 Task: Create a Traditional Japanese Arts and Crafts: Resources for traditional Japanese arts, such as tea ceremonies and ikebana.
Action: Mouse moved to (808, 137)
Screenshot: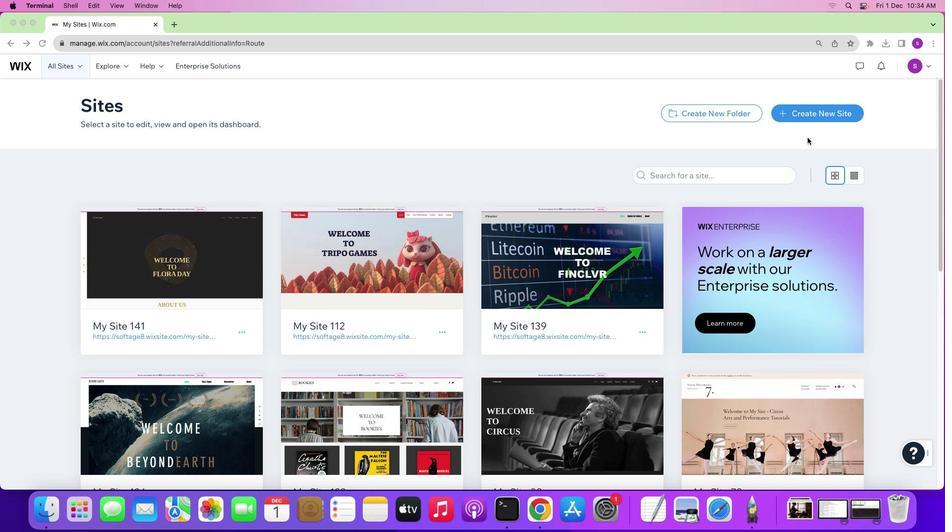 
Action: Mouse pressed left at (808, 137)
Screenshot: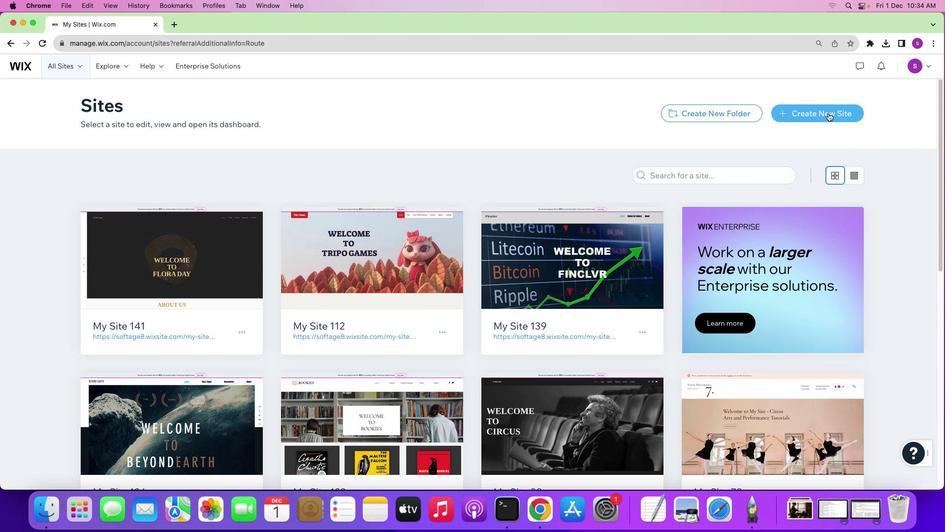 
Action: Mouse moved to (829, 112)
Screenshot: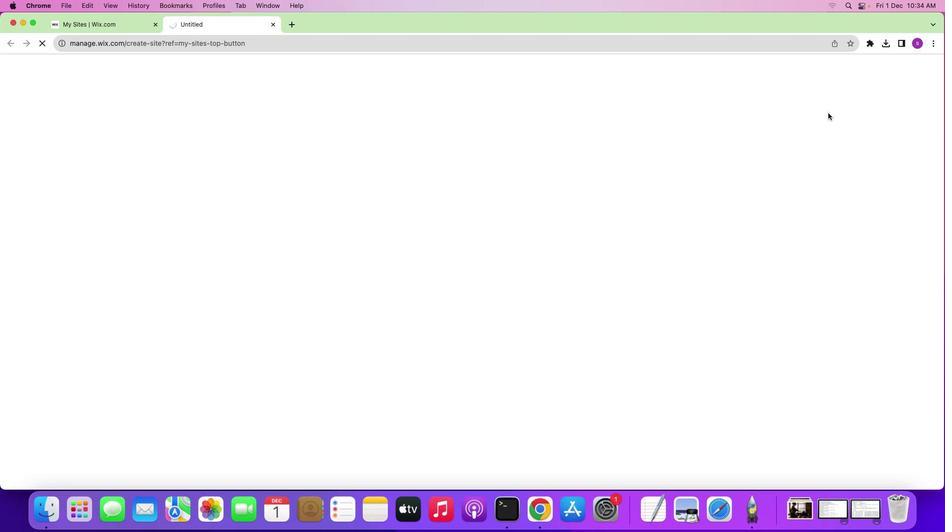 
Action: Mouse pressed left at (829, 112)
Screenshot: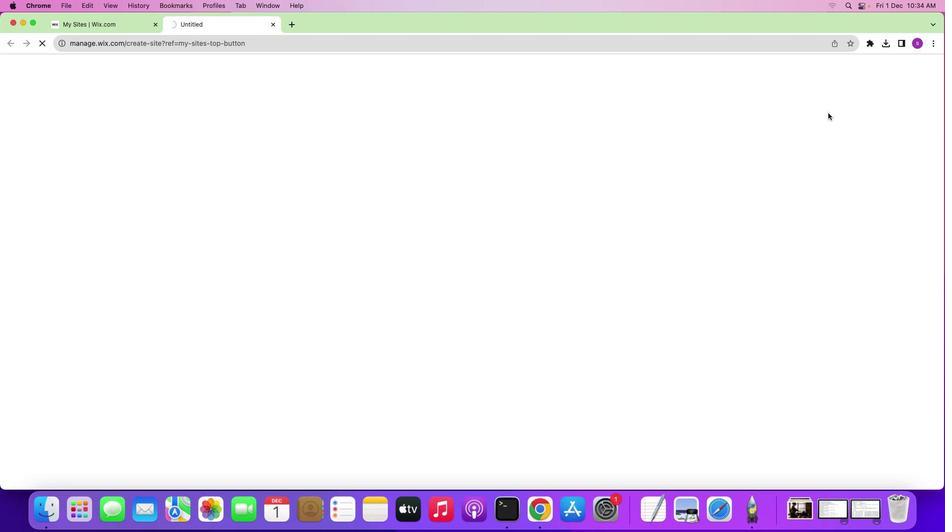 
Action: Mouse moved to (450, 163)
Screenshot: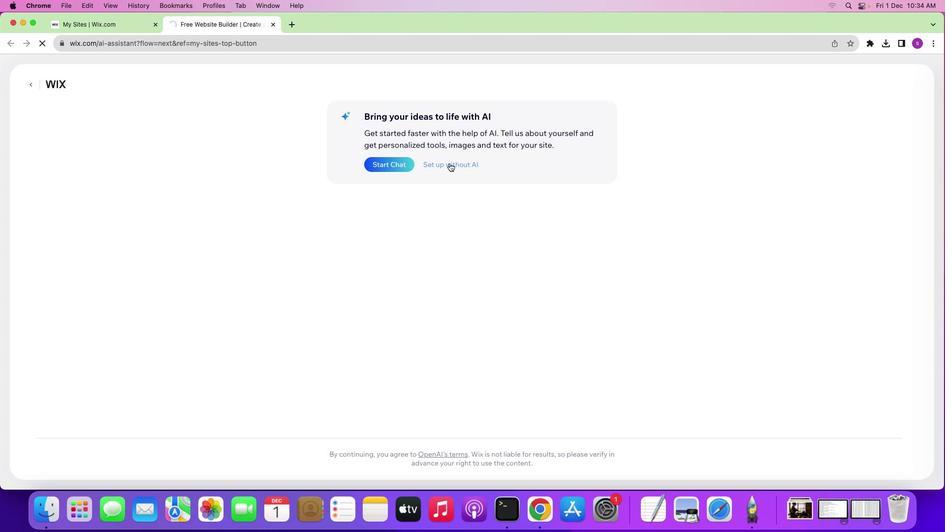 
Action: Mouse pressed left at (450, 163)
Screenshot: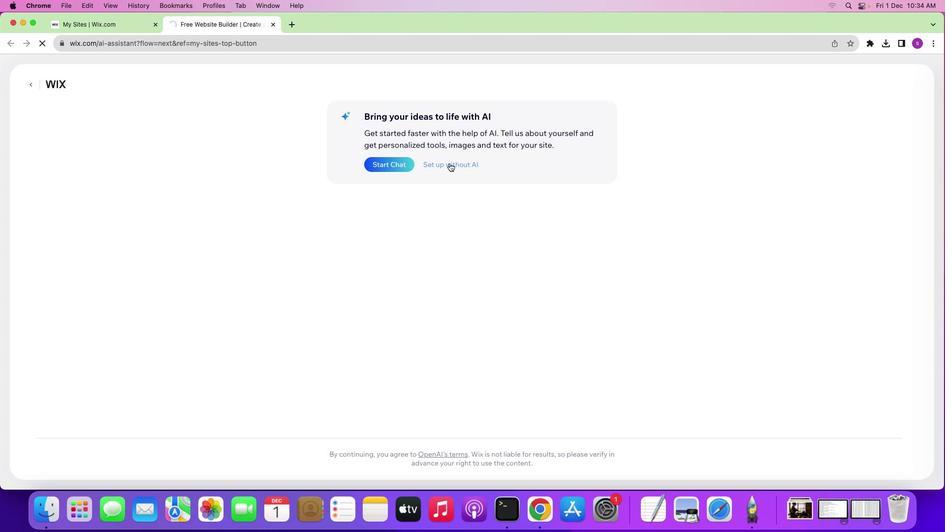
Action: Mouse moved to (906, 459)
Screenshot: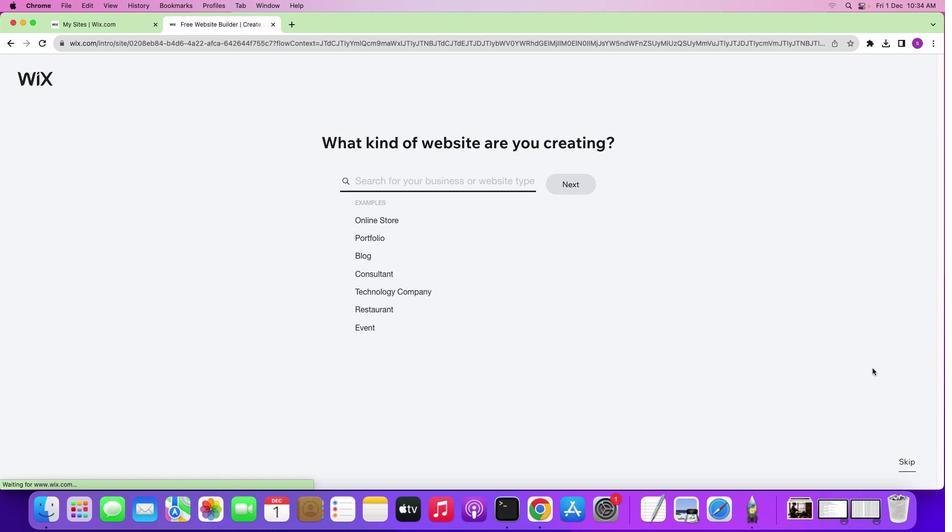 
Action: Mouse pressed left at (906, 459)
Screenshot: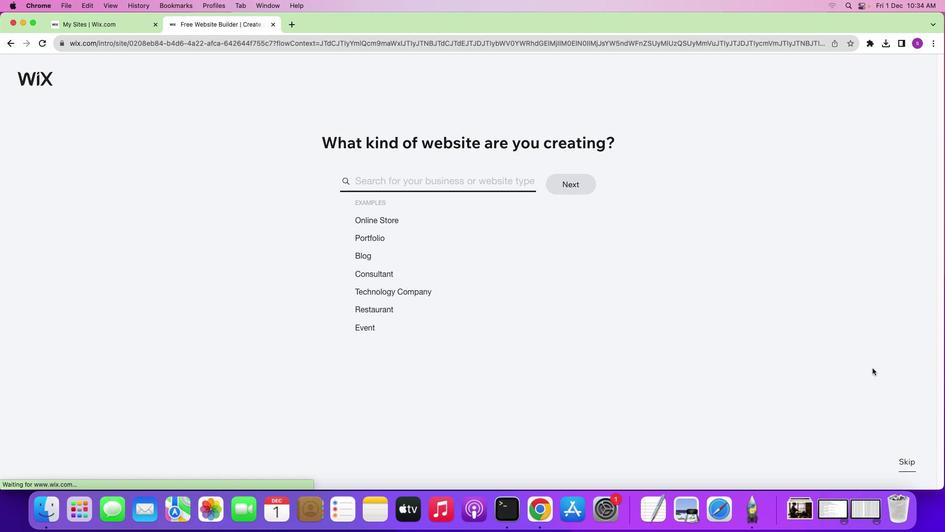 
Action: Mouse moved to (905, 461)
Screenshot: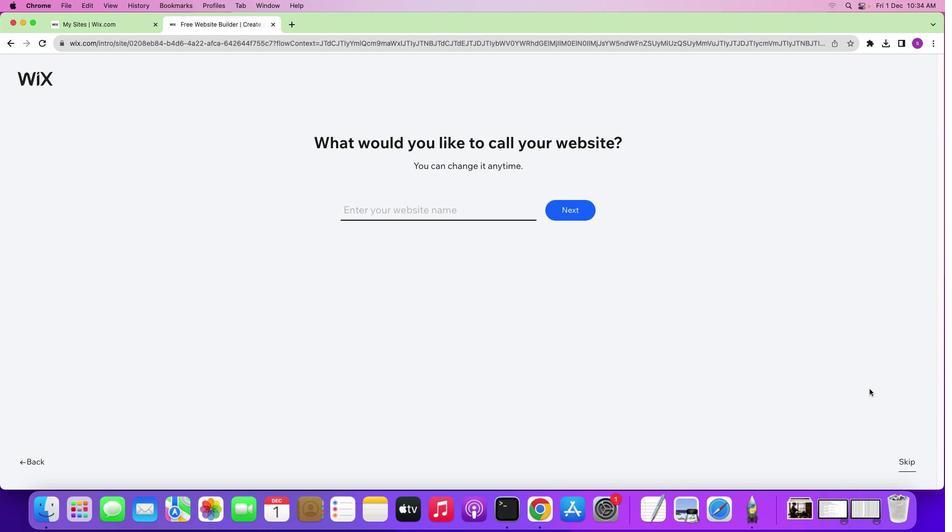 
Action: Mouse pressed left at (905, 461)
Screenshot: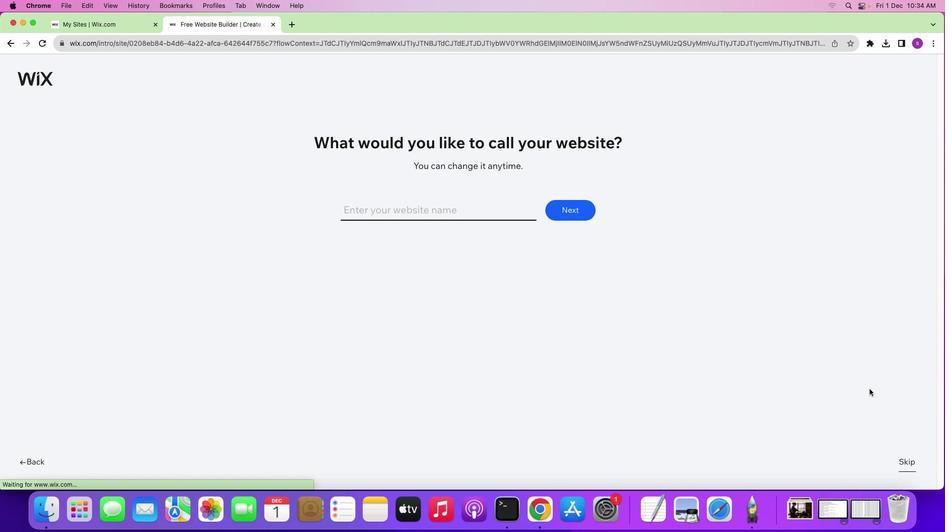
Action: Mouse moved to (907, 460)
Screenshot: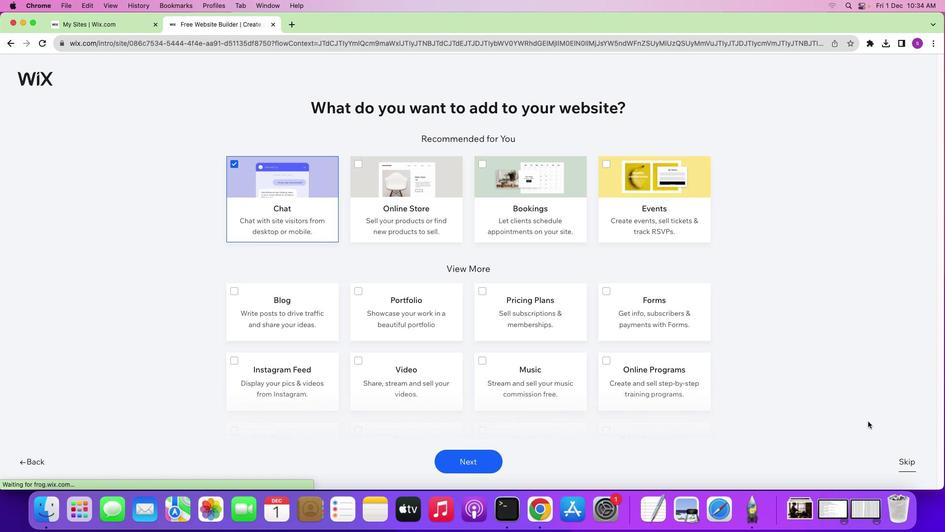 
Action: Mouse pressed left at (907, 460)
Screenshot: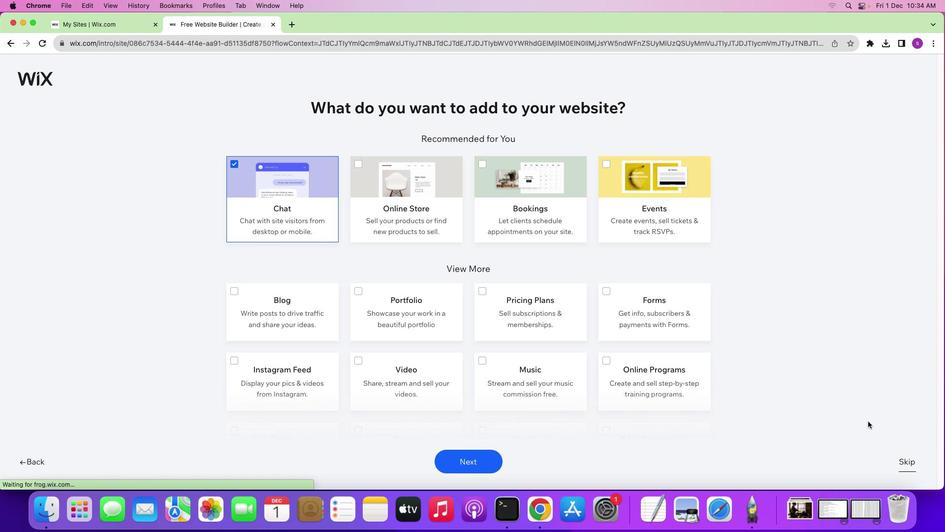 
Action: Mouse moved to (365, 277)
Screenshot: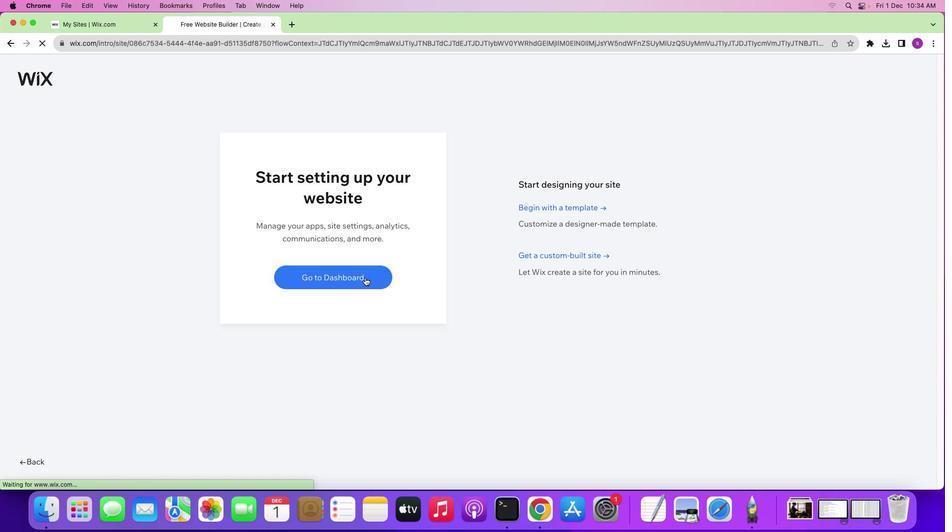 
Action: Mouse pressed left at (365, 277)
Screenshot: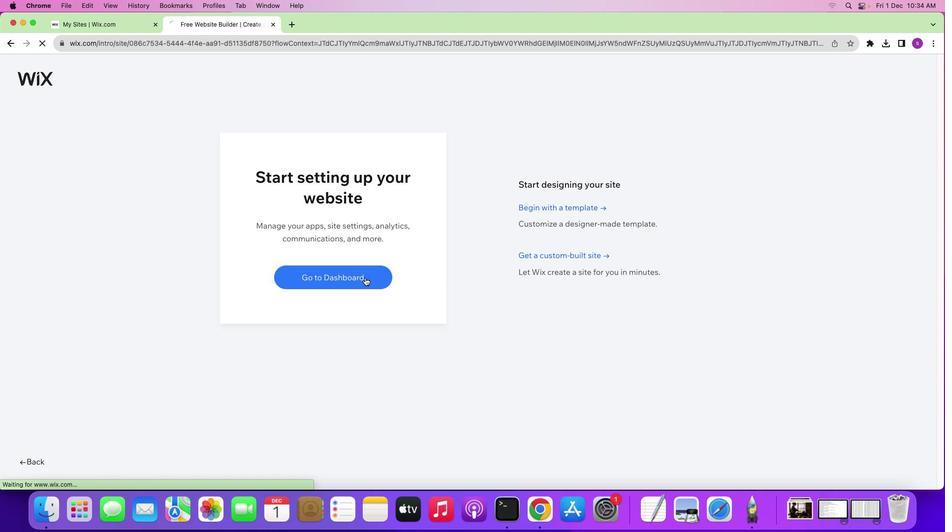 
Action: Mouse moved to (557, 276)
Screenshot: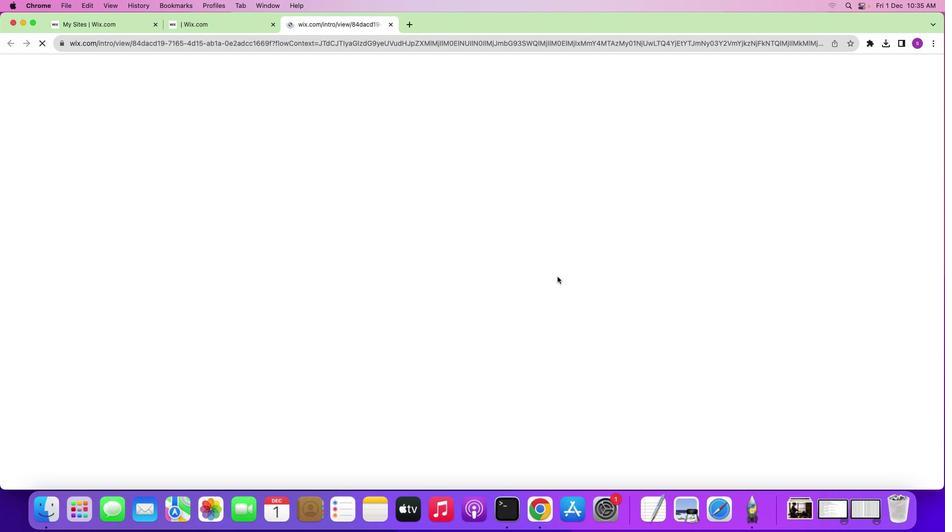 
Action: Mouse pressed left at (557, 276)
Screenshot: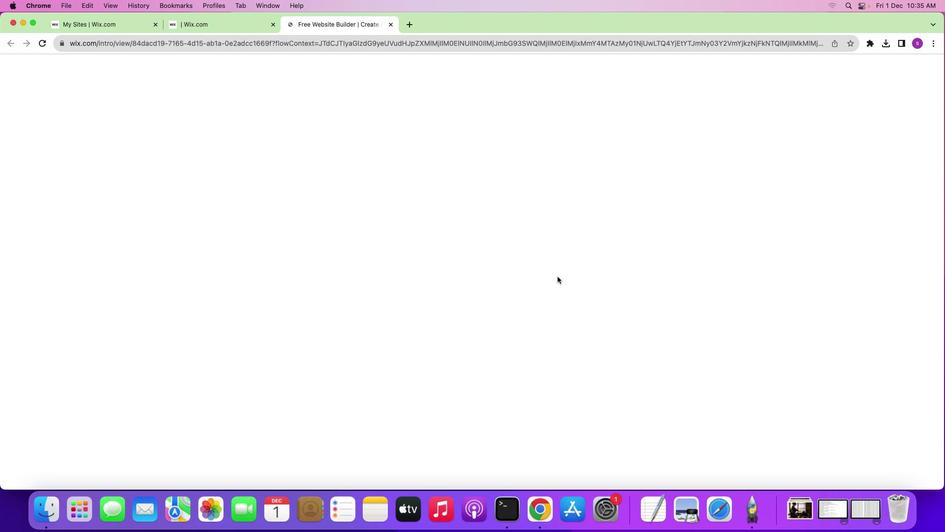 
Action: Mouse moved to (566, 335)
Screenshot: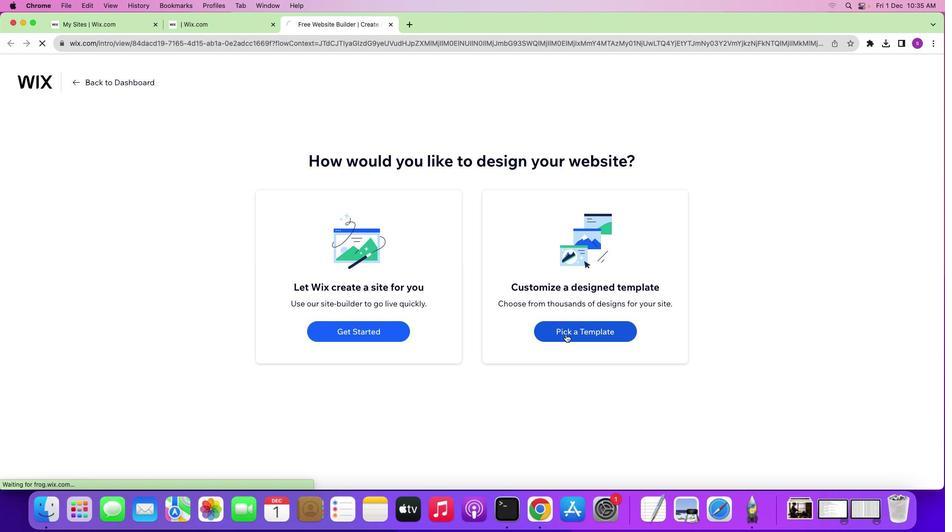 
Action: Mouse pressed left at (566, 335)
Screenshot: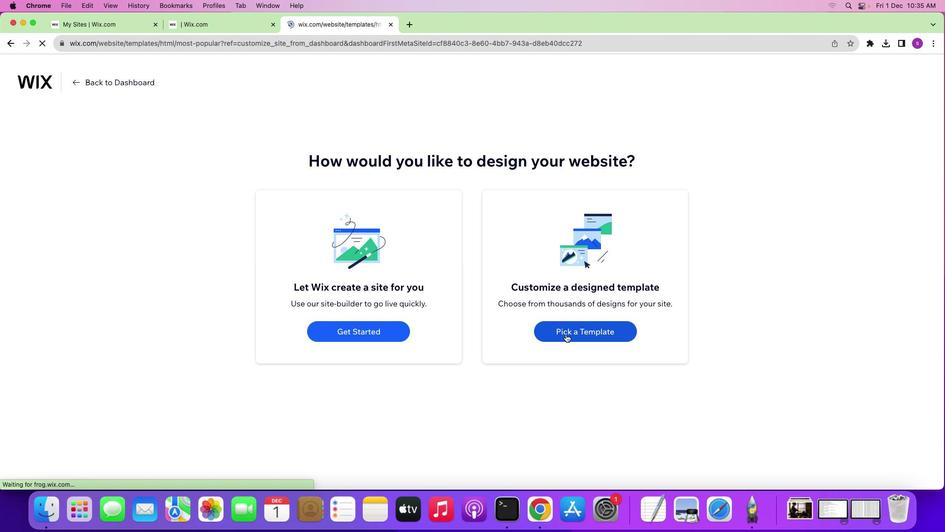 
Action: Mouse moved to (788, 123)
Screenshot: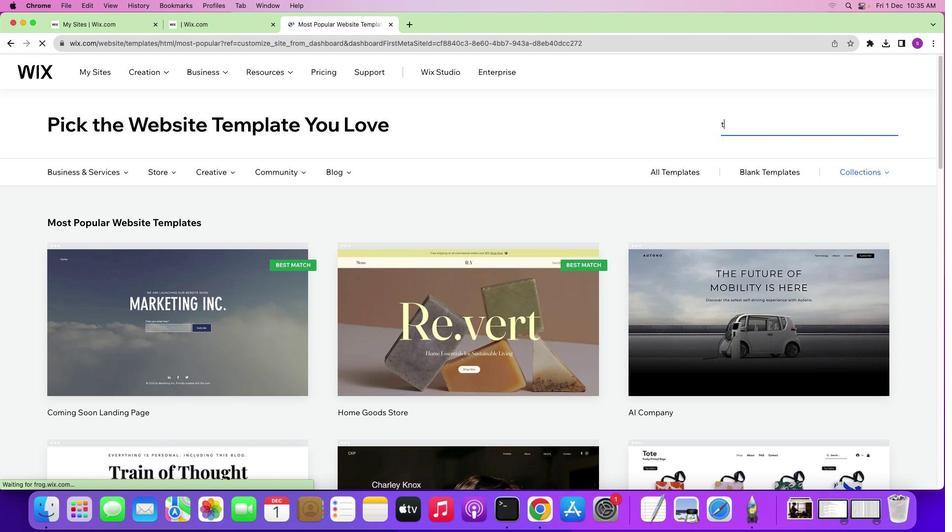 
Action: Mouse pressed left at (788, 123)
Screenshot: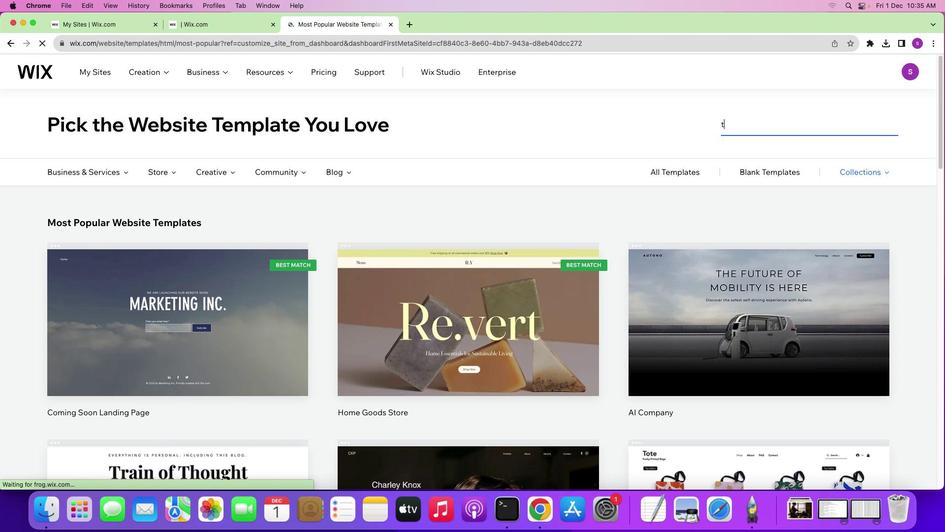 
Action: Mouse moved to (788, 123)
Screenshot: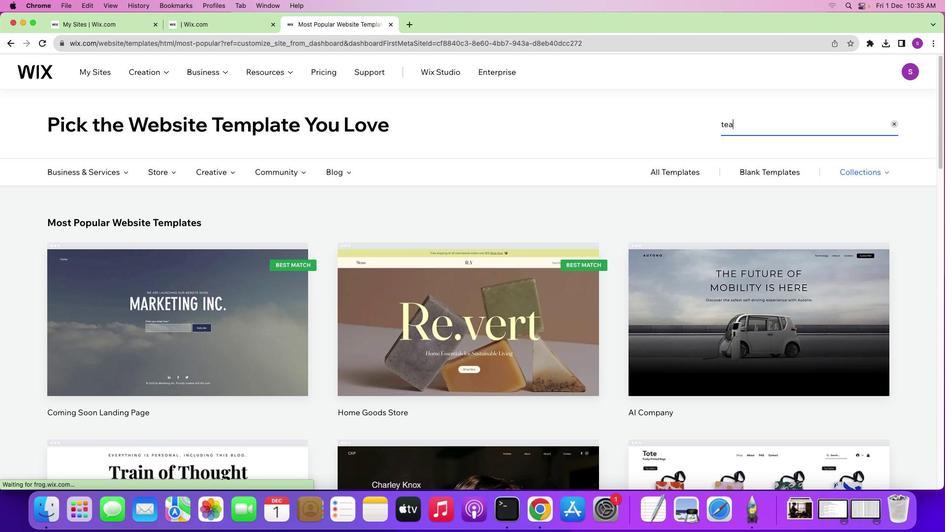 
Action: Key pressed 't''e''a'
Screenshot: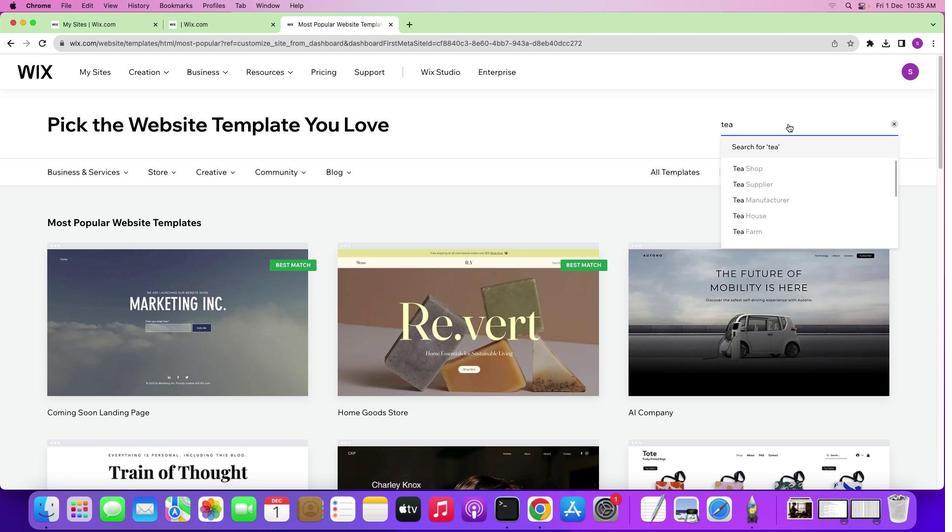 
Action: Mouse moved to (788, 124)
Screenshot: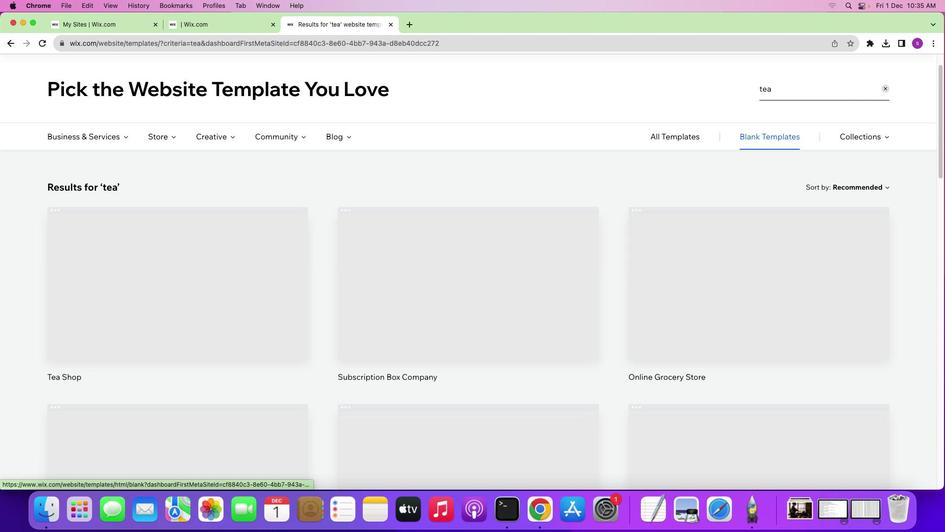 
Action: Key pressed Key.enter
Screenshot: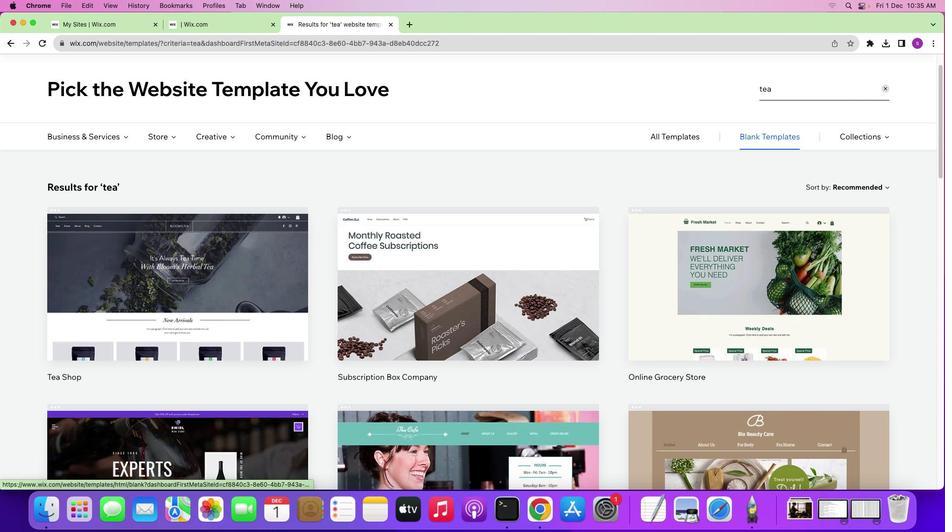 
Action: Mouse moved to (607, 353)
Screenshot: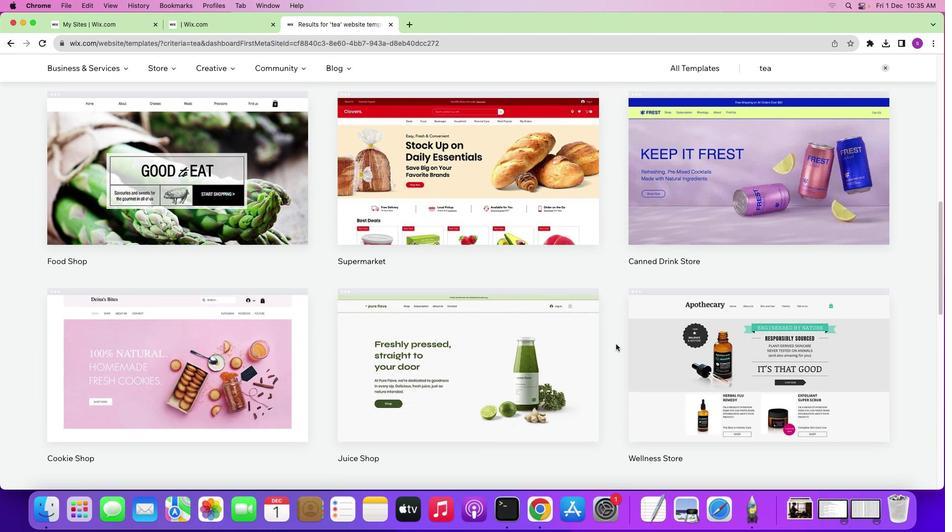 
Action: Mouse scrolled (607, 353) with delta (0, 0)
Screenshot: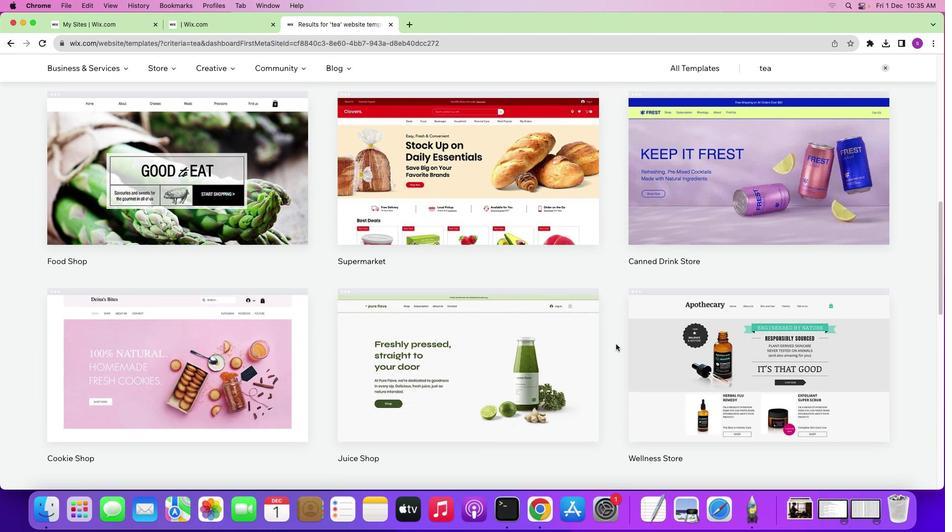 
Action: Mouse moved to (607, 353)
Screenshot: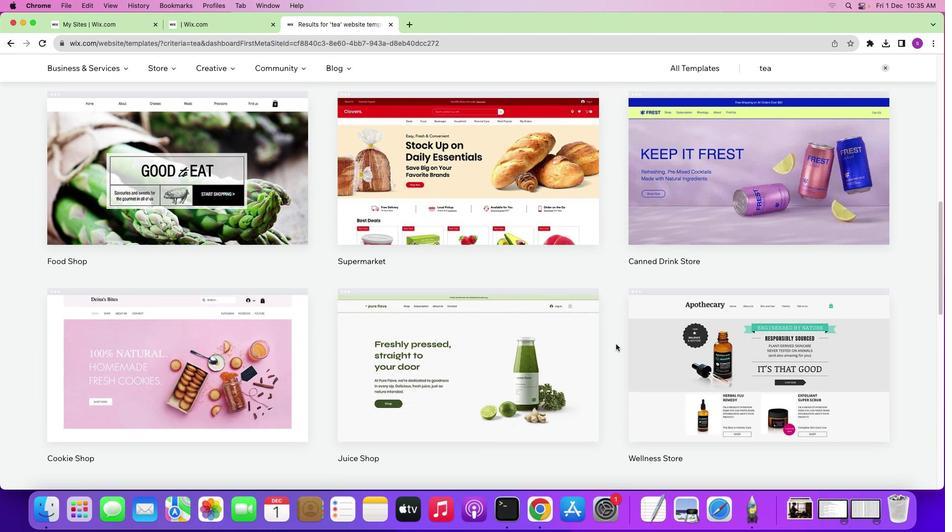 
Action: Mouse scrolled (607, 353) with delta (0, 0)
Screenshot: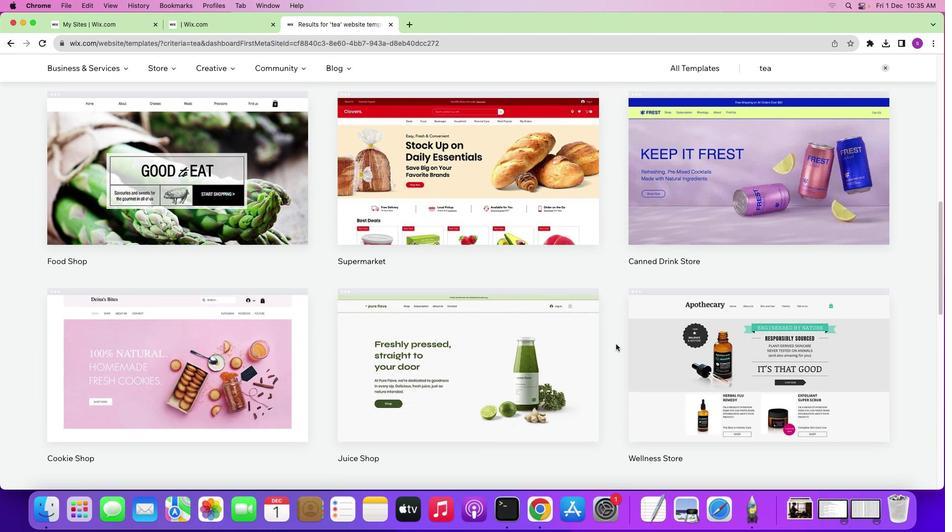 
Action: Mouse moved to (607, 352)
Screenshot: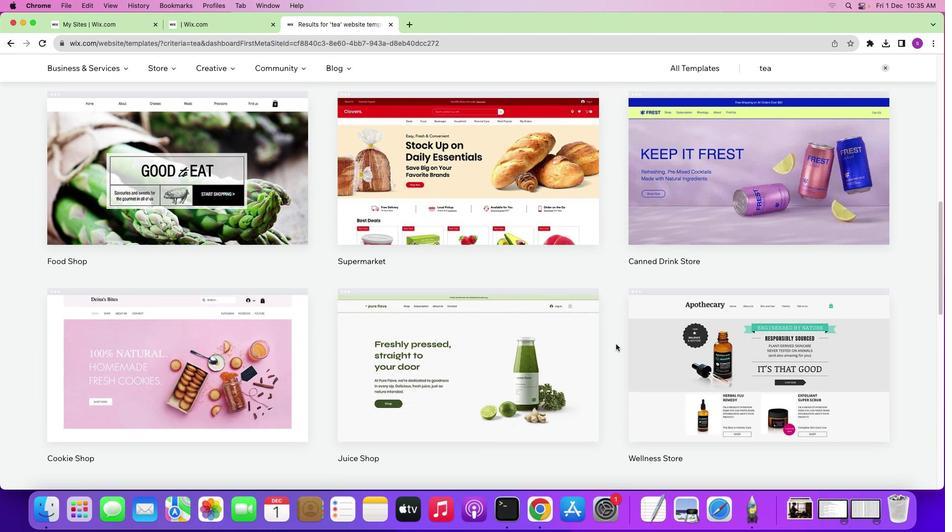 
Action: Mouse scrolled (607, 352) with delta (0, 0)
Screenshot: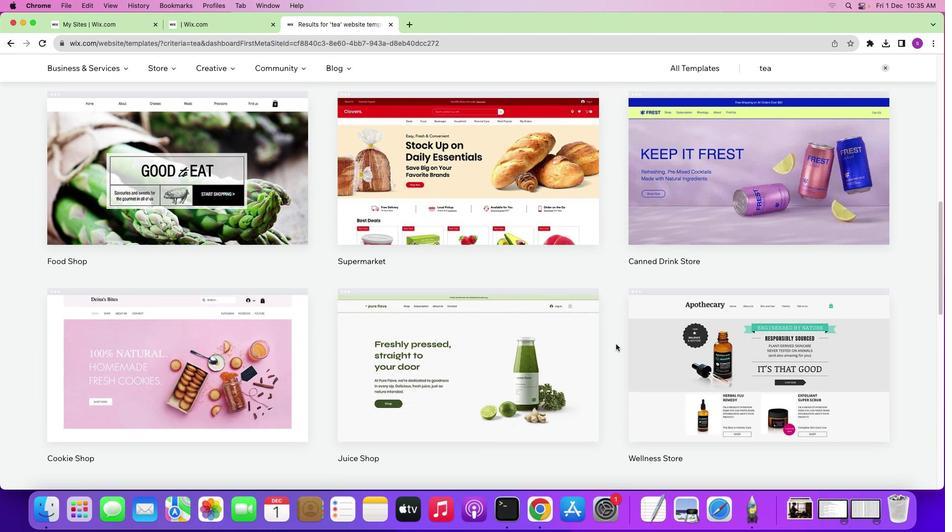 
Action: Mouse moved to (608, 351)
Screenshot: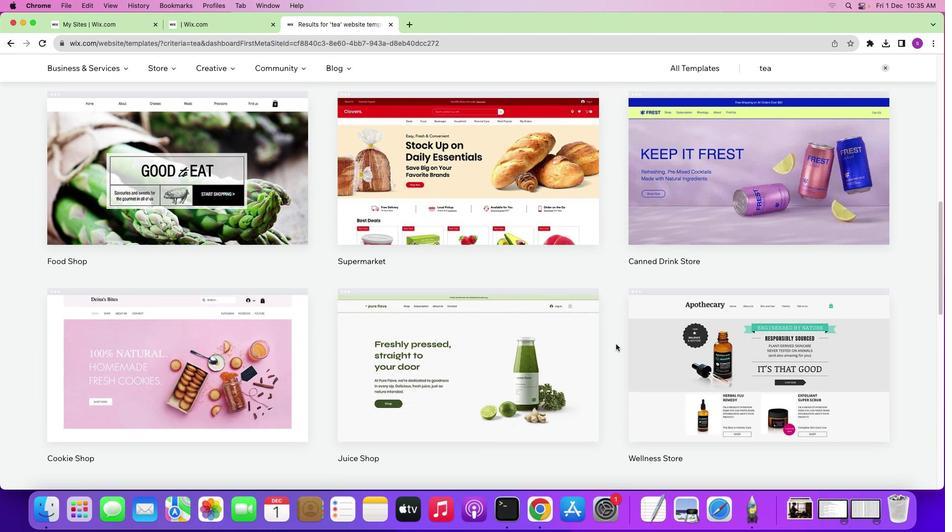 
Action: Mouse scrolled (608, 351) with delta (0, -1)
Screenshot: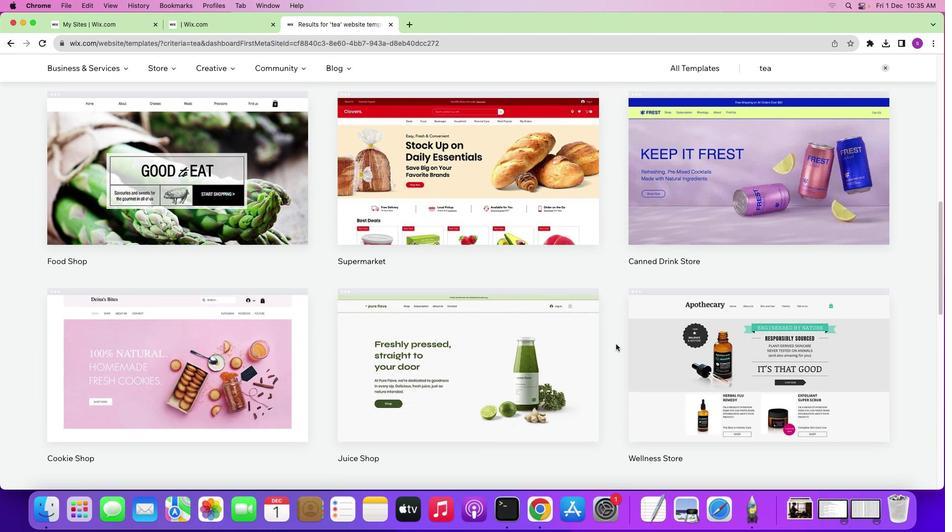 
Action: Mouse moved to (610, 349)
Screenshot: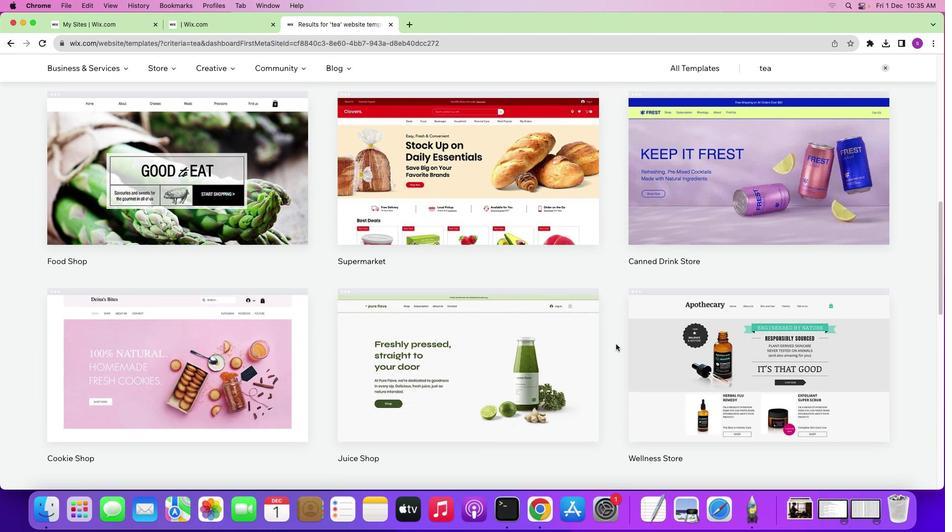 
Action: Mouse scrolled (610, 349) with delta (0, -2)
Screenshot: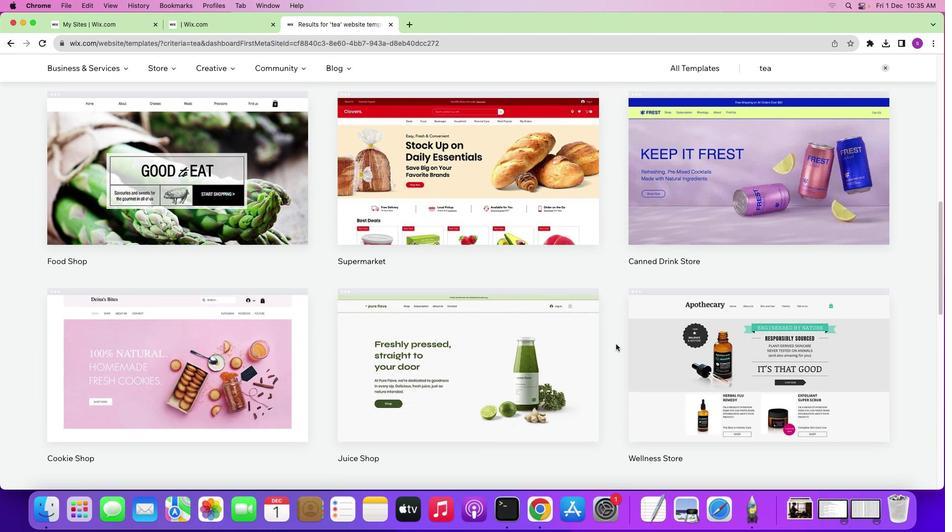 
Action: Mouse moved to (616, 343)
Screenshot: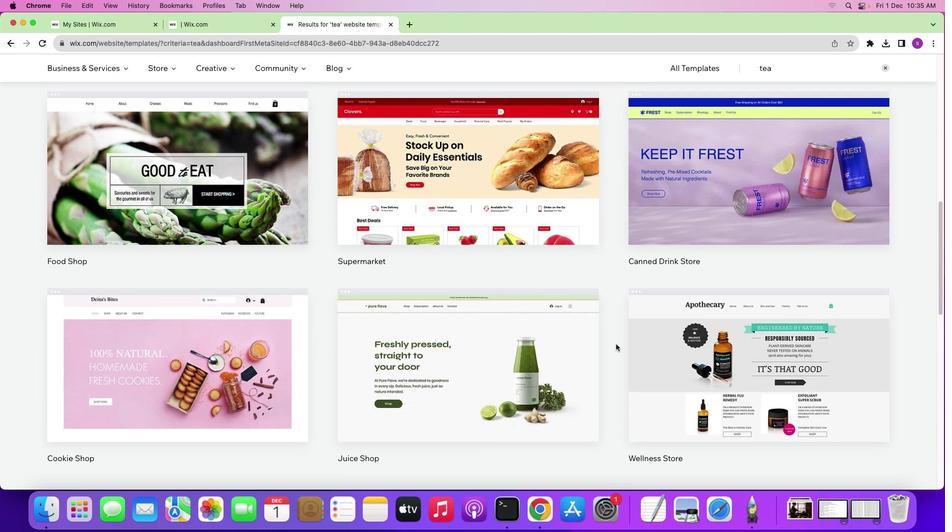 
Action: Mouse scrolled (616, 343) with delta (0, 0)
Screenshot: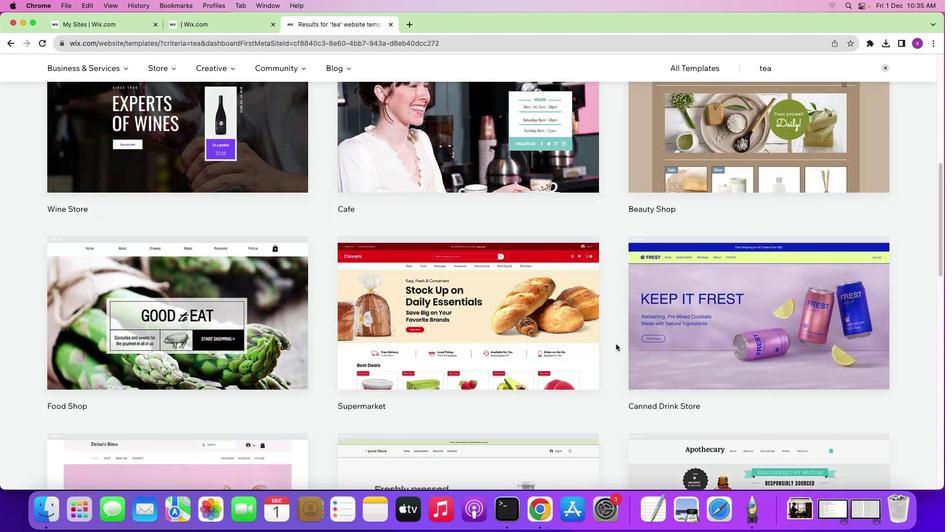 
Action: Mouse scrolled (616, 343) with delta (0, 0)
Screenshot: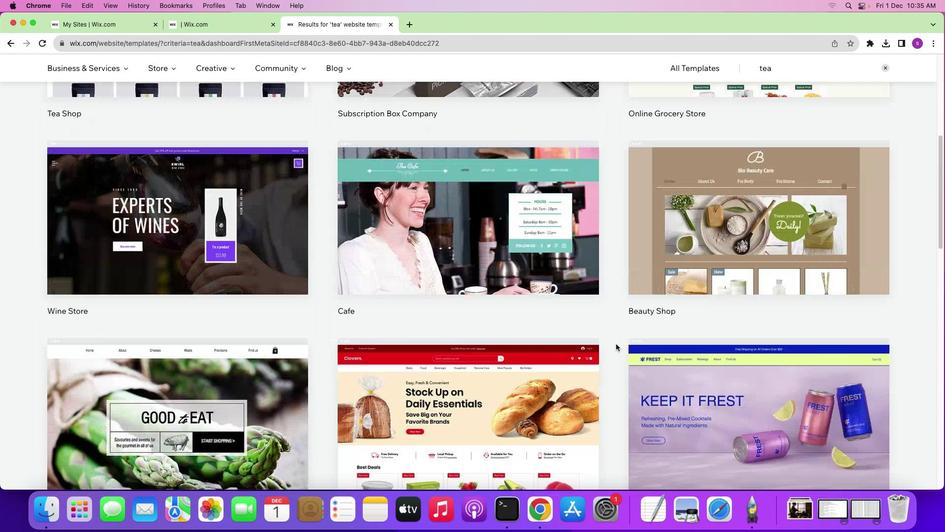 
Action: Mouse scrolled (616, 343) with delta (0, 0)
Screenshot: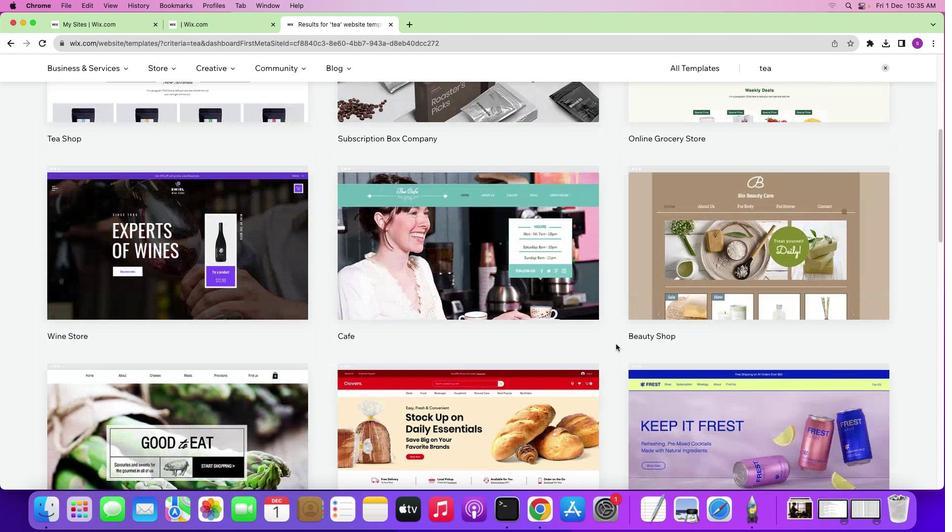 
Action: Mouse scrolled (616, 343) with delta (0, -1)
Screenshot: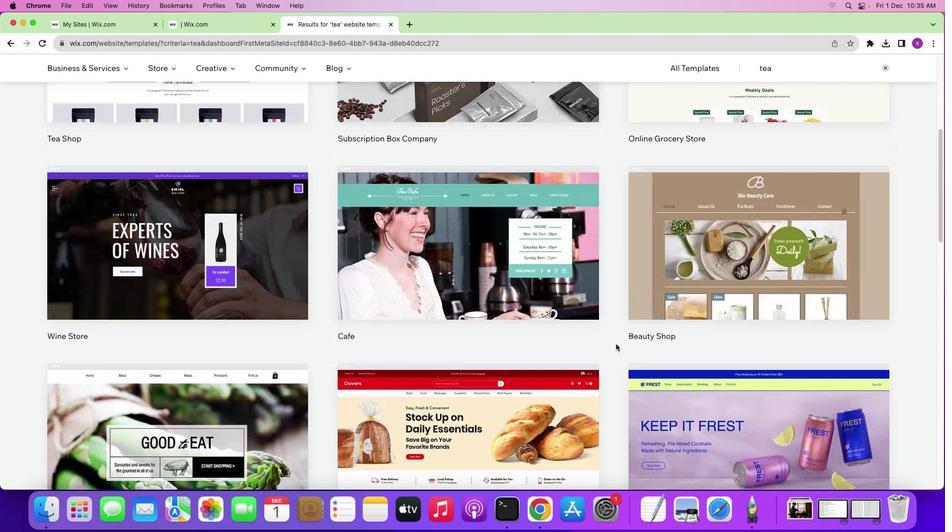 
Action: Mouse scrolled (616, 343) with delta (0, -2)
Screenshot: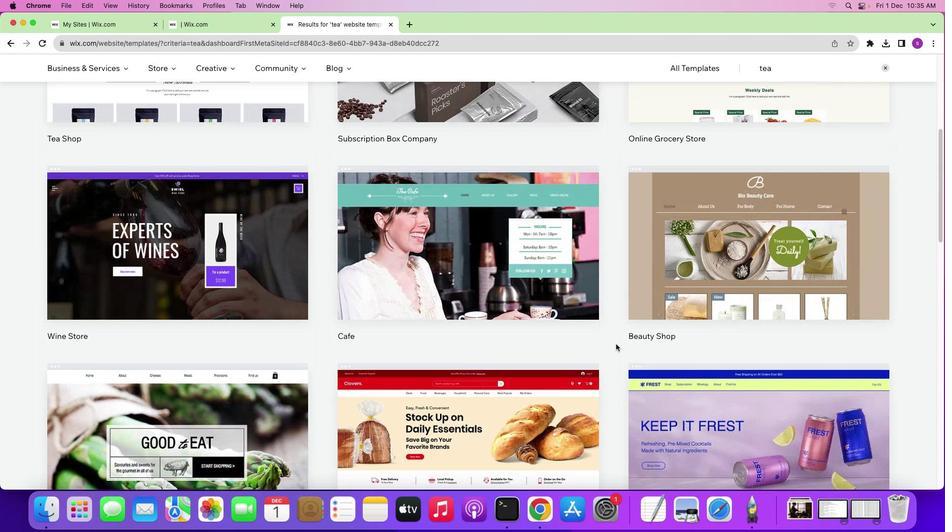 
Action: Mouse scrolled (616, 343) with delta (0, 0)
Screenshot: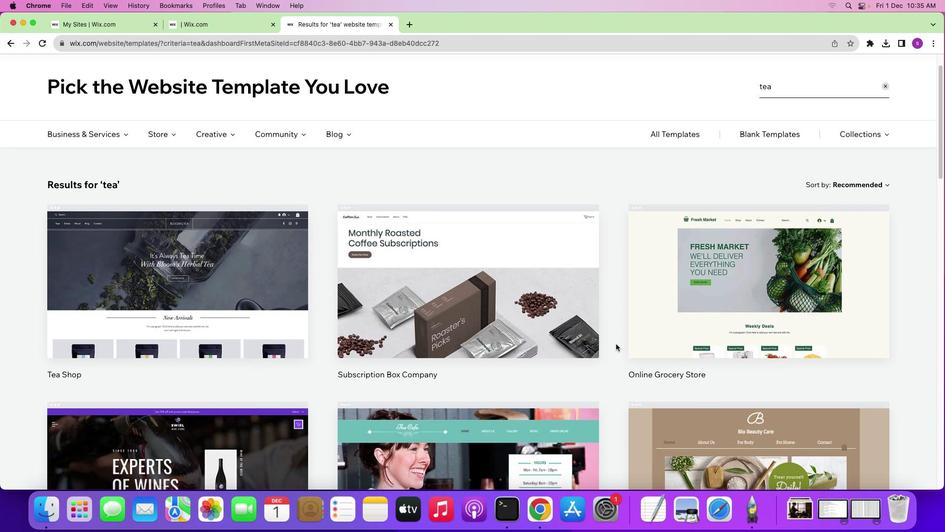 
Action: Mouse scrolled (616, 343) with delta (0, 0)
Screenshot: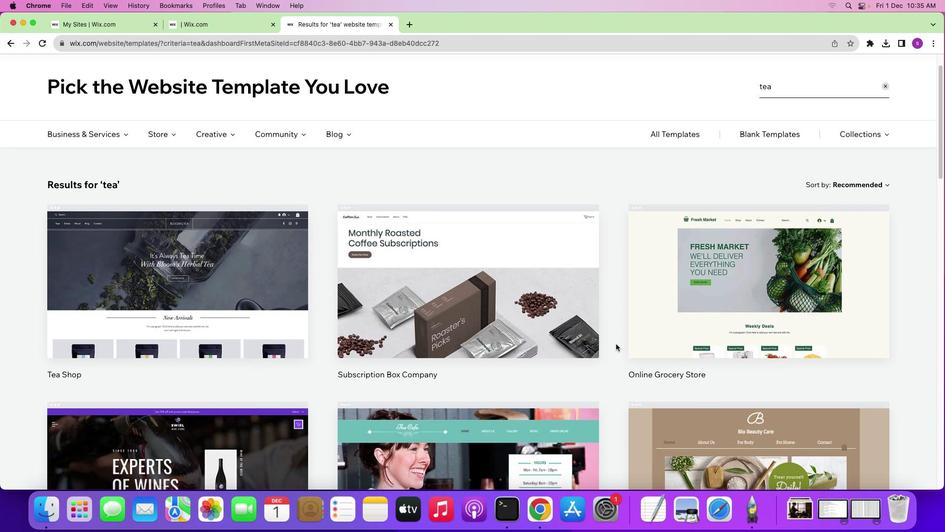 
Action: Mouse scrolled (616, 343) with delta (0, 0)
Screenshot: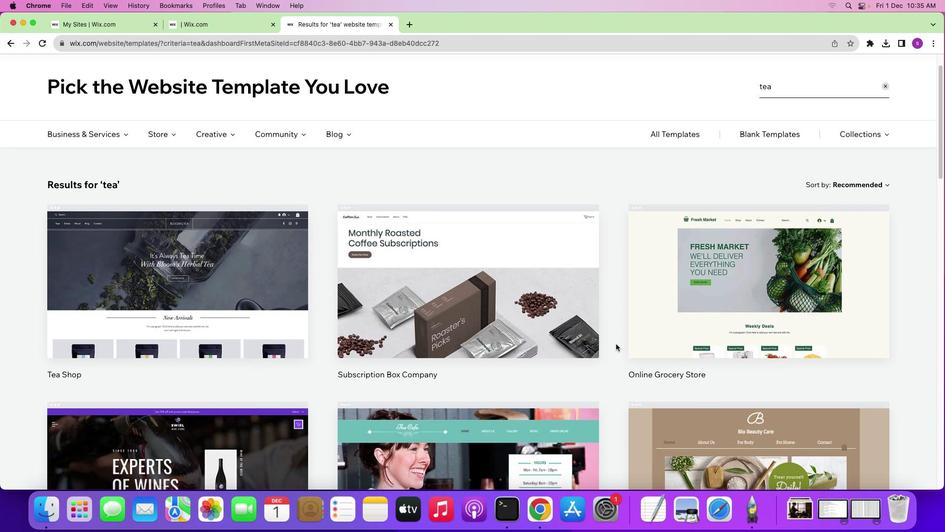 
Action: Mouse scrolled (616, 343) with delta (0, 1)
Screenshot: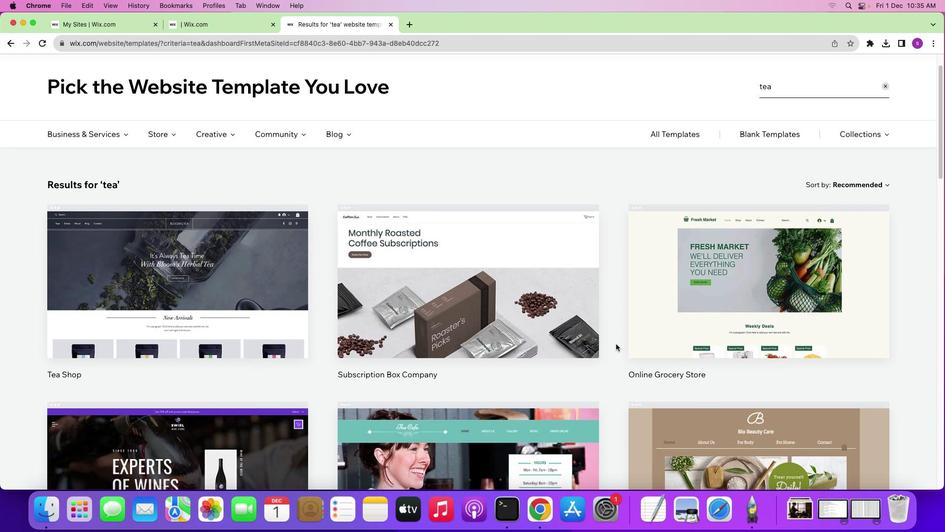 
Action: Mouse scrolled (616, 343) with delta (0, 2)
Screenshot: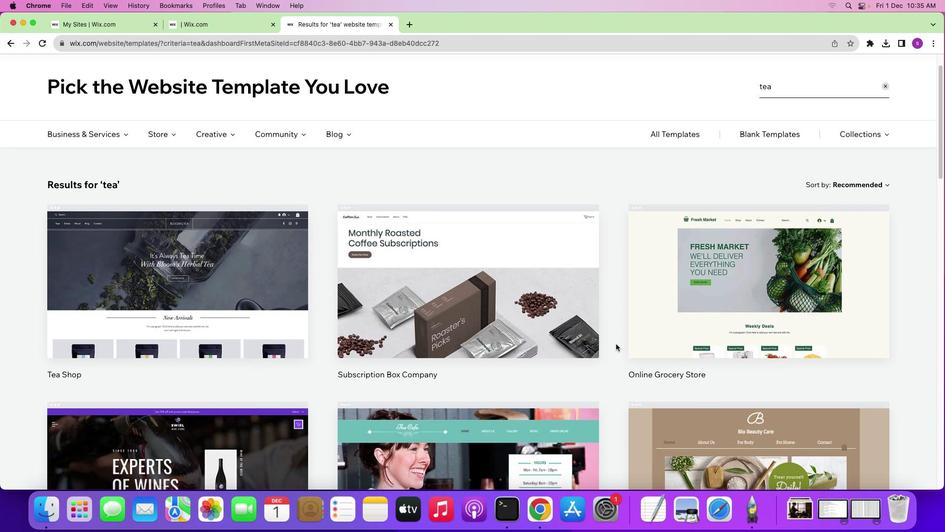 
Action: Mouse scrolled (616, 343) with delta (0, 0)
Screenshot: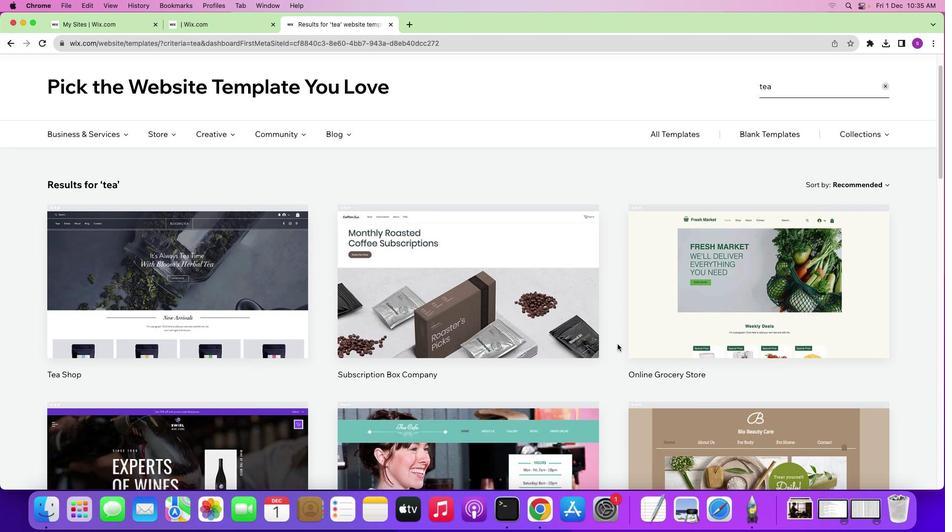 
Action: Mouse scrolled (616, 343) with delta (0, 0)
Screenshot: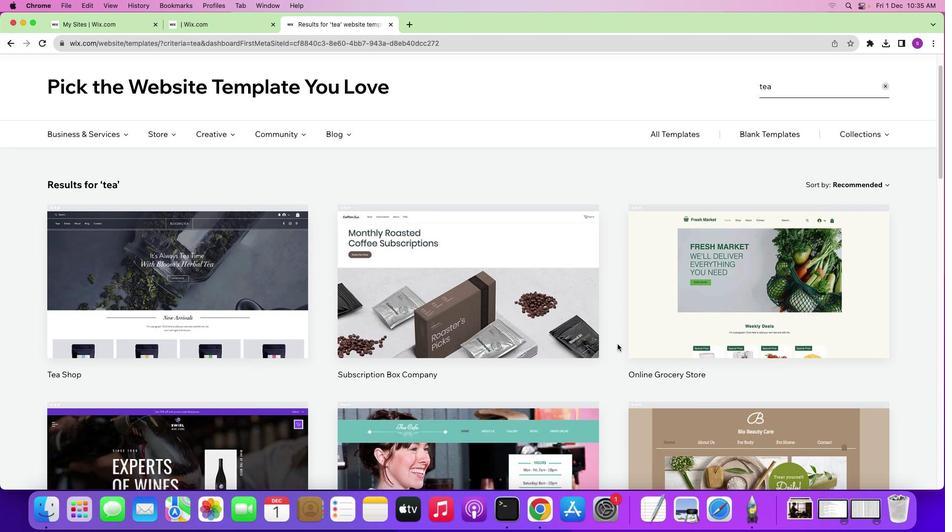 
Action: Mouse scrolled (616, 343) with delta (0, 1)
Screenshot: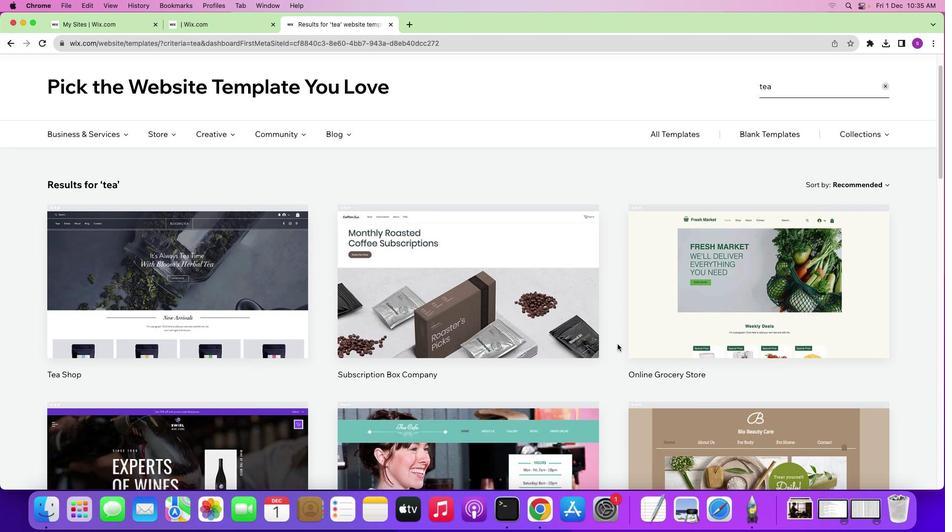 
Action: Mouse scrolled (616, 343) with delta (0, 0)
Screenshot: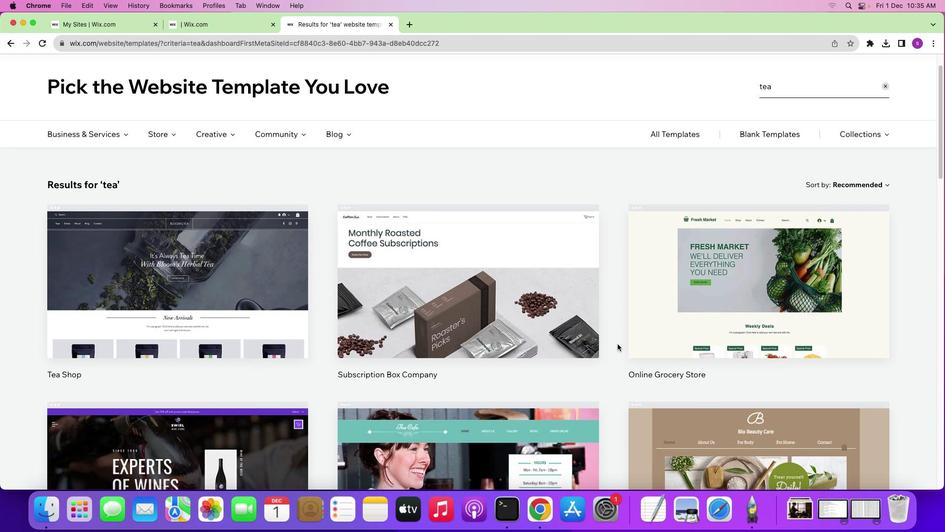 
Action: Mouse scrolled (616, 343) with delta (0, 0)
Screenshot: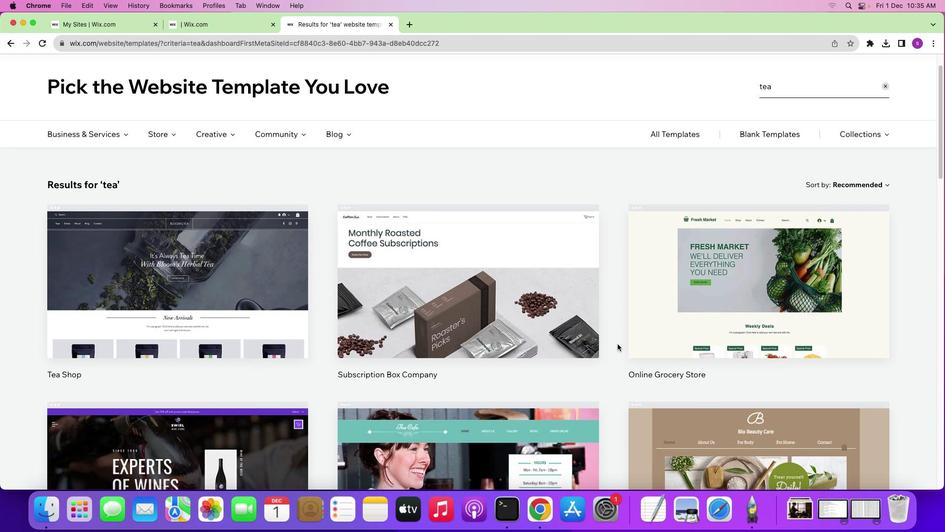 
Action: Mouse scrolled (616, 343) with delta (0, 0)
Screenshot: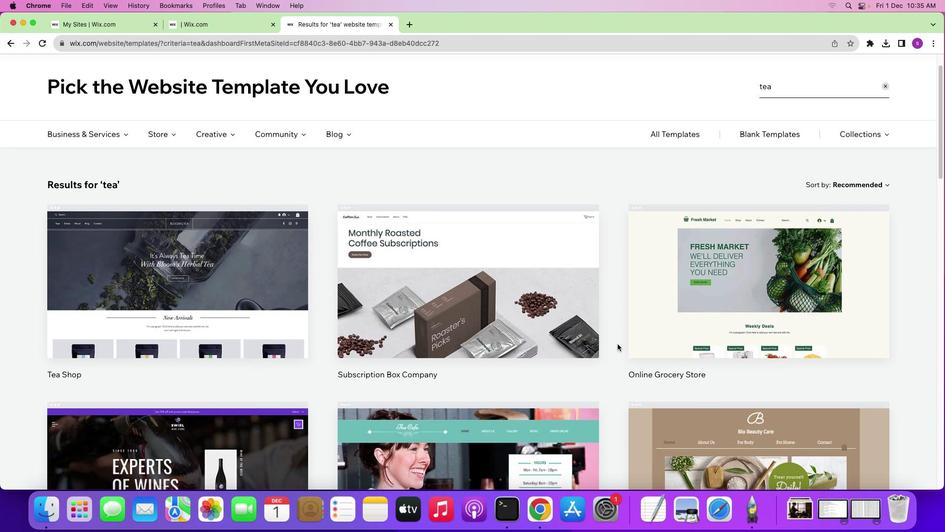 
Action: Mouse scrolled (616, 343) with delta (0, 1)
Screenshot: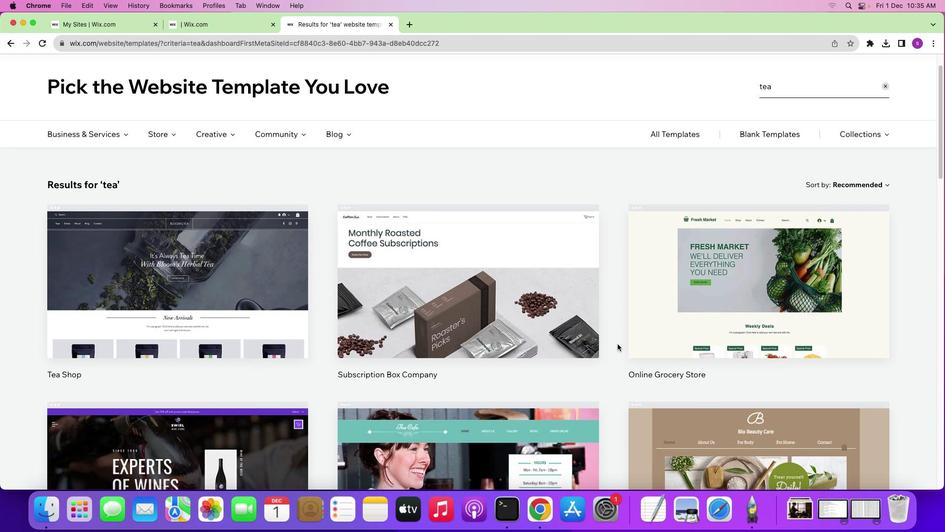 
Action: Mouse moved to (181, 270)
Screenshot: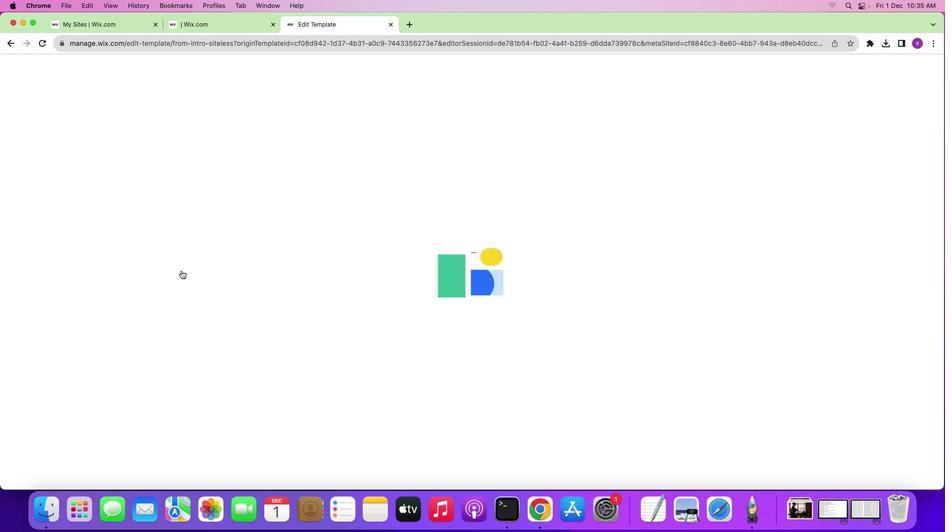 
Action: Mouse pressed left at (181, 270)
Screenshot: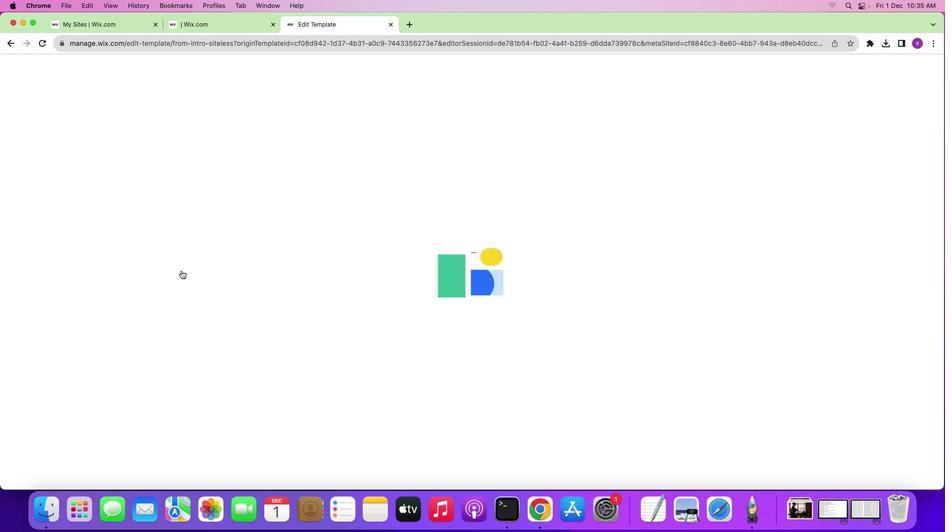 
Action: Mouse moved to (625, 105)
Screenshot: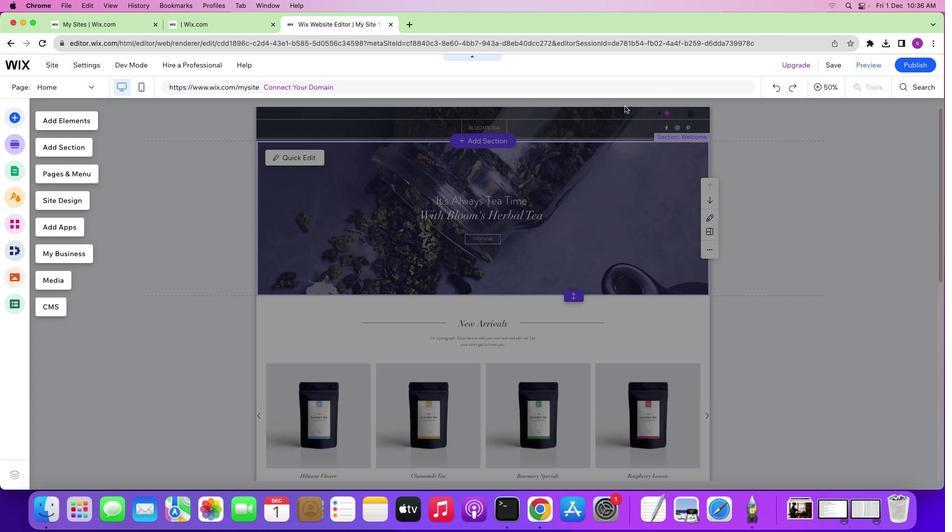 
Action: Mouse pressed left at (625, 105)
Screenshot: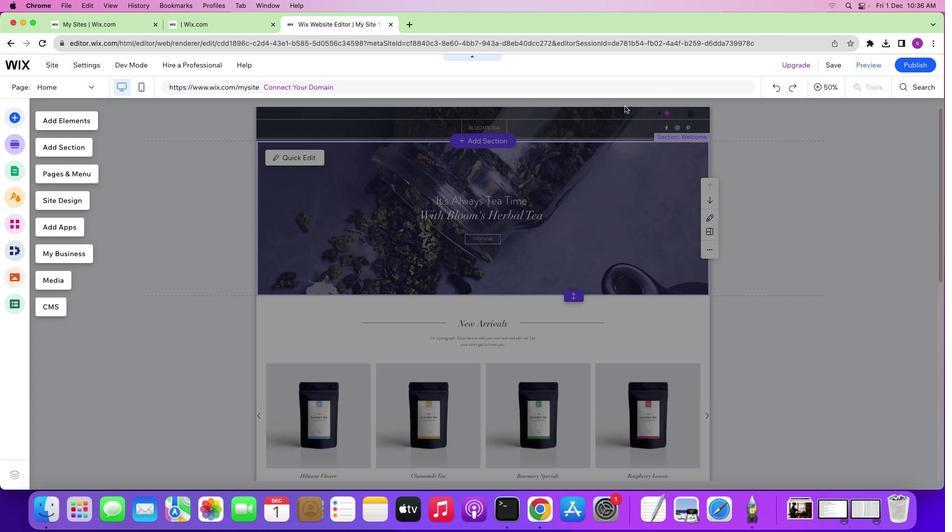 
Action: Mouse moved to (473, 179)
Screenshot: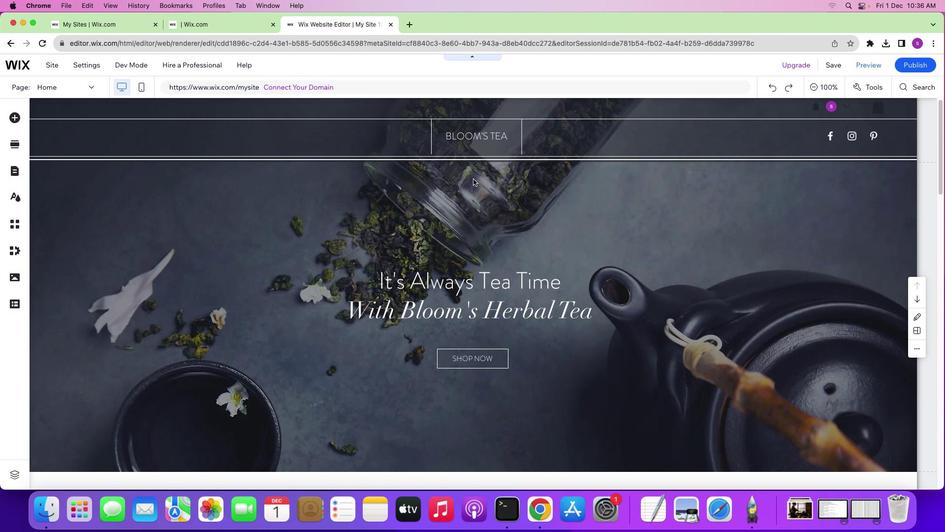 
Action: Mouse pressed left at (473, 179)
Screenshot: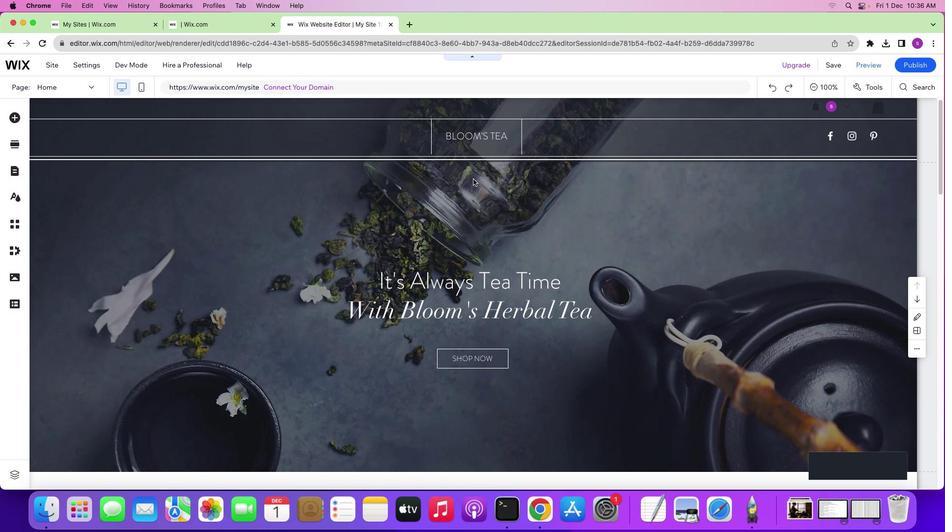 
Action: Mouse pressed left at (473, 179)
Screenshot: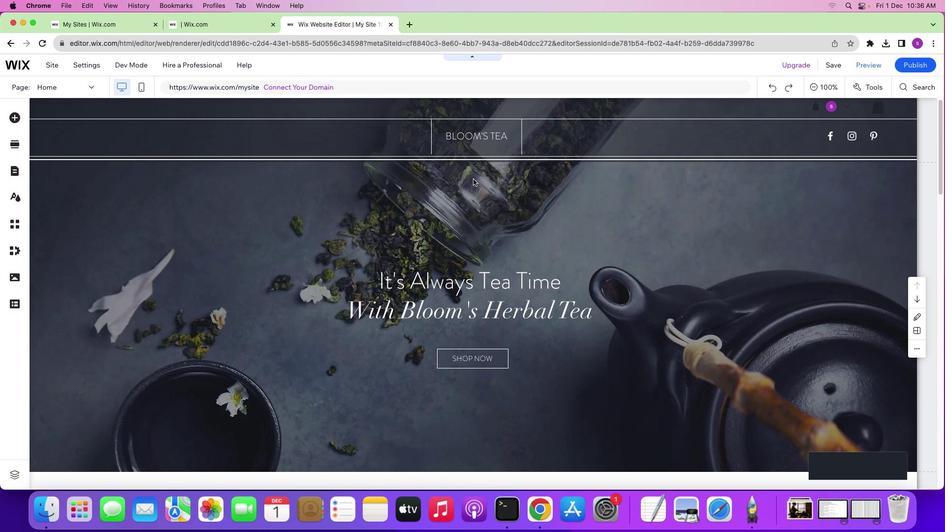 
Action: Mouse moved to (498, 216)
Screenshot: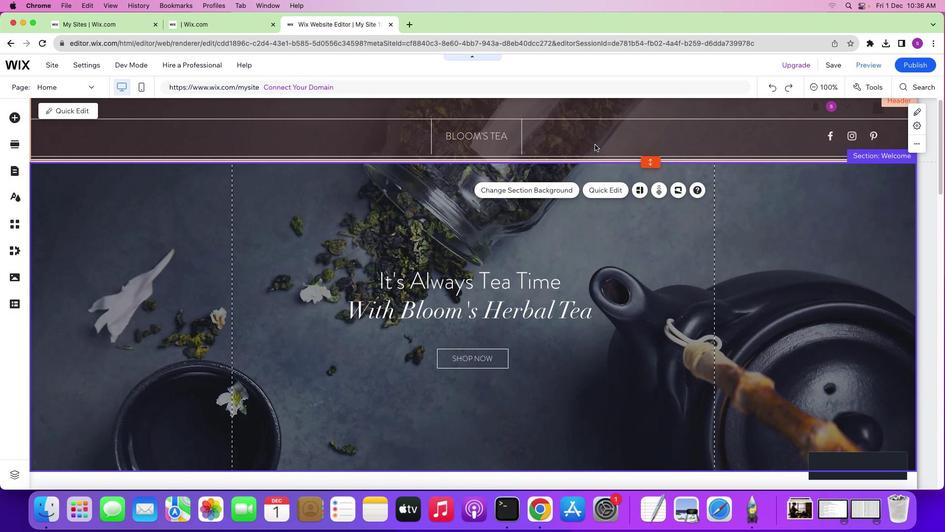 
Action: Mouse pressed left at (498, 216)
Screenshot: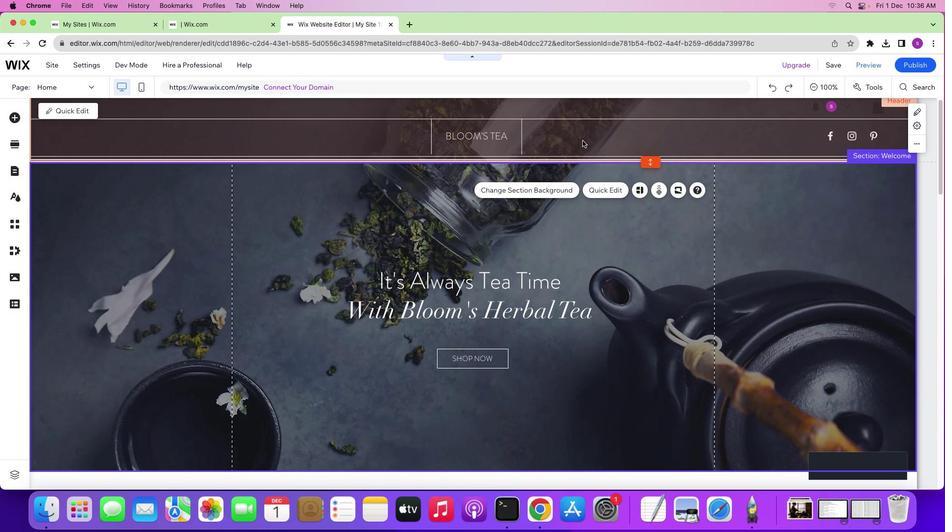 
Action: Mouse moved to (321, 137)
Screenshot: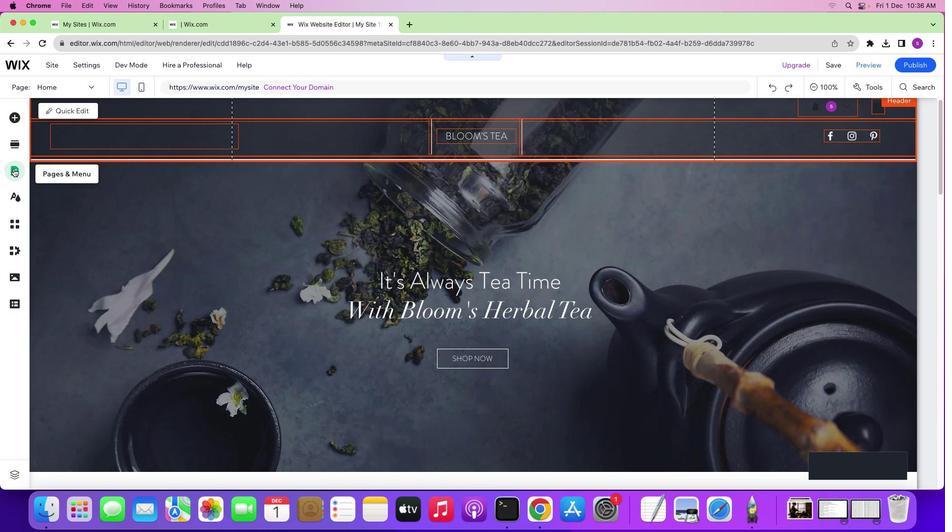 
Action: Mouse pressed left at (321, 137)
Screenshot: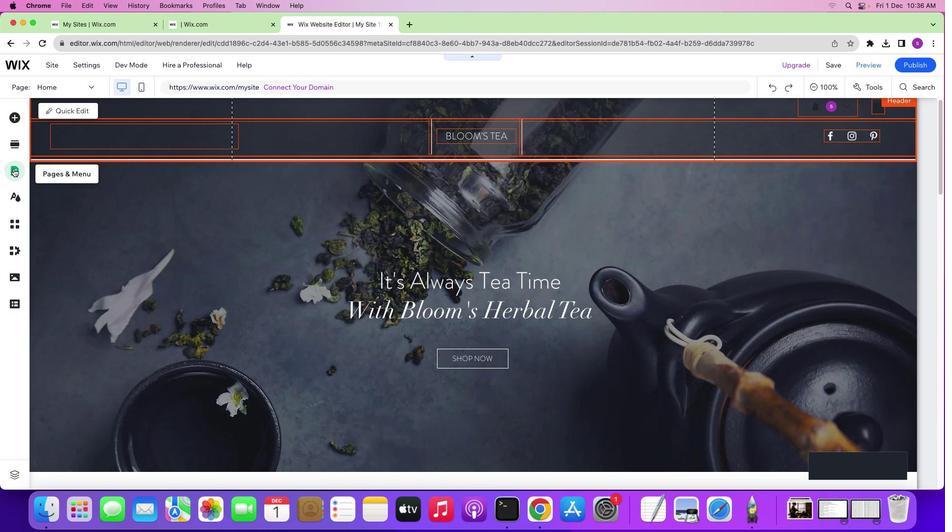 
Action: Mouse moved to (13, 168)
Screenshot: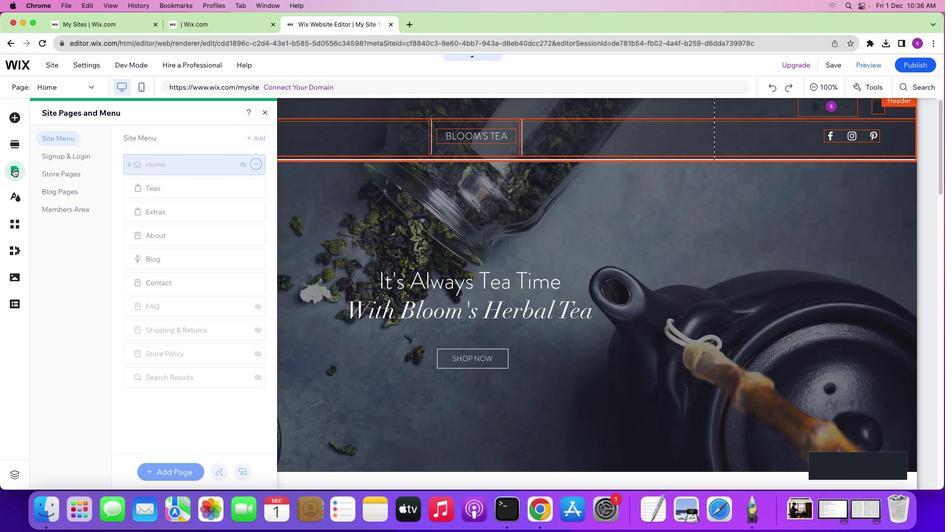 
Action: Mouse pressed left at (13, 168)
Screenshot: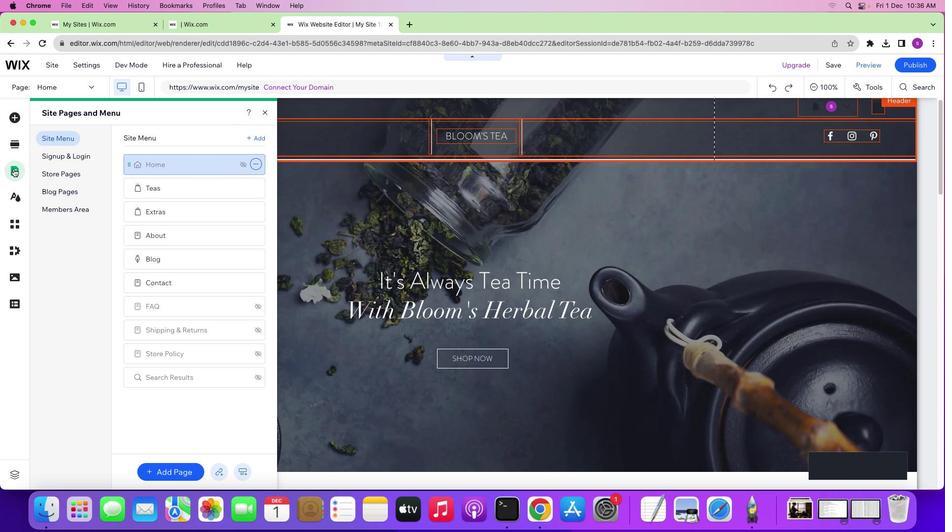 
Action: Mouse moved to (260, 304)
Screenshot: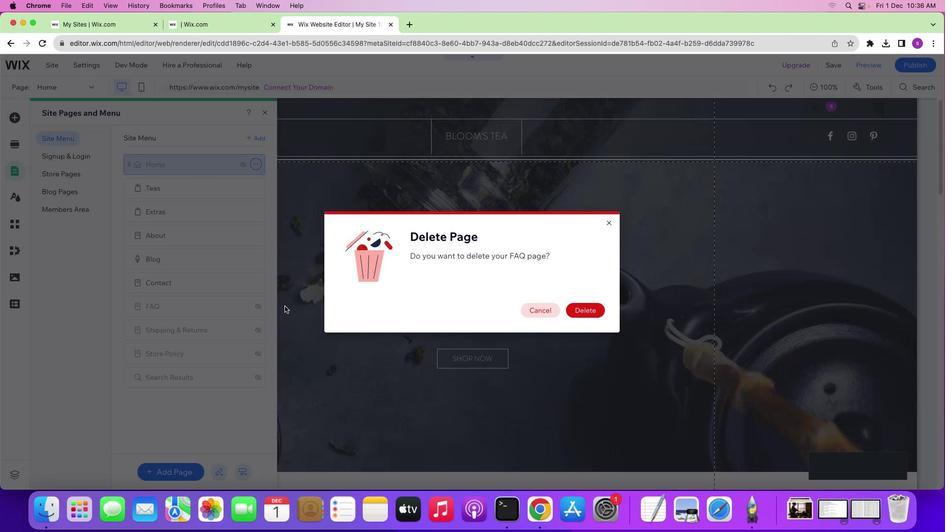 
Action: Mouse pressed left at (260, 304)
Screenshot: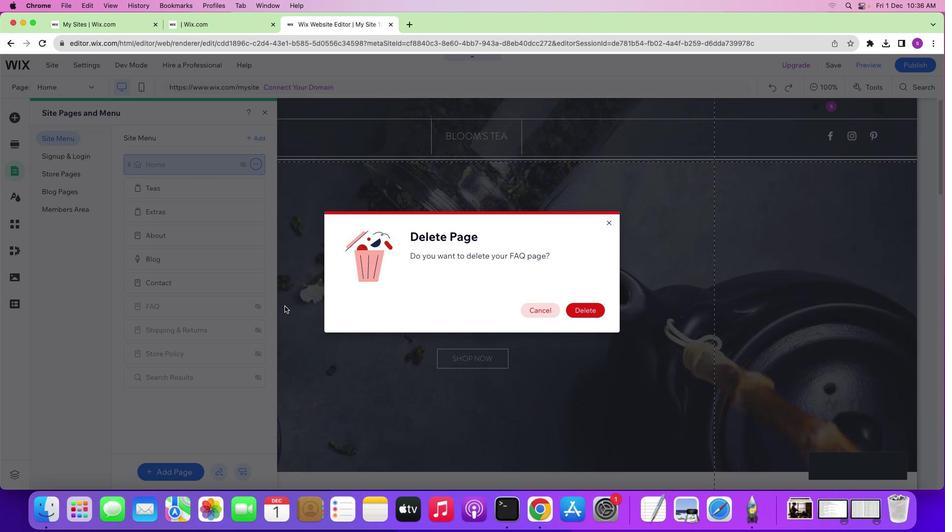 
Action: Mouse moved to (284, 305)
Screenshot: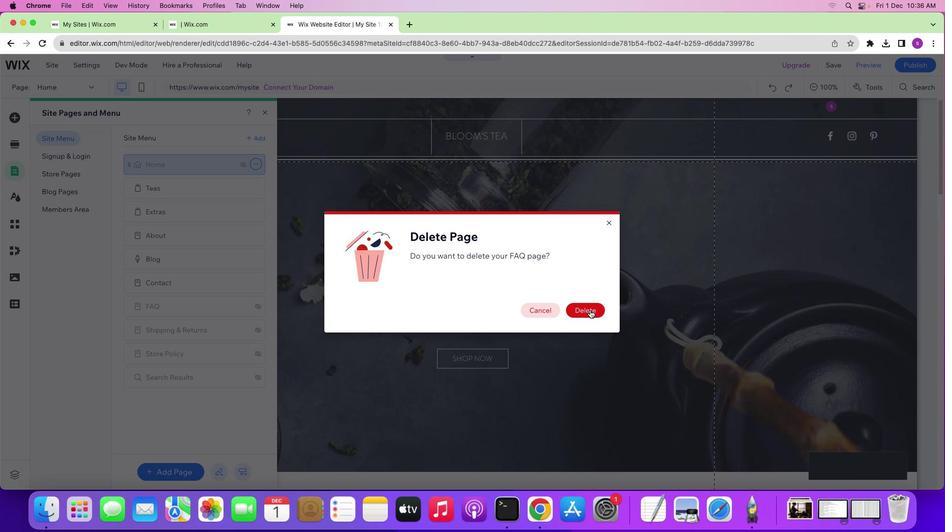 
Action: Mouse pressed left at (284, 305)
Screenshot: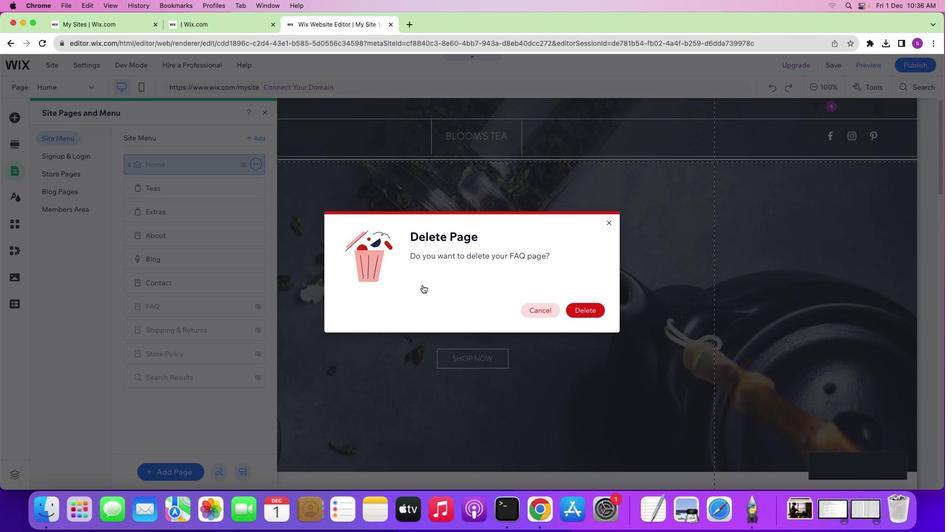 
Action: Mouse moved to (590, 310)
Screenshot: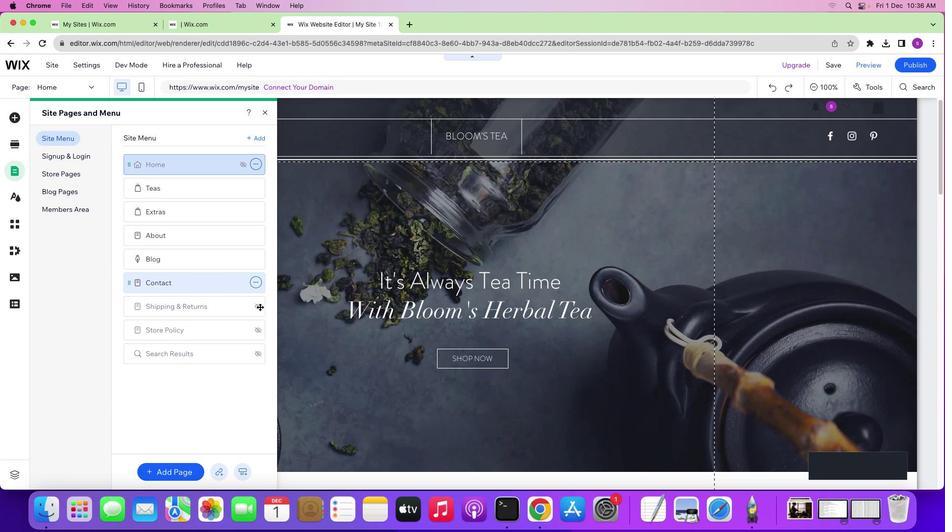 
Action: Mouse pressed left at (590, 310)
Screenshot: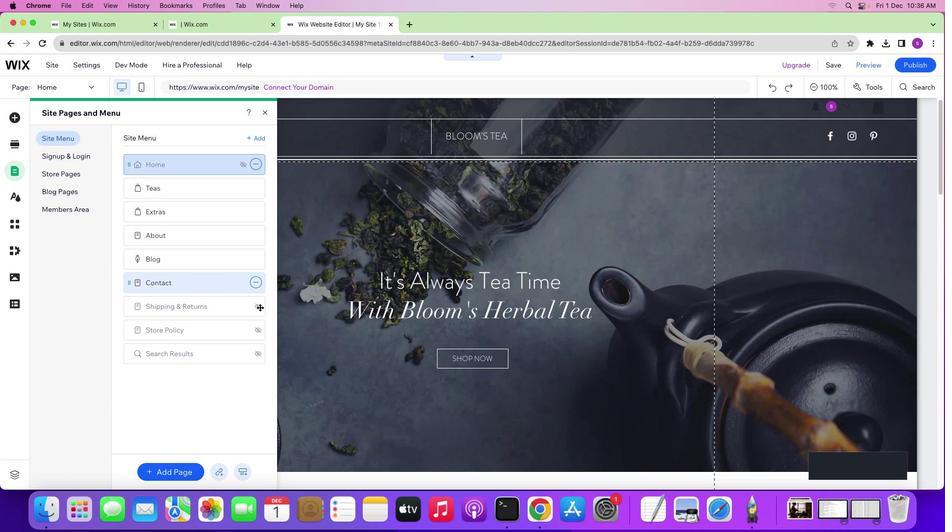 
Action: Mouse moved to (257, 305)
Screenshot: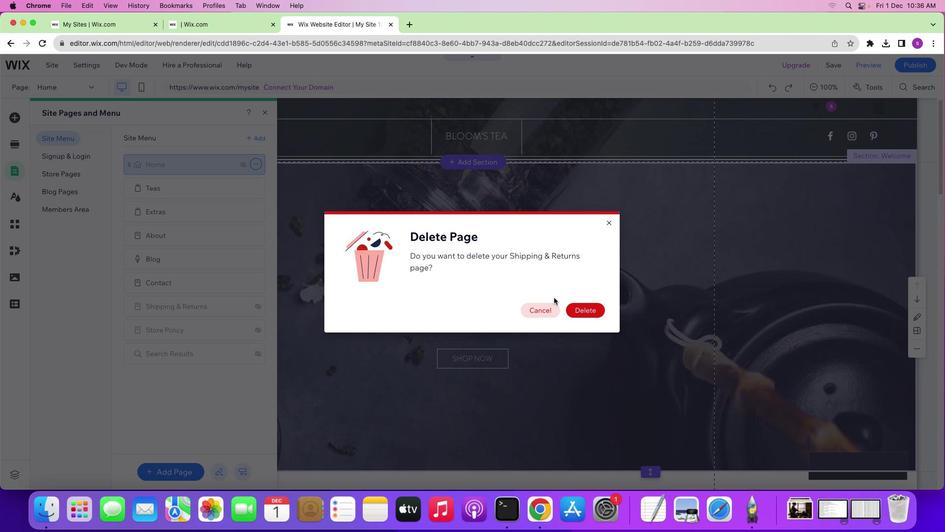 
Action: Mouse pressed left at (257, 305)
Screenshot: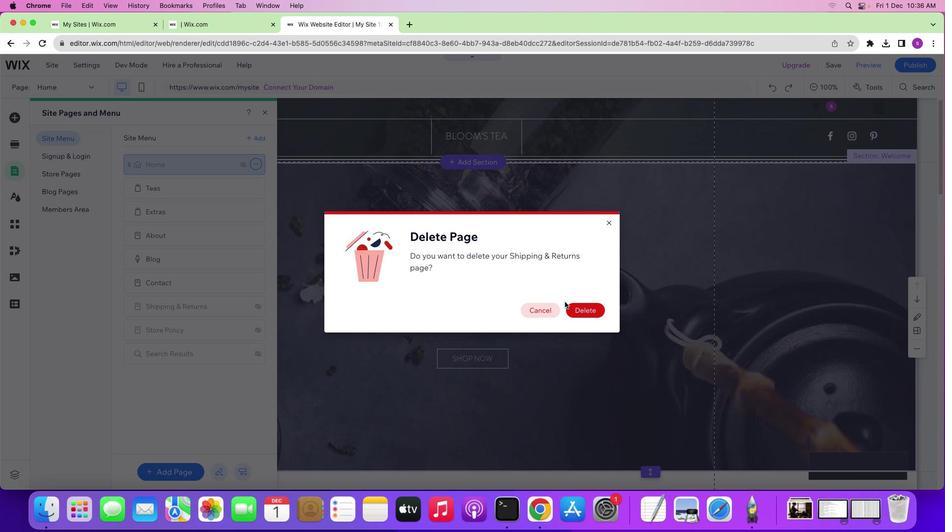 
Action: Mouse moved to (299, 305)
Screenshot: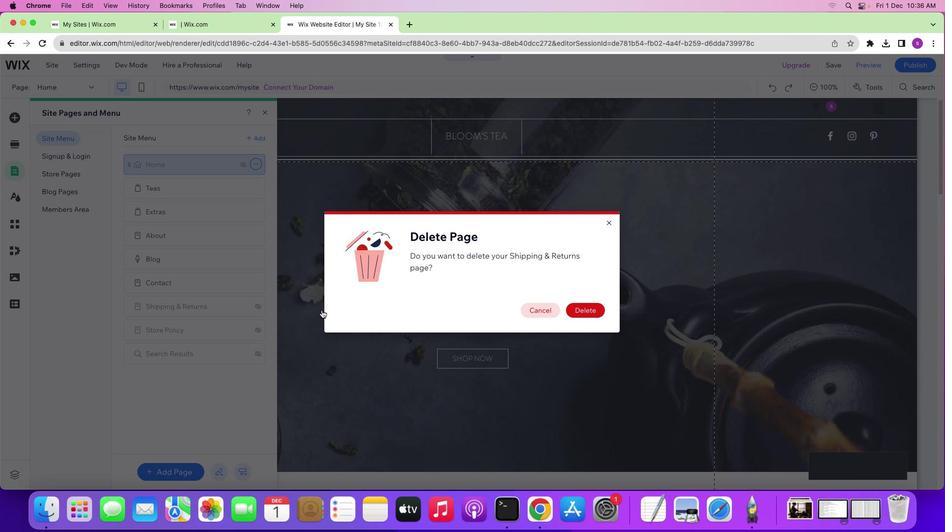
Action: Mouse pressed left at (299, 305)
Screenshot: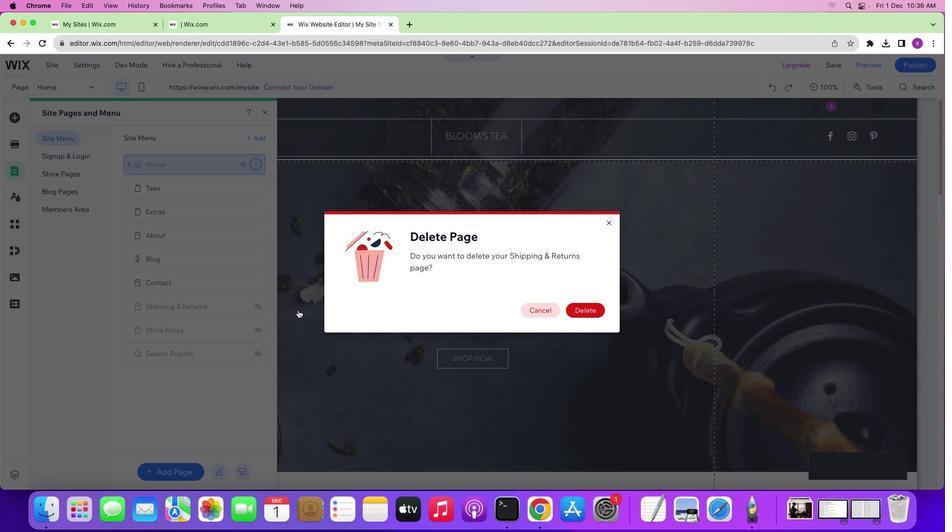 
Action: Mouse moved to (594, 309)
Screenshot: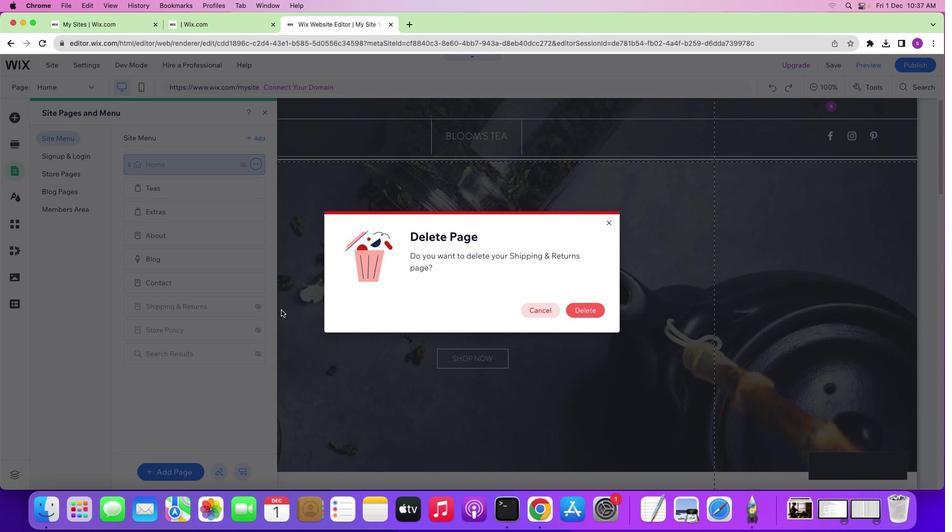 
Action: Mouse pressed left at (594, 309)
Screenshot: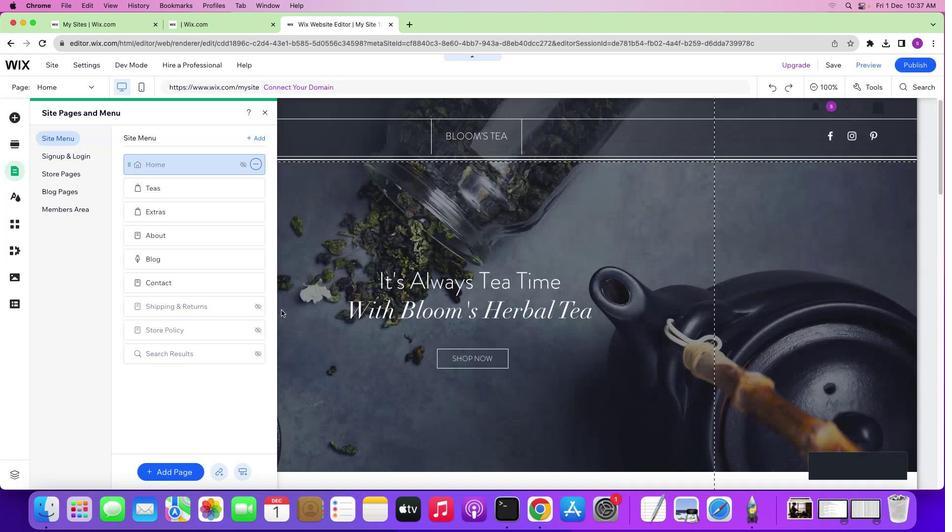 
Action: Mouse moved to (256, 306)
Screenshot: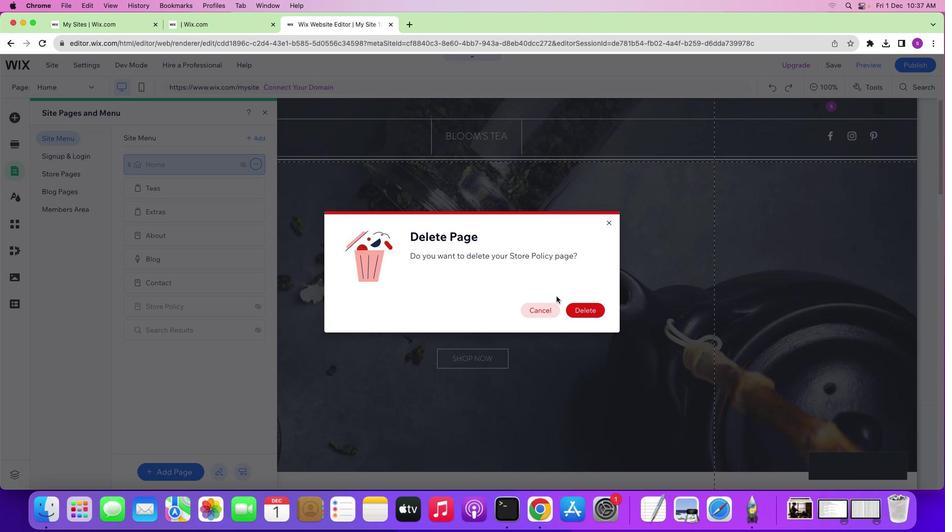 
Action: Mouse pressed left at (256, 306)
Screenshot: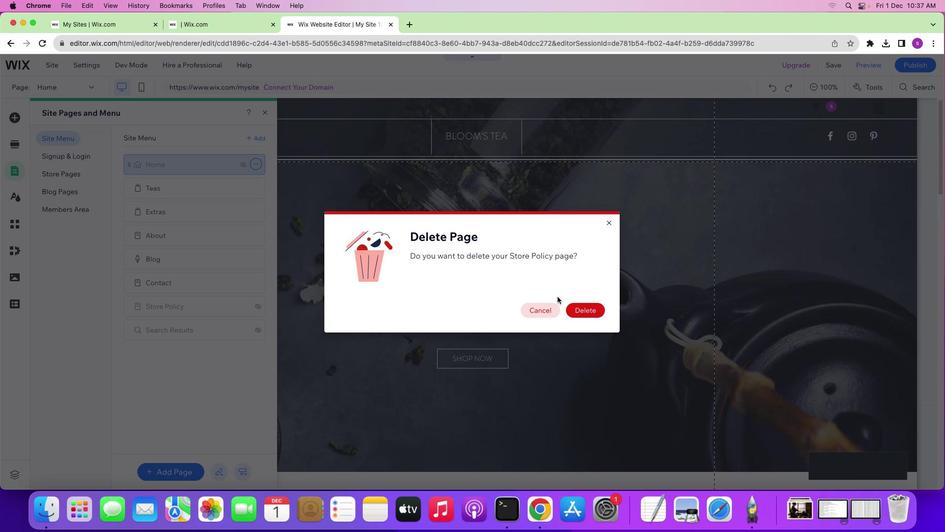 
Action: Mouse moved to (302, 308)
Screenshot: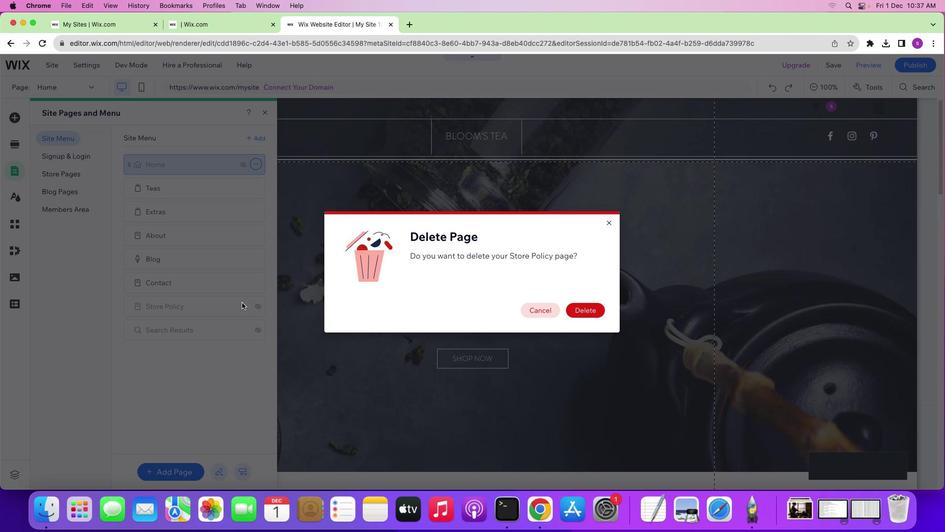 
Action: Mouse pressed left at (302, 308)
Screenshot: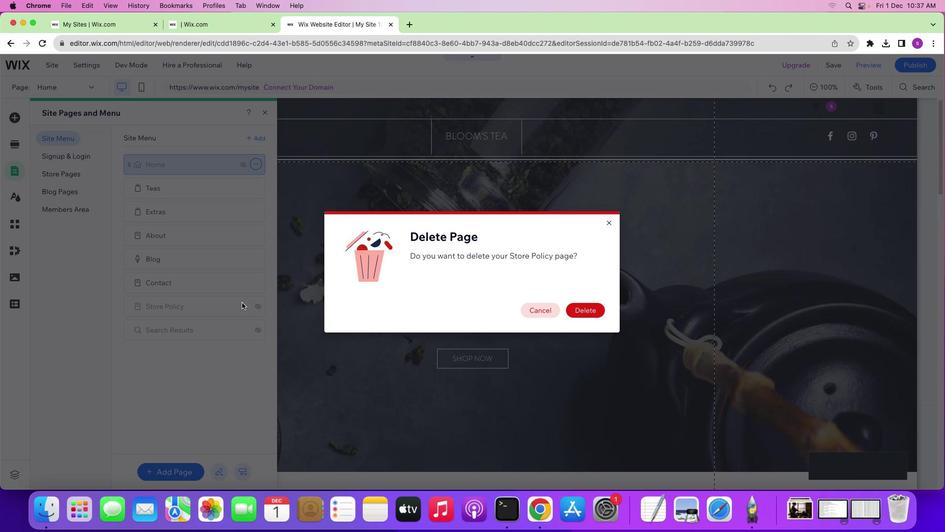 
Action: Mouse moved to (593, 310)
Screenshot: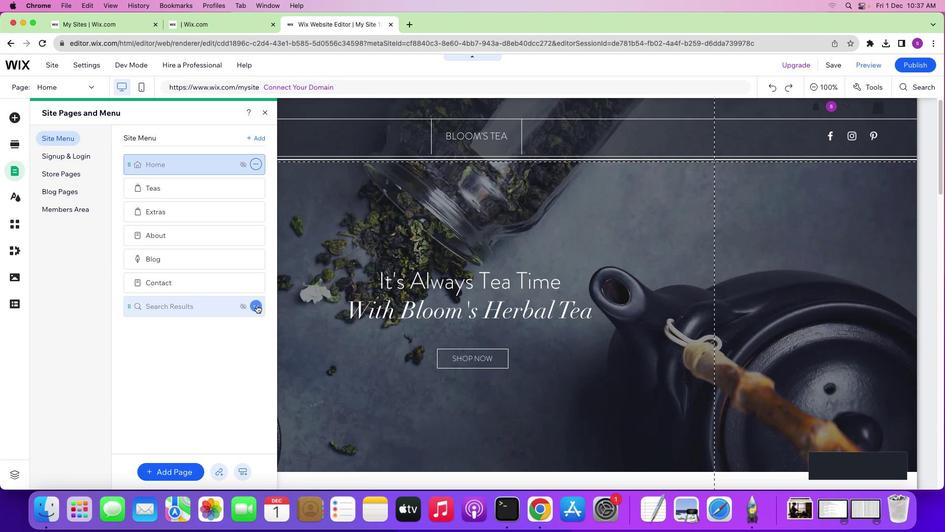 
Action: Mouse pressed left at (593, 310)
Screenshot: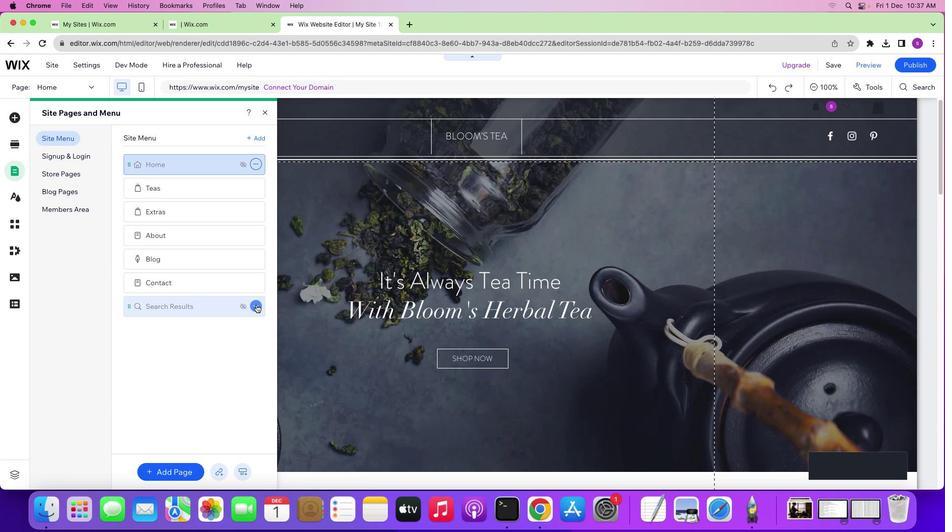 
Action: Mouse moved to (256, 304)
Screenshot: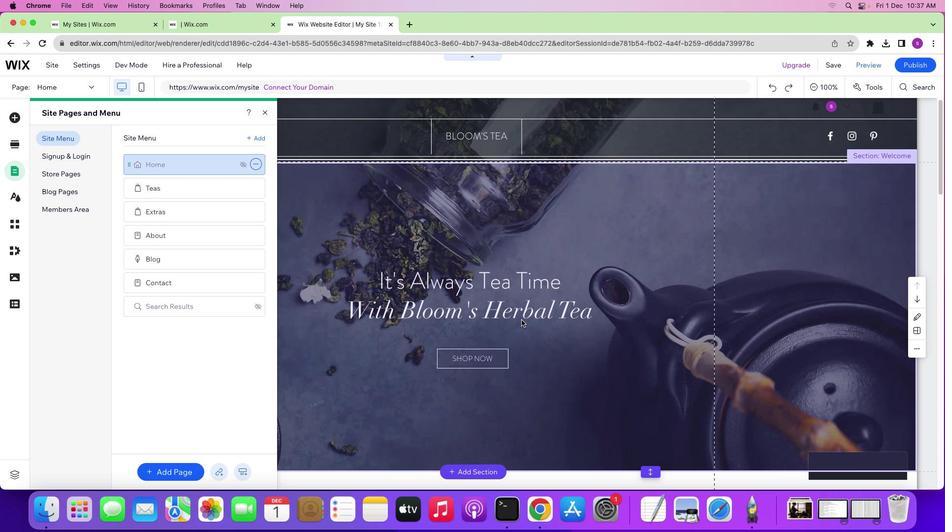 
Action: Mouse pressed left at (256, 304)
Screenshot: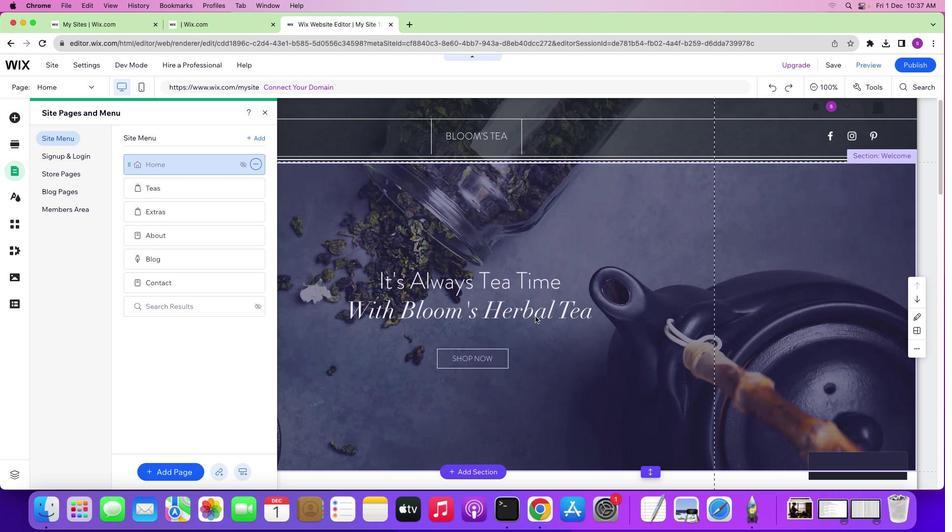
Action: Mouse moved to (295, 436)
Screenshot: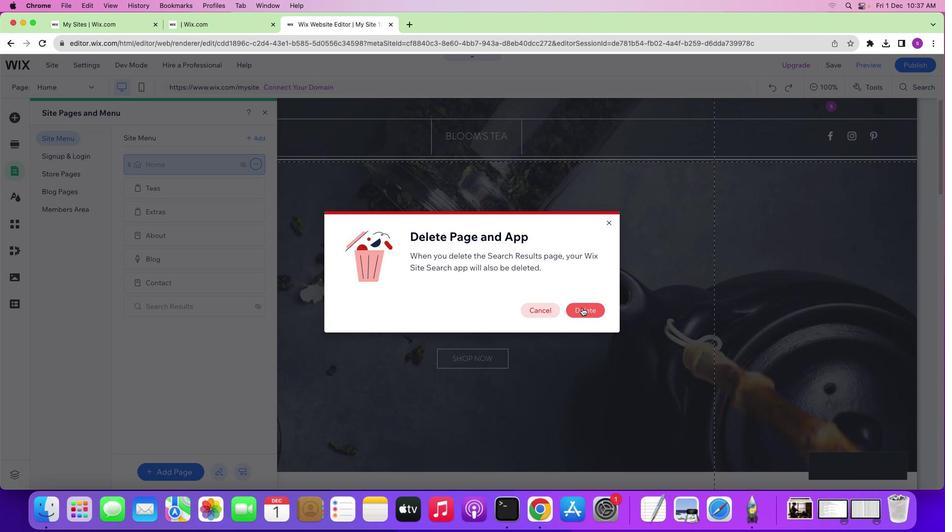 
Action: Mouse pressed left at (295, 436)
Screenshot: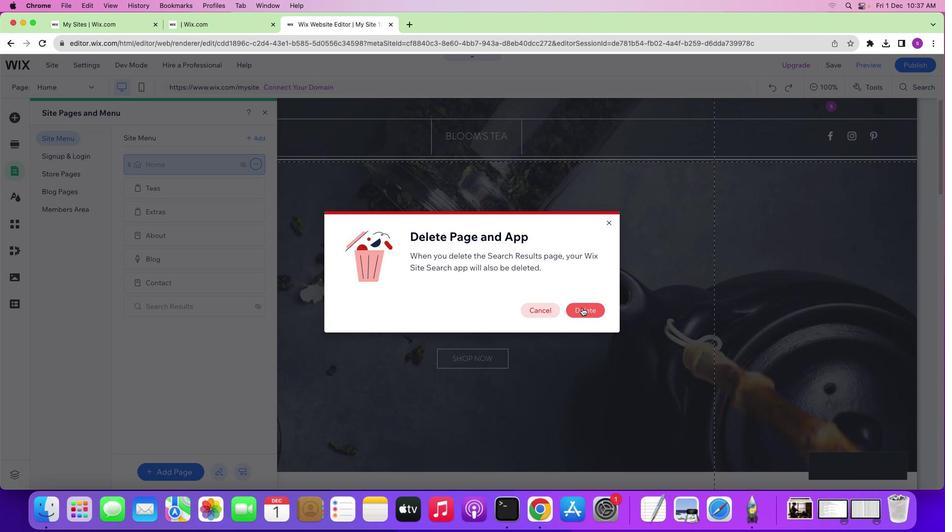 
Action: Mouse moved to (582, 307)
Screenshot: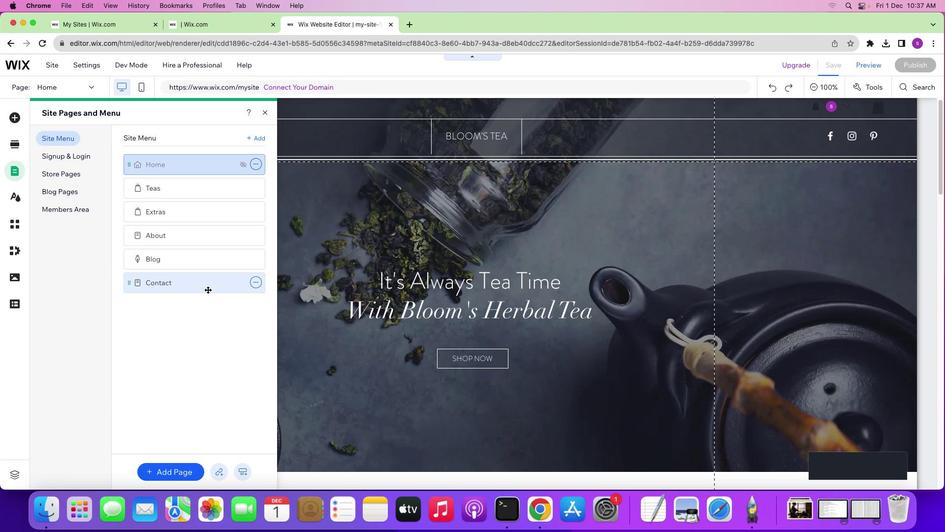 
Action: Mouse pressed left at (582, 307)
Screenshot: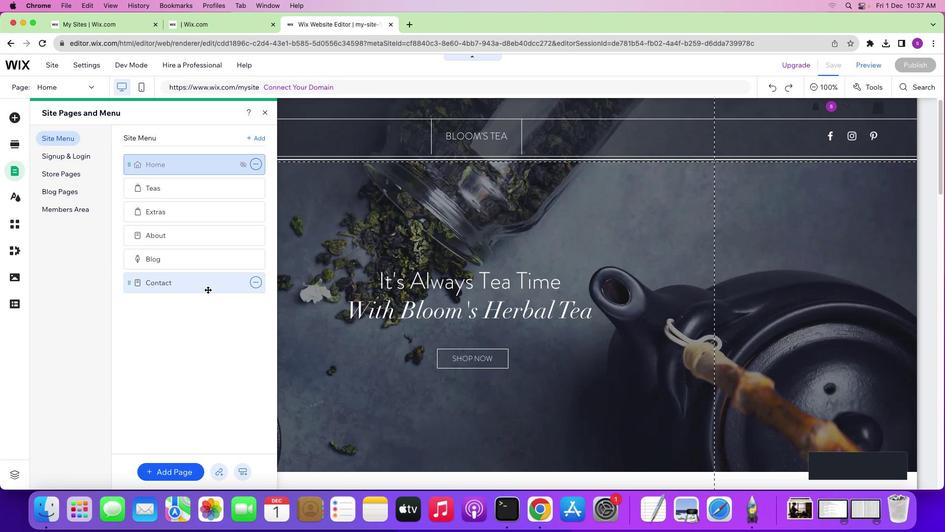 
Action: Mouse moved to (254, 257)
Screenshot: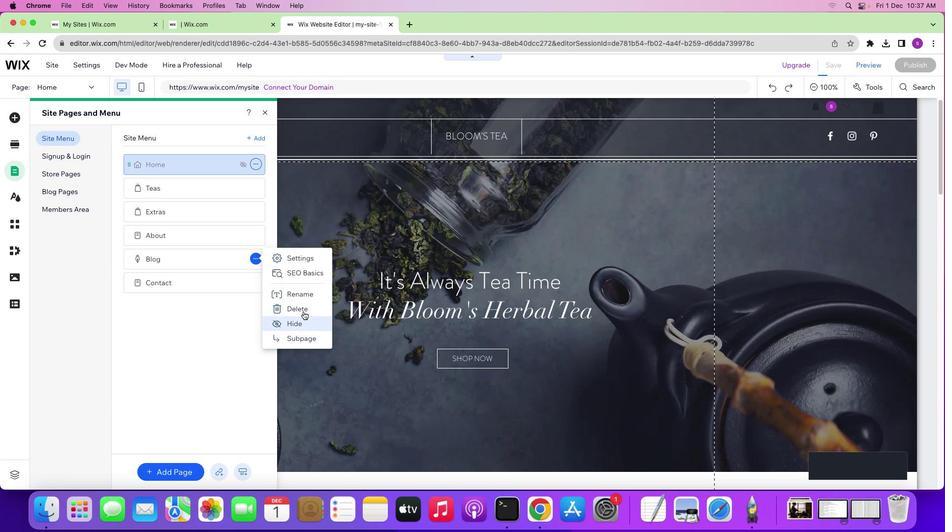 
Action: Mouse pressed left at (254, 257)
Screenshot: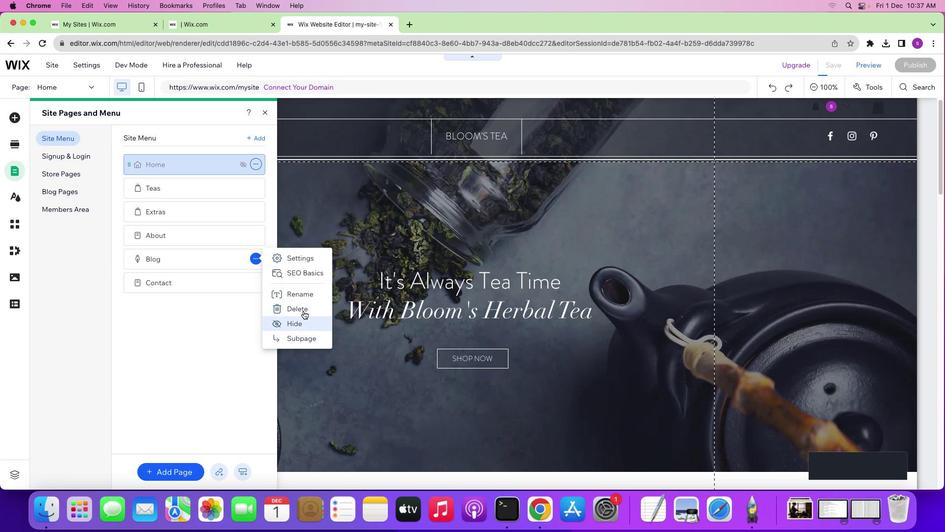 
Action: Mouse moved to (304, 307)
Screenshot: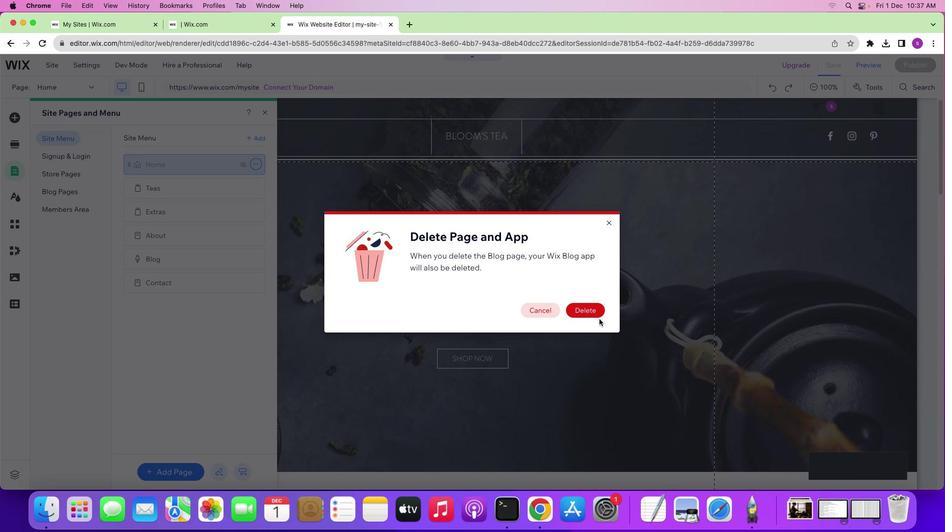
Action: Mouse pressed left at (304, 307)
Screenshot: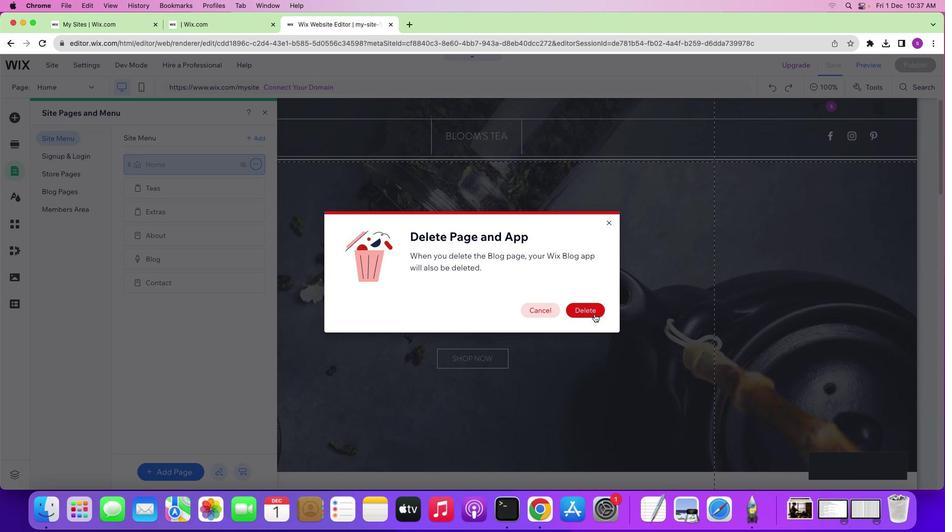 
Action: Mouse moved to (592, 310)
Screenshot: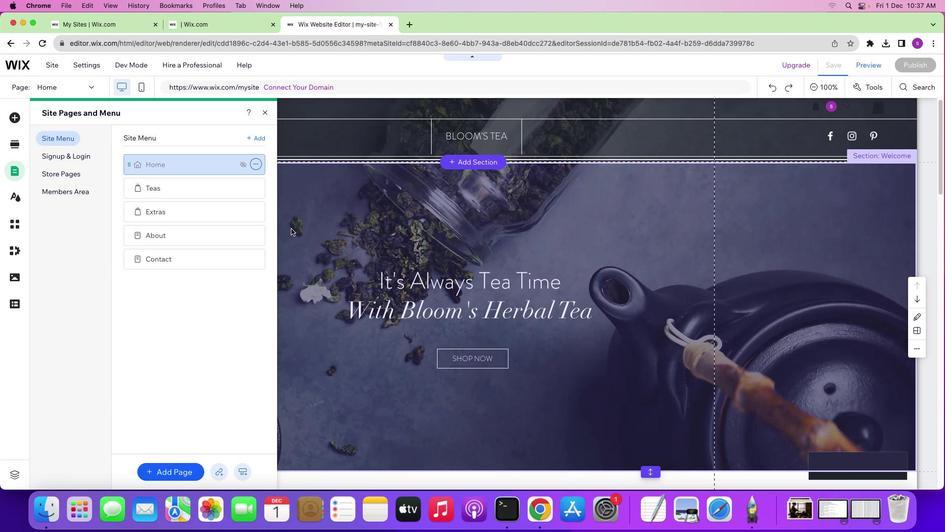 
Action: Mouse pressed left at (592, 310)
Screenshot: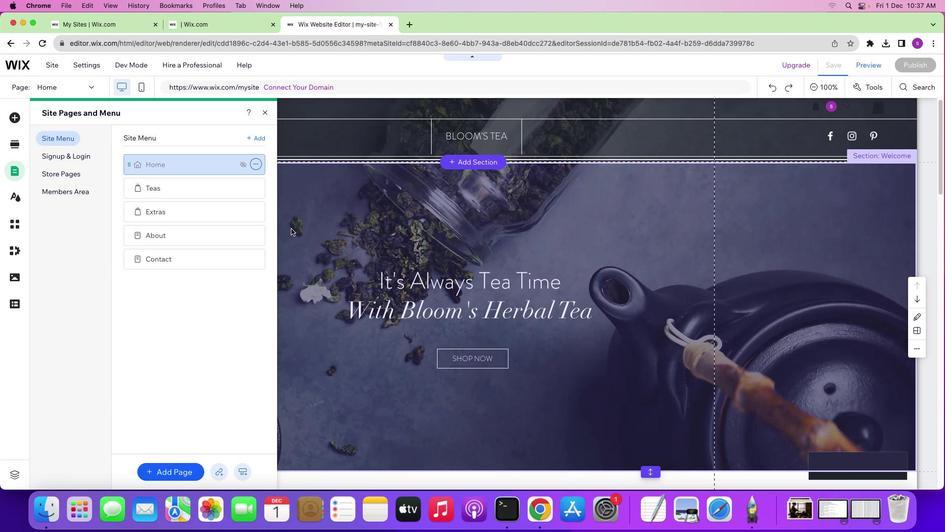 
Action: Mouse moved to (257, 211)
Screenshot: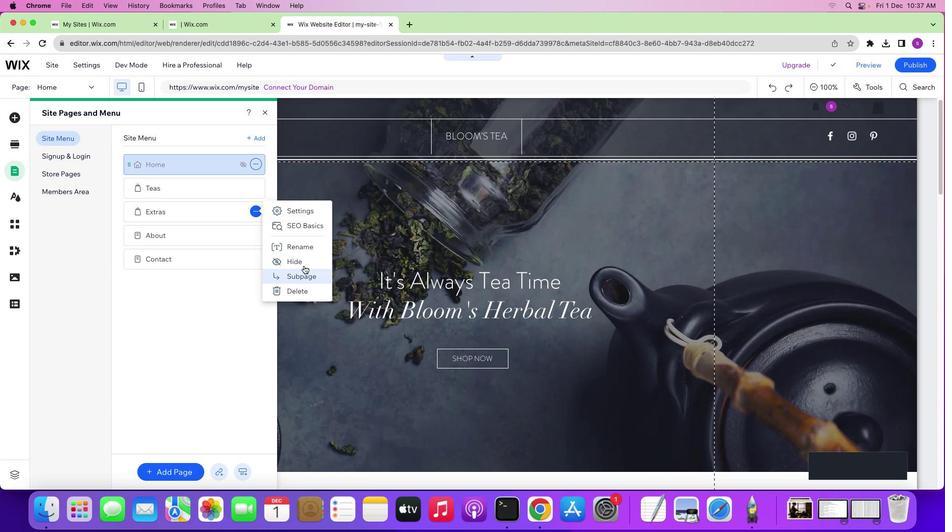 
Action: Mouse pressed left at (257, 211)
Screenshot: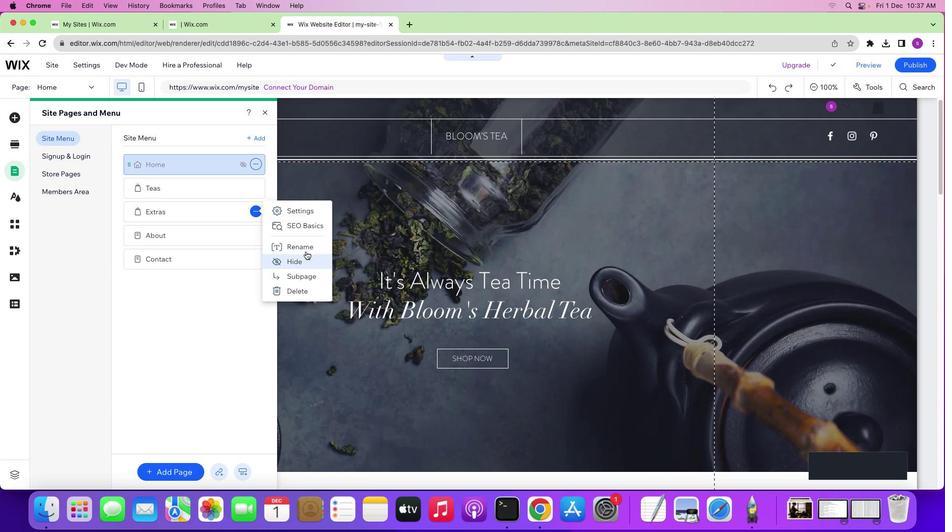 
Action: Mouse moved to (306, 289)
Screenshot: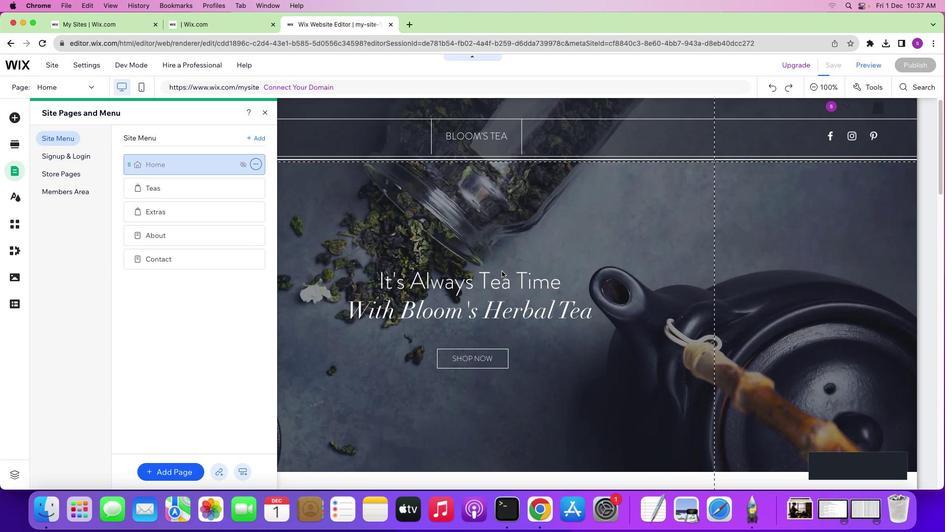 
Action: Mouse pressed left at (306, 289)
Screenshot: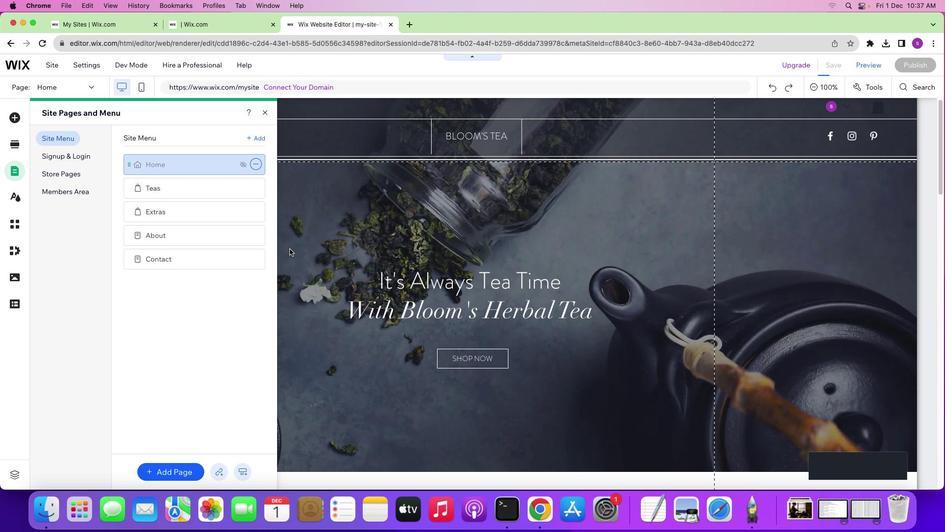 
Action: Mouse moved to (581, 311)
Screenshot: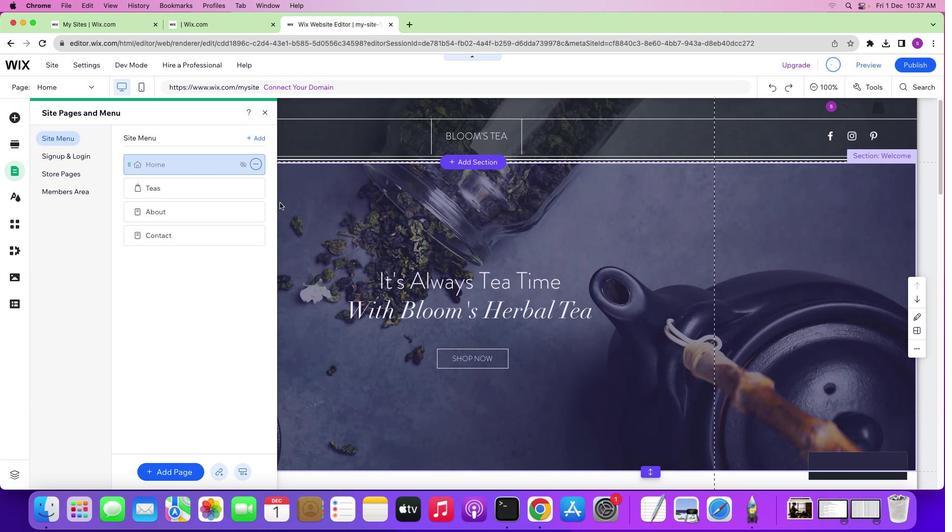 
Action: Mouse pressed left at (581, 311)
Screenshot: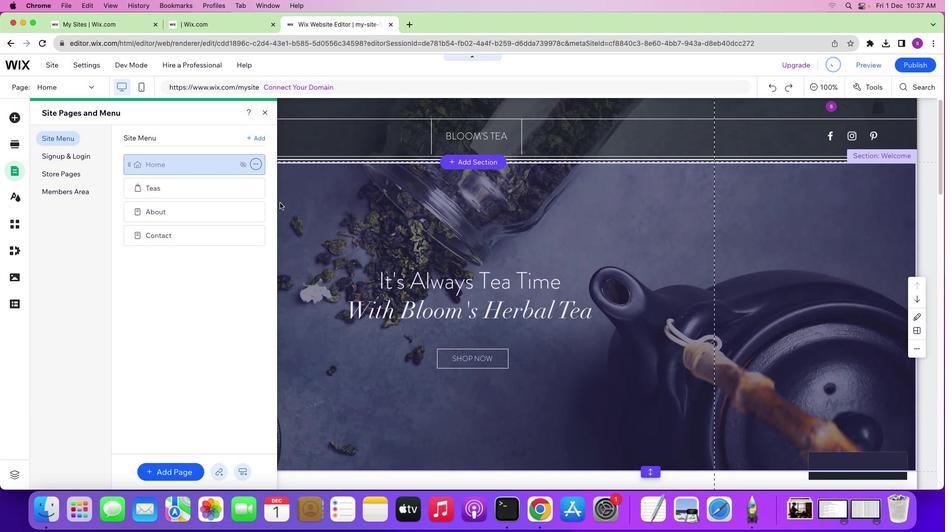 
Action: Mouse moved to (256, 185)
Screenshot: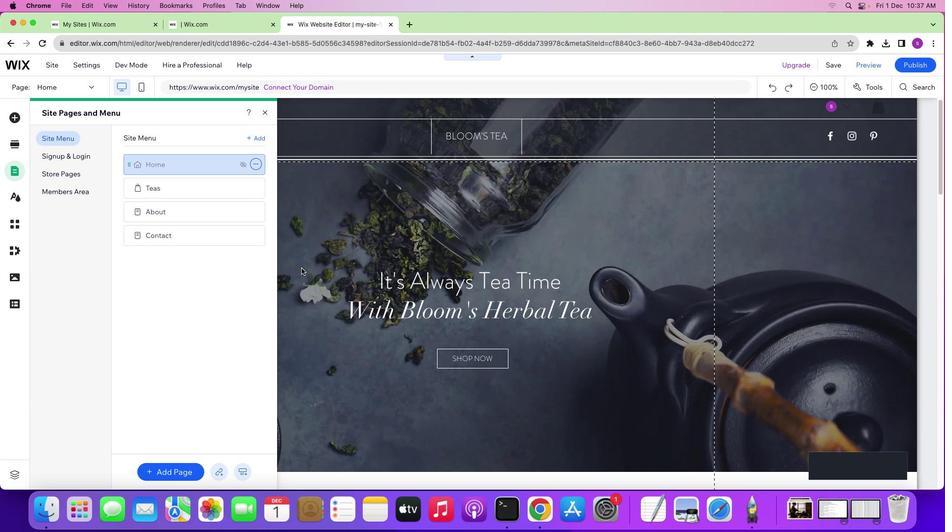 
Action: Mouse pressed left at (256, 185)
Screenshot: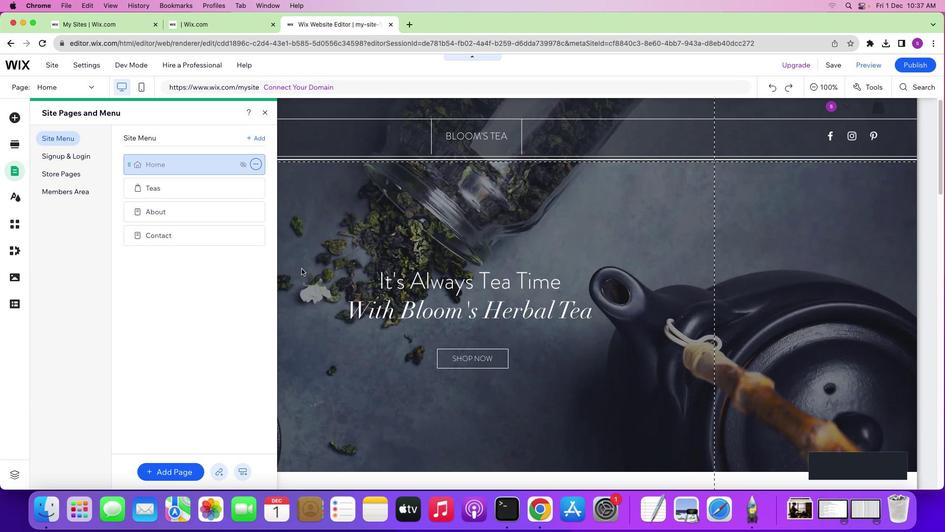 
Action: Mouse moved to (301, 268)
Screenshot: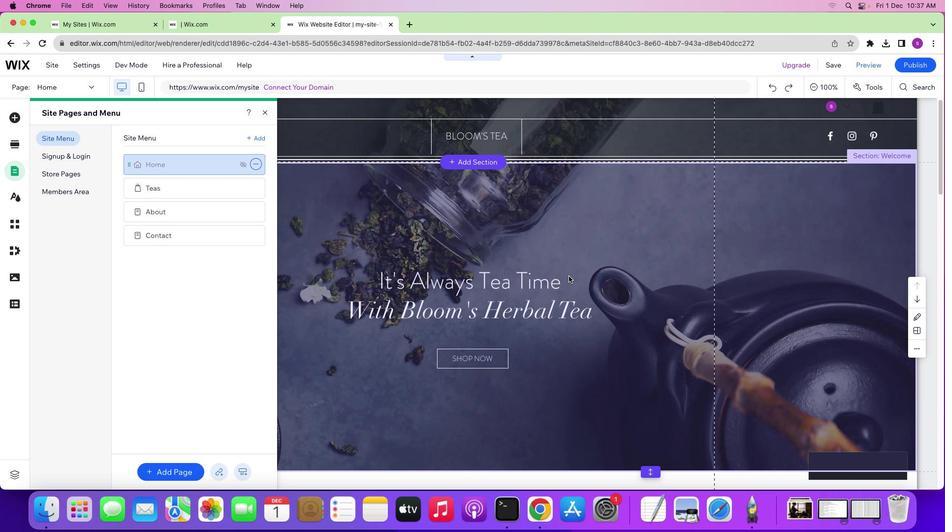 
Action: Mouse pressed left at (301, 268)
Screenshot: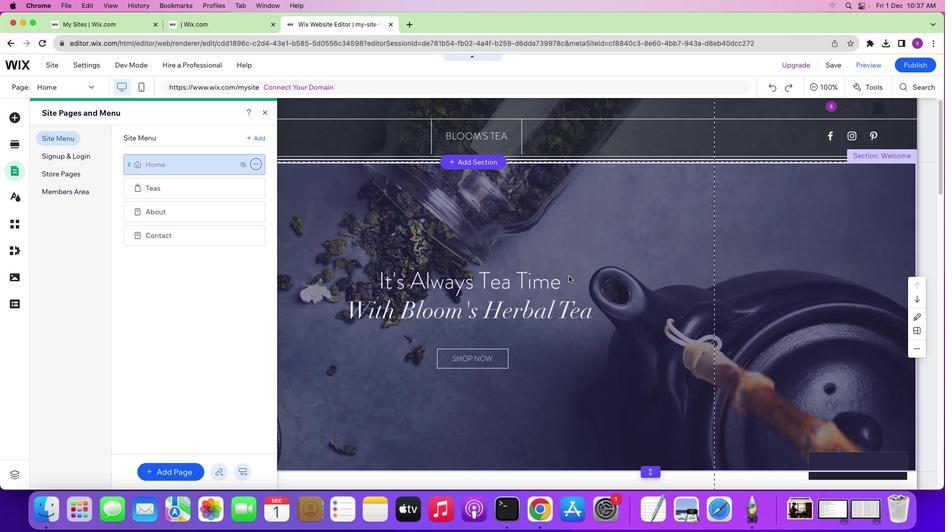 
Action: Mouse moved to (539, 310)
Screenshot: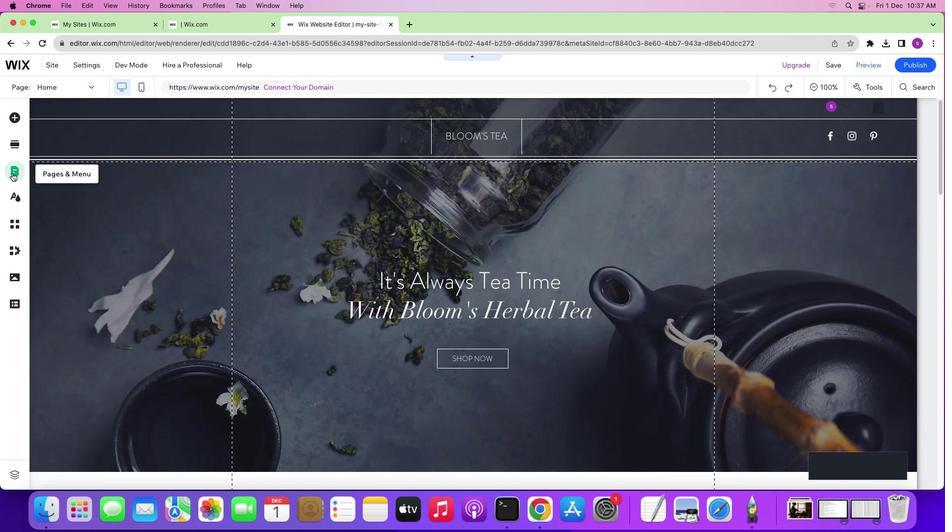 
Action: Mouse pressed left at (539, 310)
Screenshot: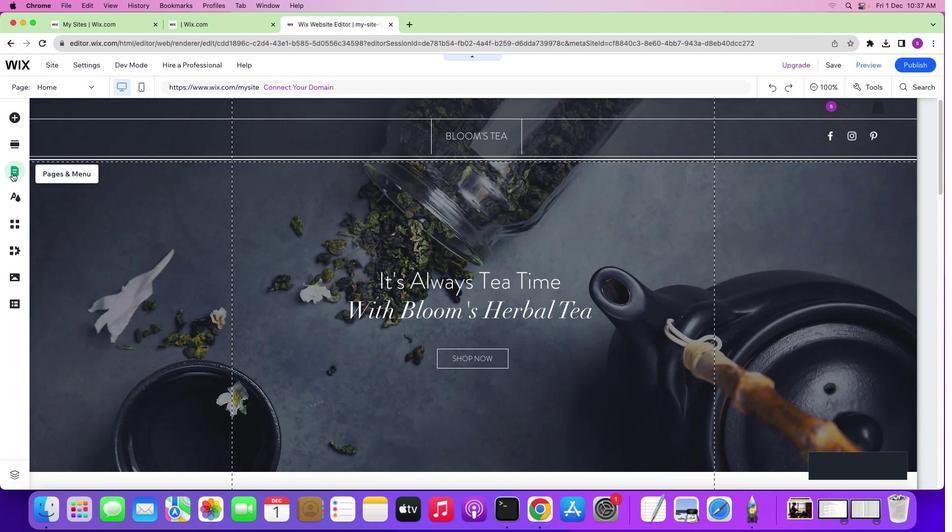 
Action: Mouse moved to (11, 172)
Screenshot: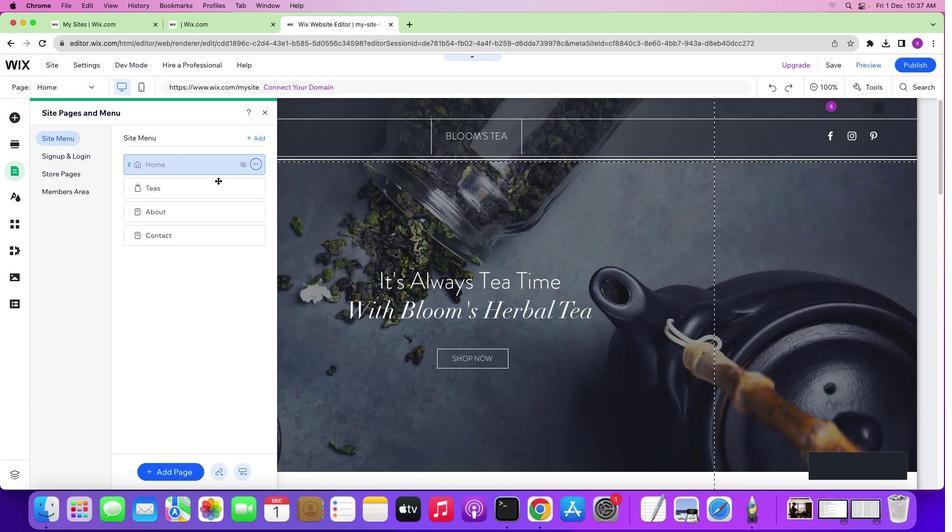 
Action: Mouse pressed left at (11, 172)
Screenshot: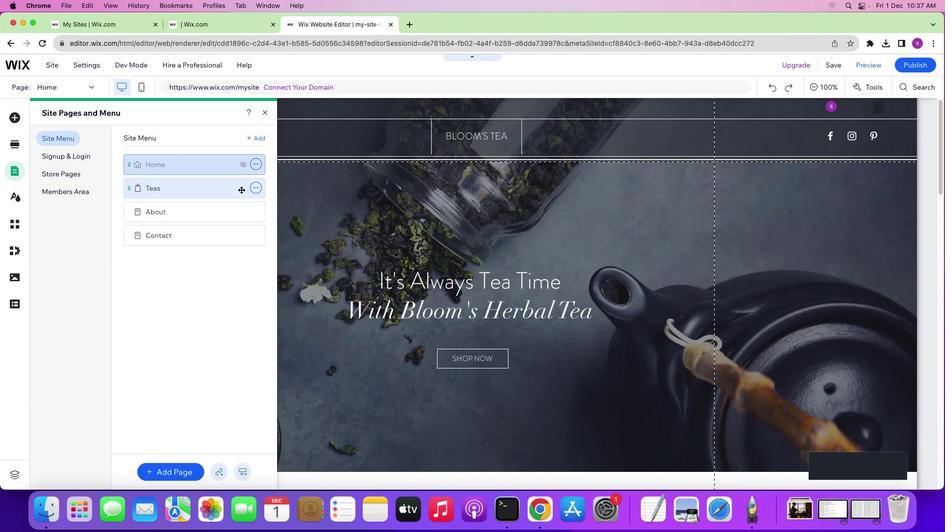 
Action: Mouse moved to (255, 187)
Screenshot: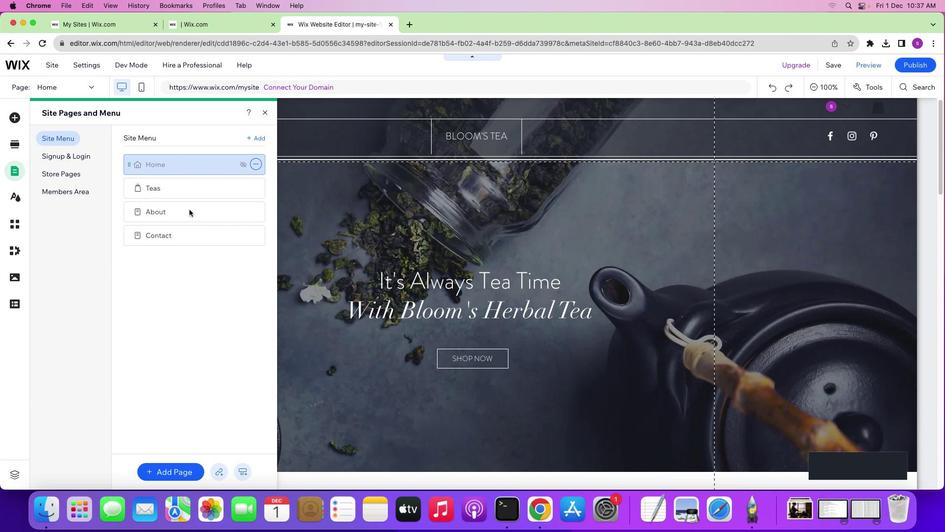 
Action: Mouse pressed left at (255, 187)
Screenshot: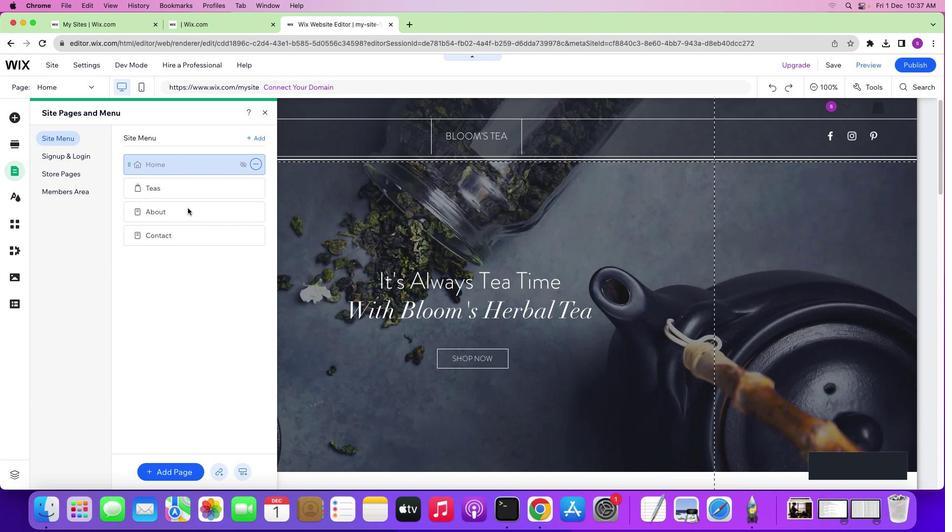 
Action: Mouse moved to (291, 239)
Screenshot: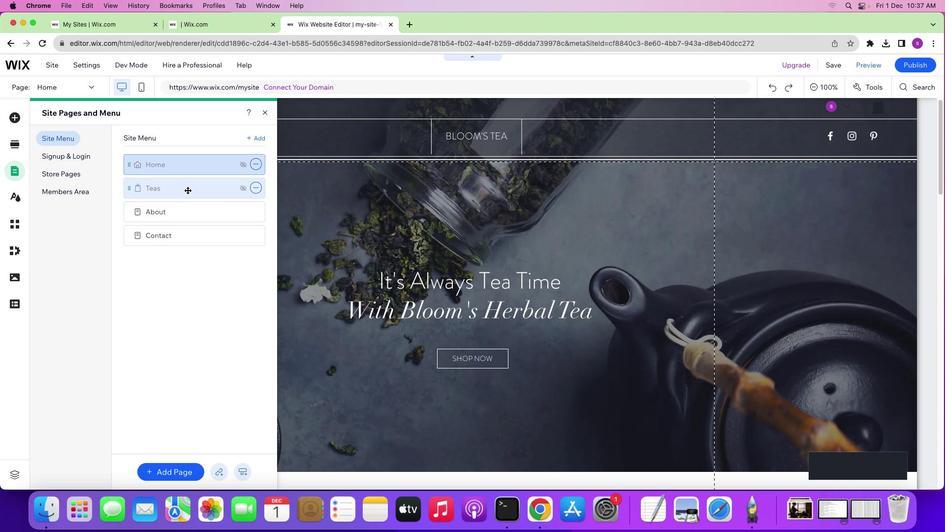 
Action: Mouse pressed left at (291, 239)
Screenshot: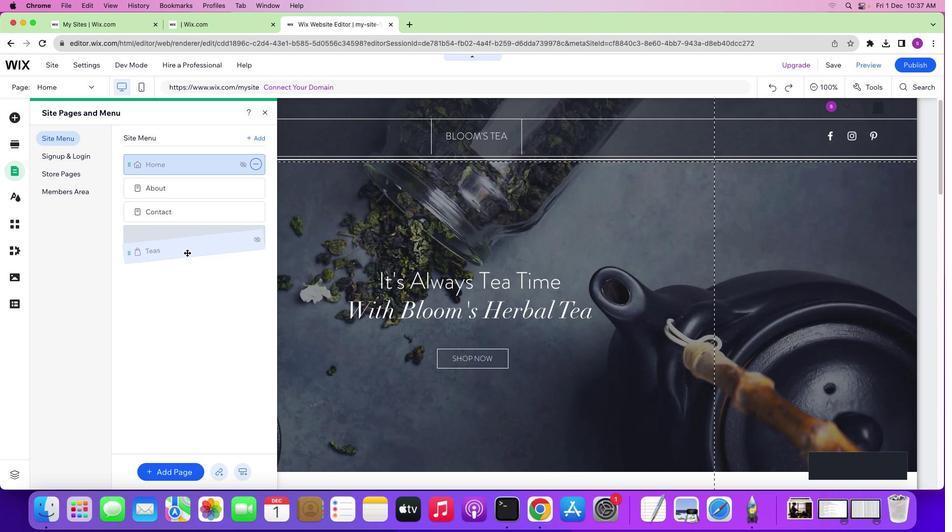 
Action: Mouse moved to (187, 189)
Screenshot: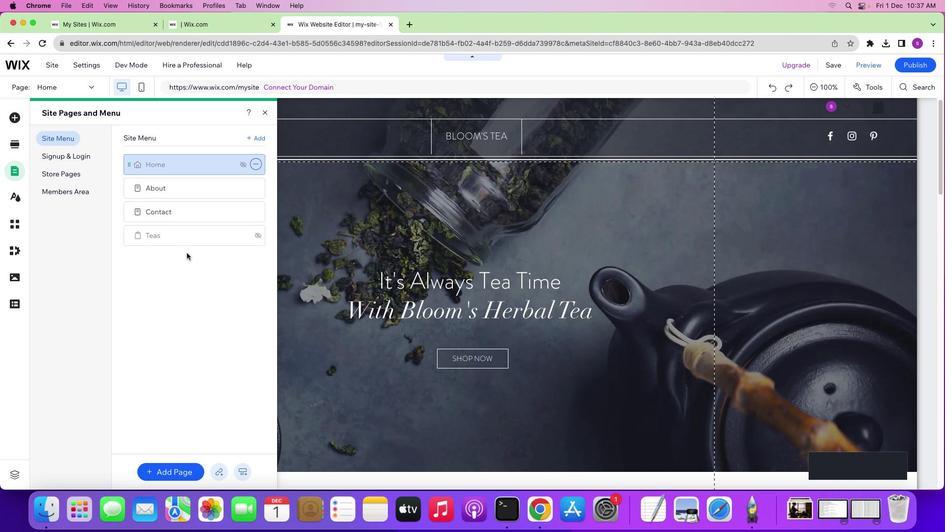 
Action: Mouse pressed left at (187, 189)
Screenshot: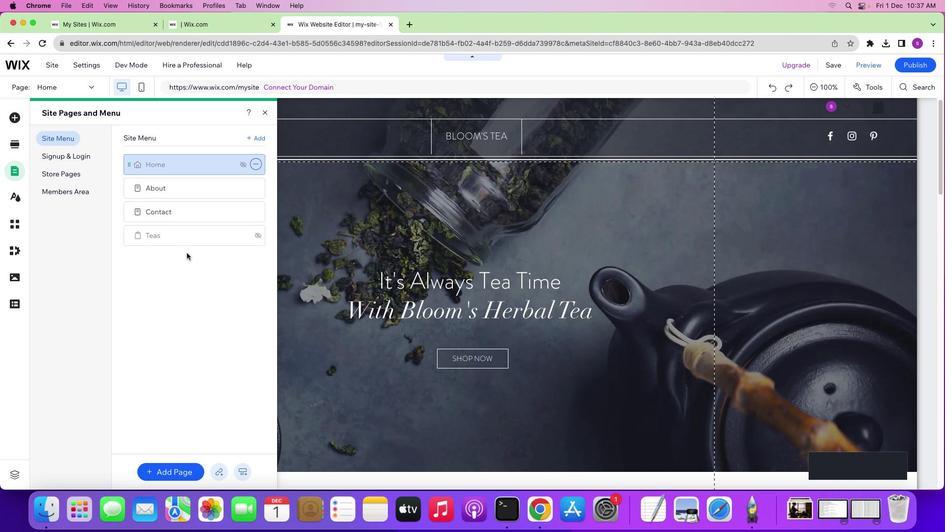 
Action: Mouse moved to (260, 138)
Screenshot: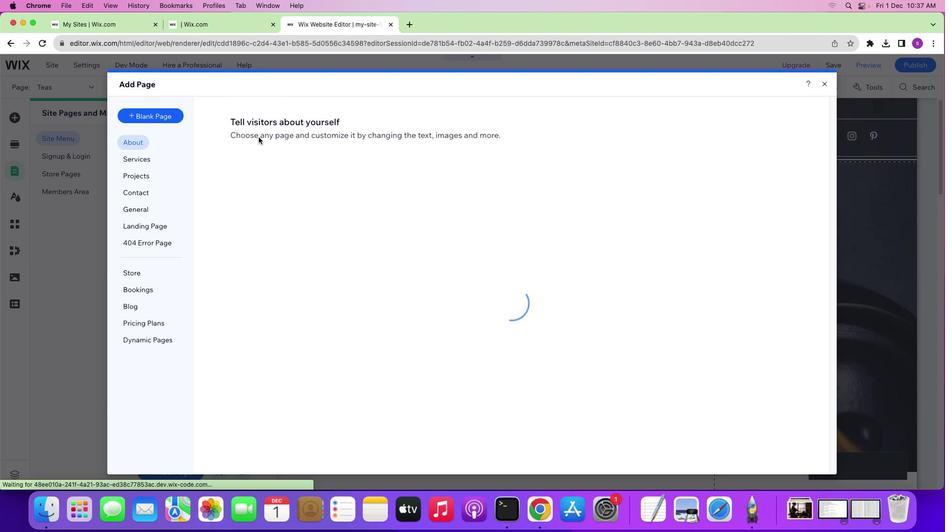 
Action: Mouse pressed left at (260, 138)
Screenshot: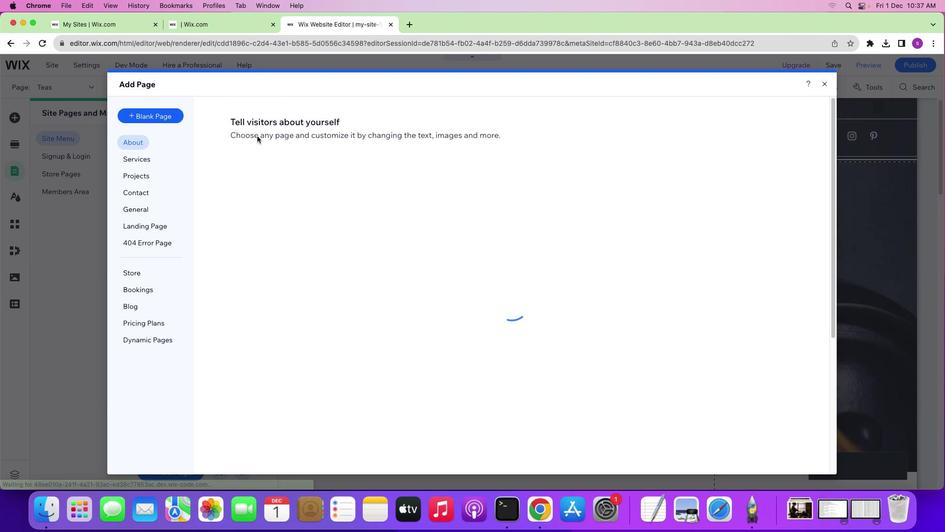 
Action: Mouse moved to (609, 278)
Screenshot: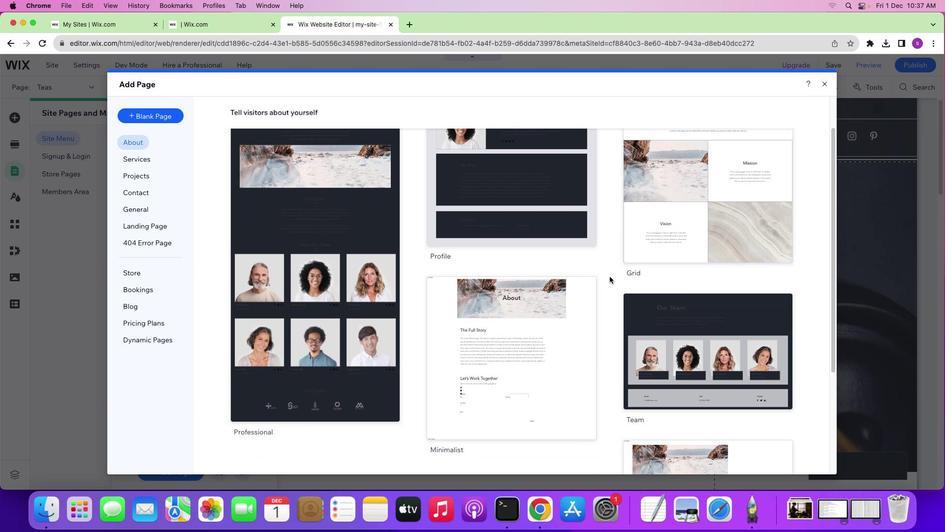 
Action: Mouse scrolled (609, 278) with delta (0, 0)
Screenshot: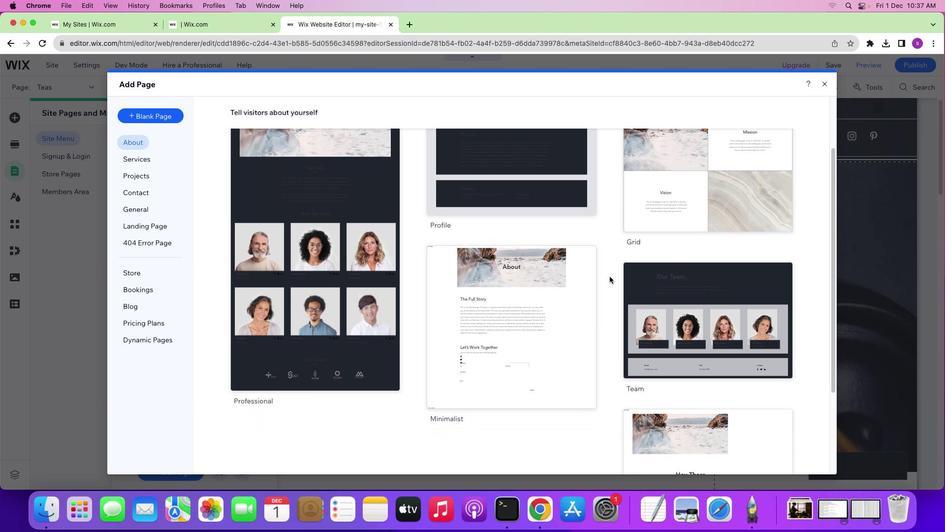 
Action: Mouse scrolled (609, 278) with delta (0, 0)
Screenshot: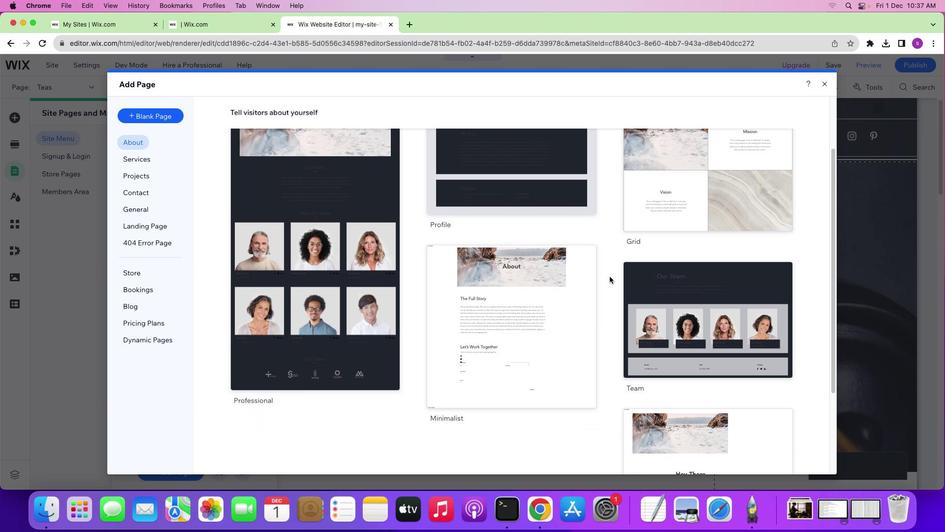 
Action: Mouse scrolled (609, 278) with delta (0, 0)
Screenshot: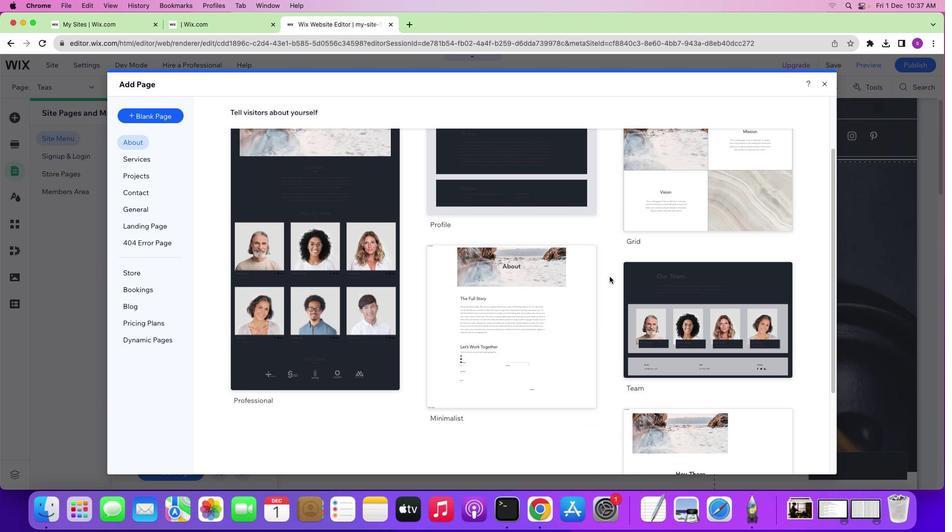 
Action: Mouse scrolled (609, 278) with delta (0, 0)
Screenshot: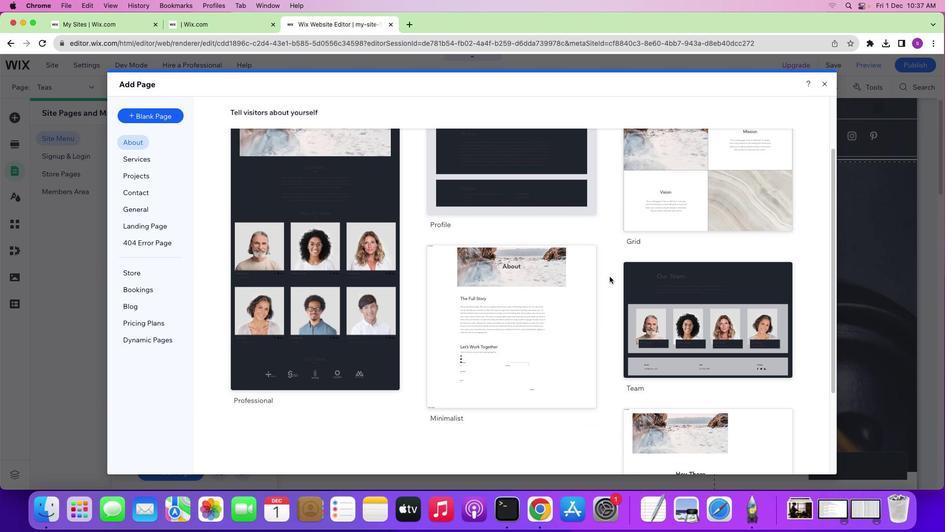 
Action: Mouse moved to (609, 278)
Screenshot: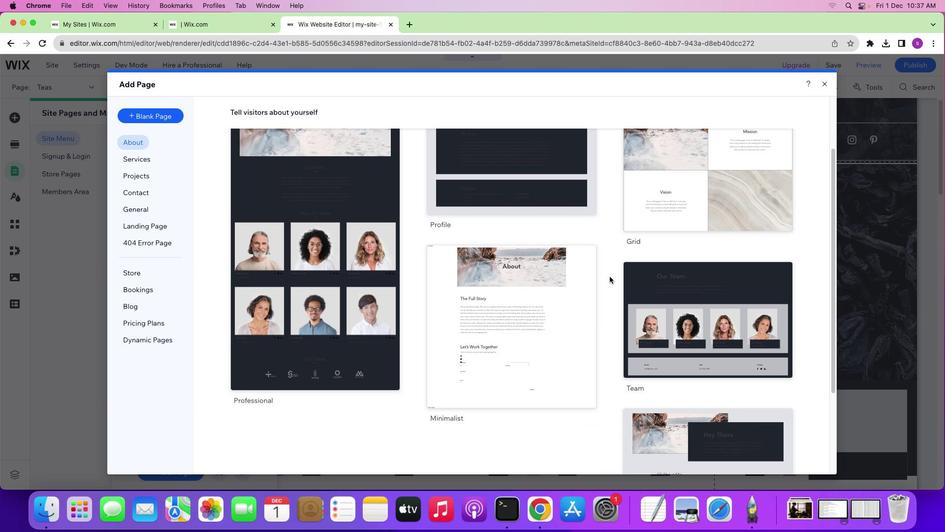 
Action: Mouse scrolled (609, 278) with delta (0, 0)
Screenshot: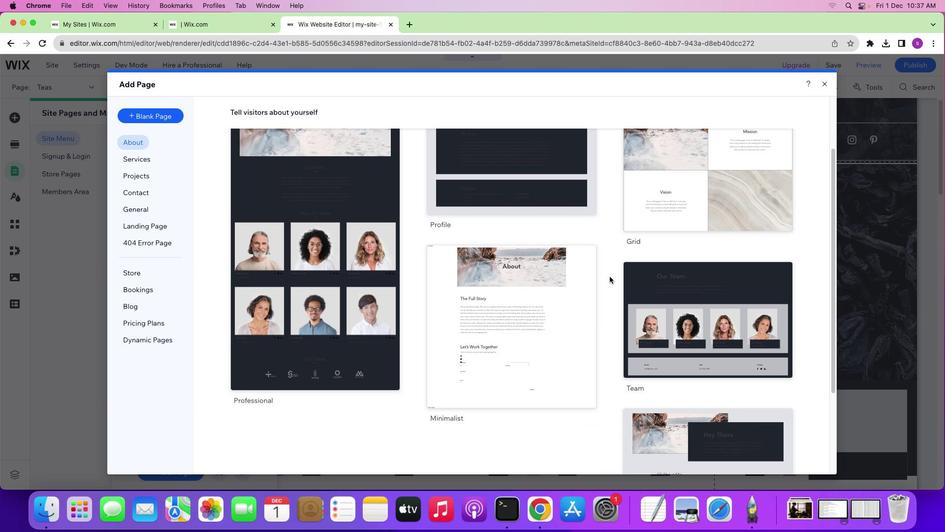 
Action: Mouse moved to (609, 277)
Screenshot: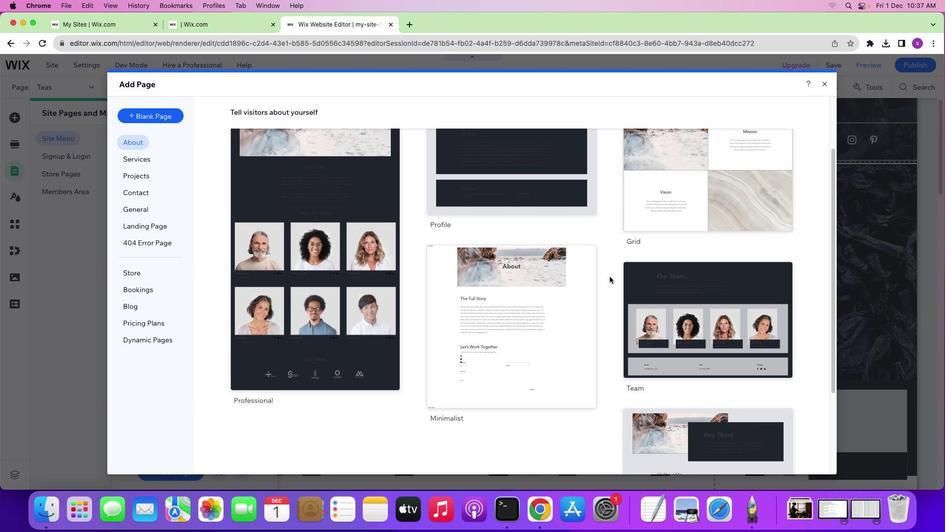 
Action: Mouse scrolled (609, 277) with delta (0, 0)
Screenshot: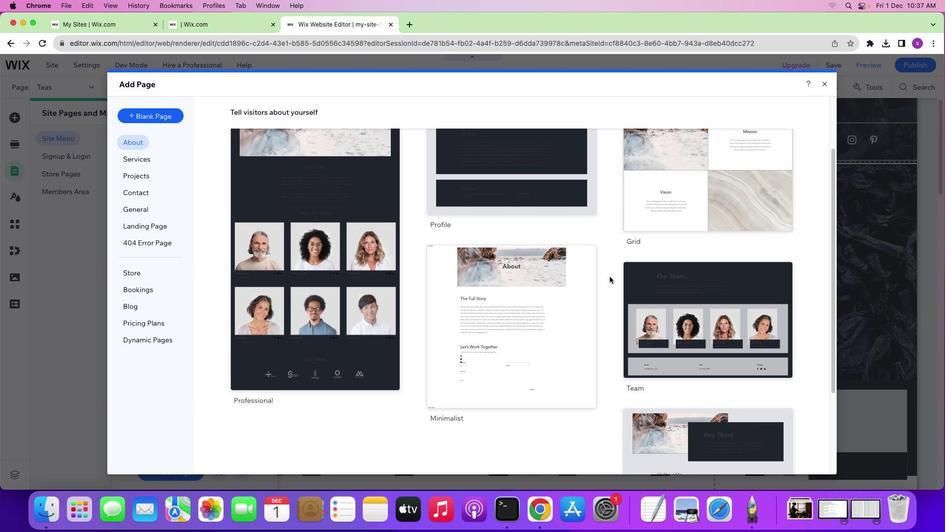 
Action: Mouse moved to (609, 277)
Screenshot: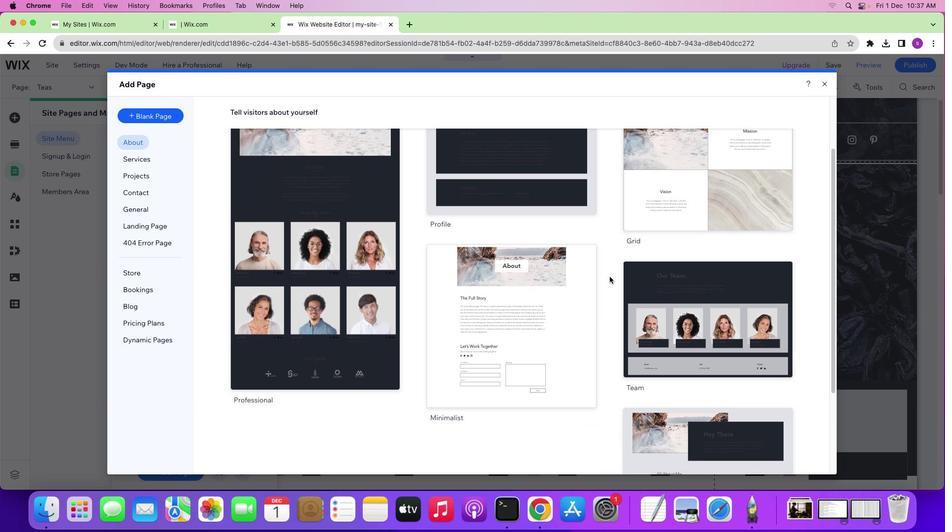 
Action: Mouse scrolled (609, 277) with delta (0, 0)
Screenshot: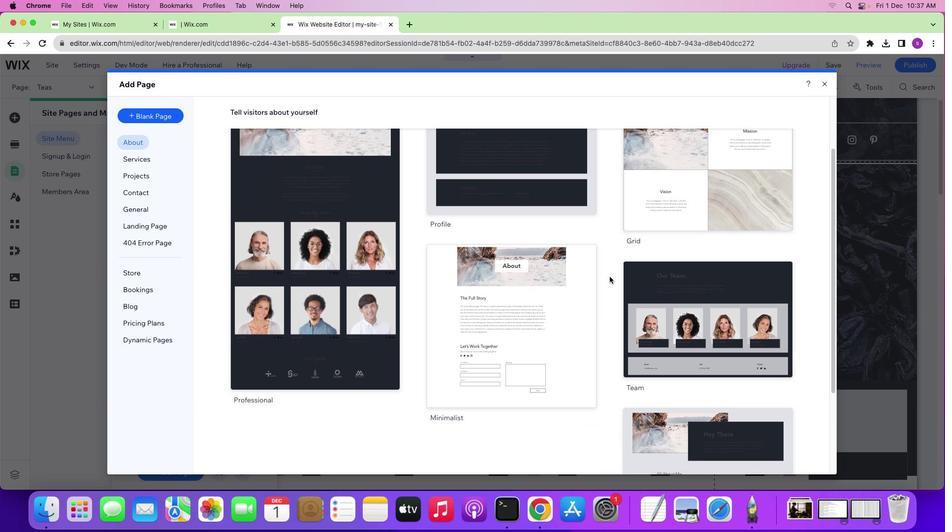 
Action: Mouse moved to (609, 276)
Screenshot: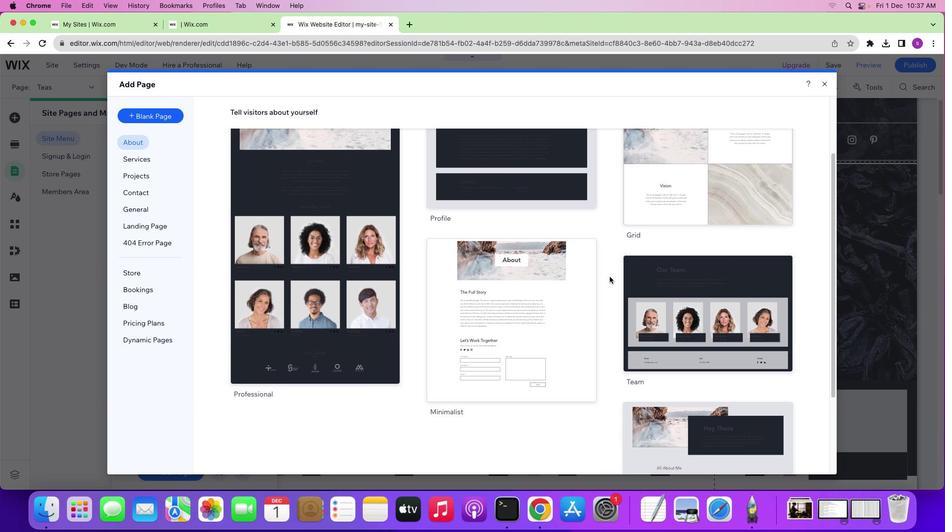 
Action: Mouse scrolled (609, 276) with delta (0, 0)
Screenshot: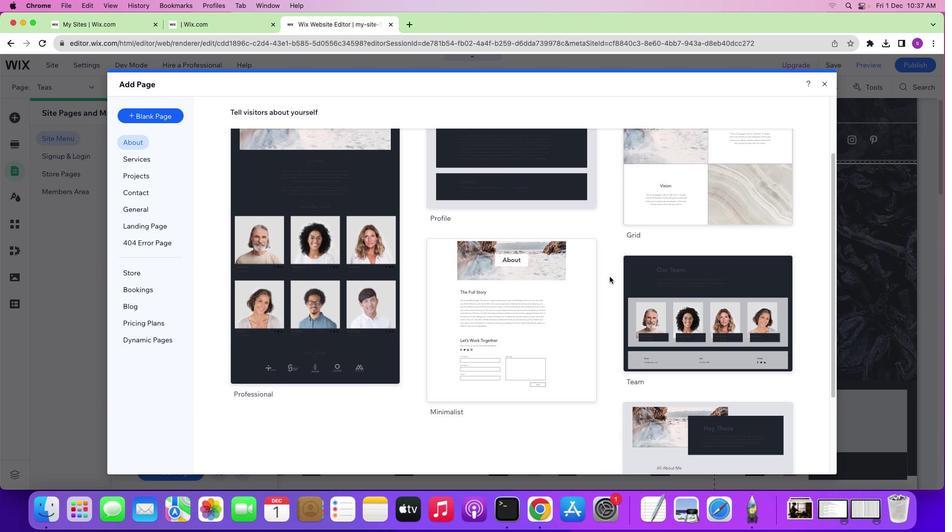 
Action: Mouse scrolled (609, 276) with delta (0, 0)
Screenshot: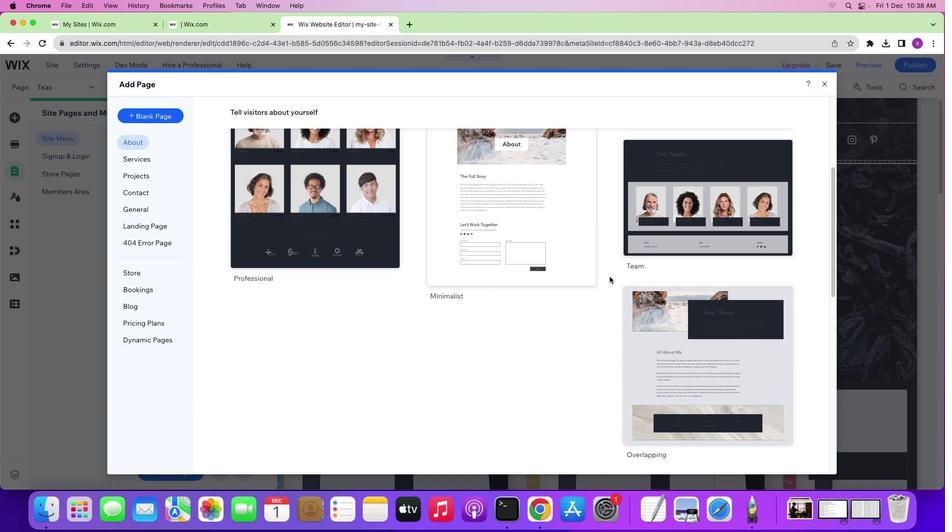 
Action: Mouse scrolled (609, 276) with delta (0, 0)
Screenshot: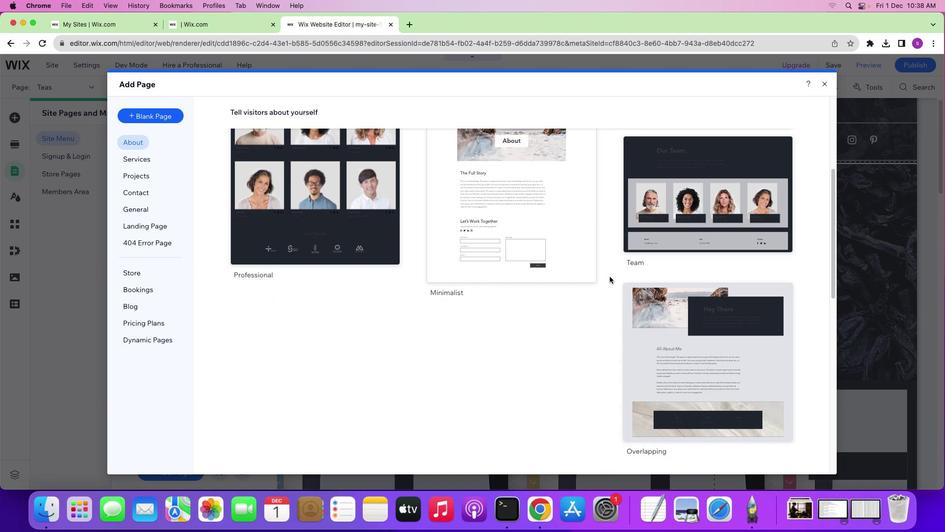 
Action: Mouse scrolled (609, 276) with delta (0, 0)
Screenshot: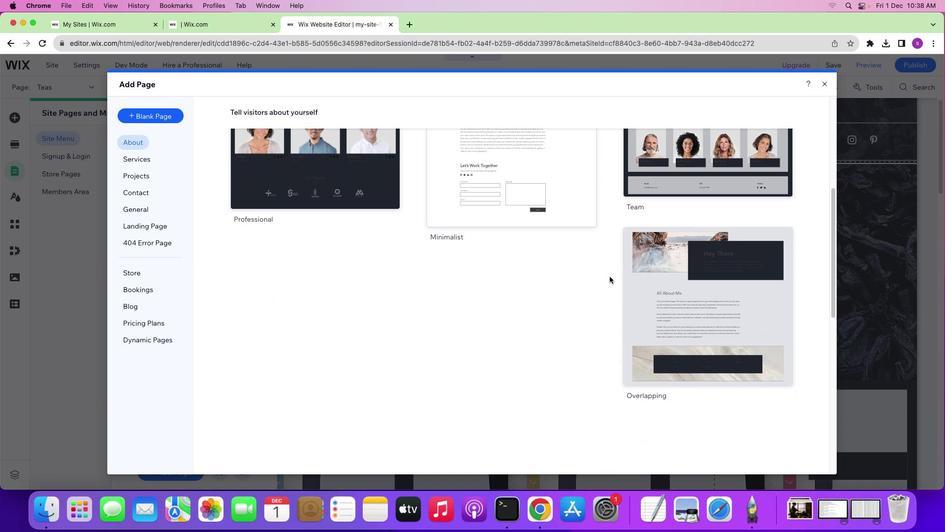 
Action: Mouse scrolled (609, 276) with delta (0, 0)
Screenshot: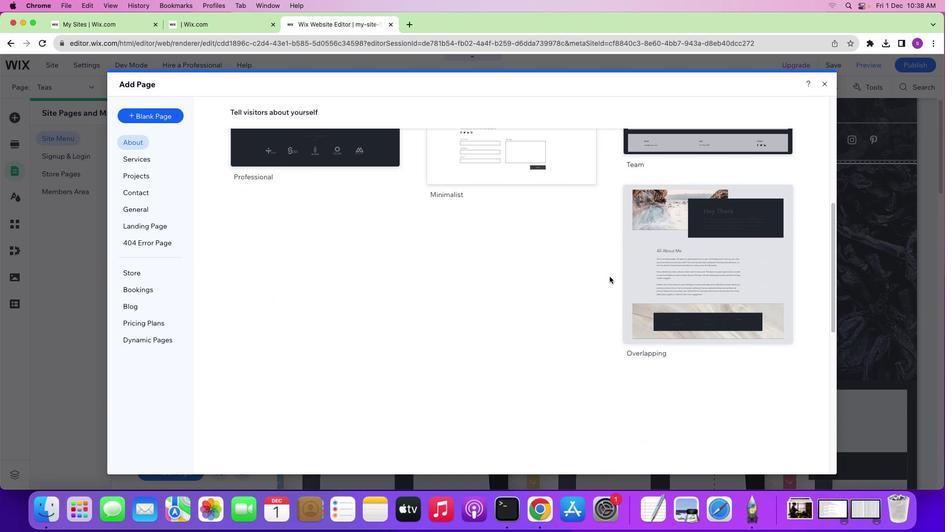 
Action: Mouse scrolled (609, 276) with delta (0, 0)
Screenshot: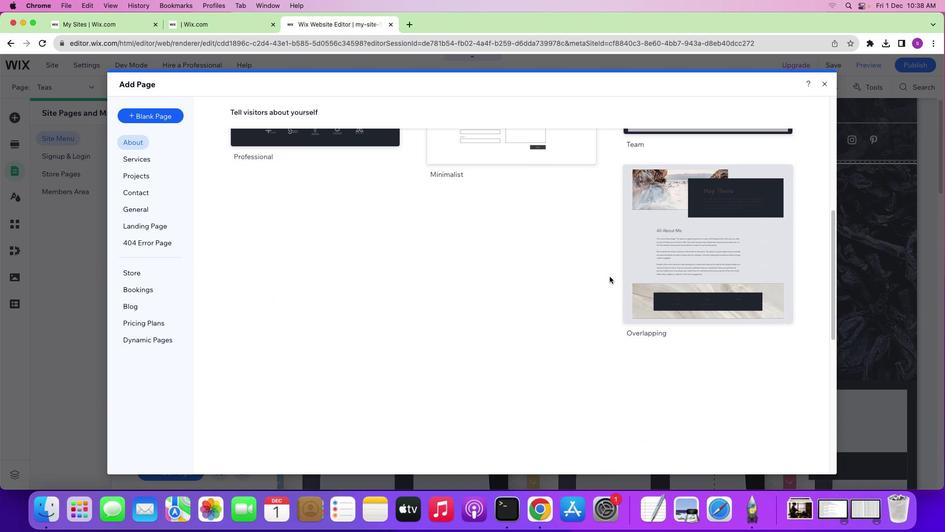 
Action: Mouse scrolled (609, 276) with delta (0, 0)
Screenshot: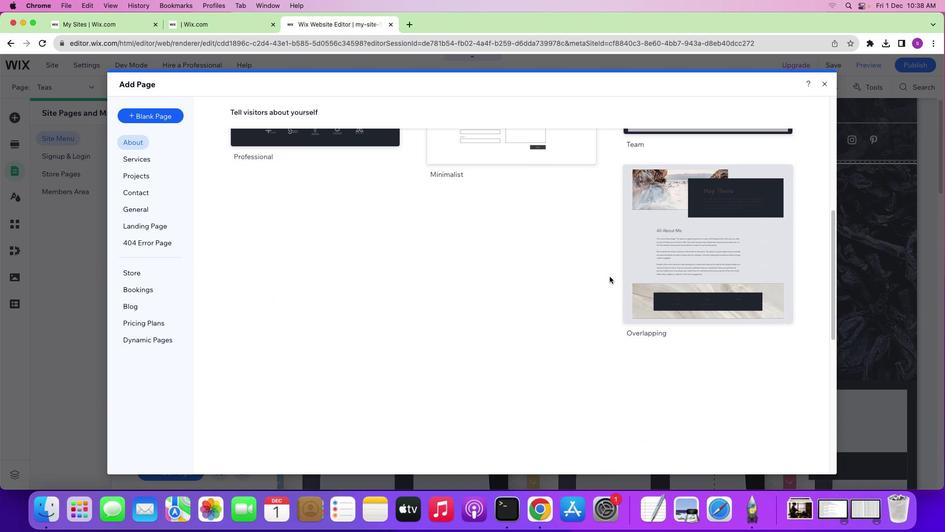 
Action: Mouse scrolled (609, 276) with delta (0, 0)
Screenshot: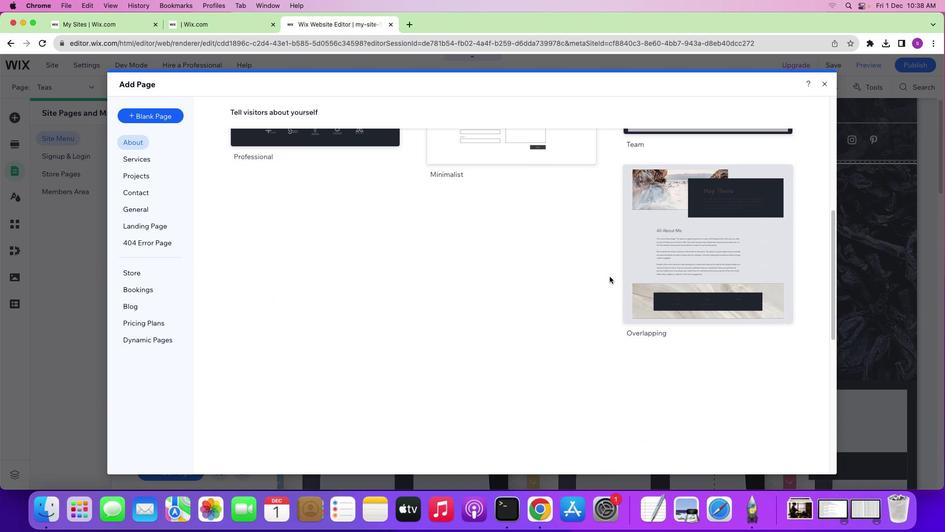 
Action: Mouse scrolled (609, 276) with delta (0, 0)
Screenshot: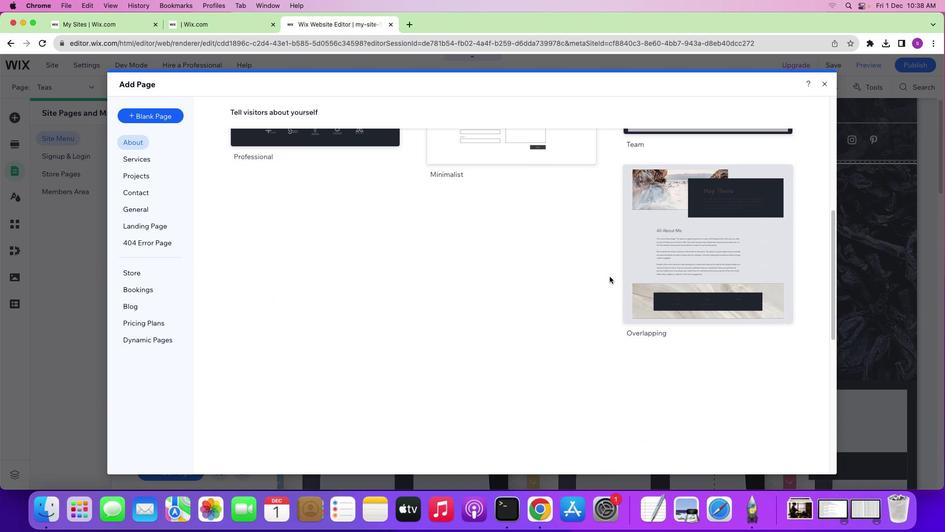 
Action: Mouse scrolled (609, 276) with delta (0, 0)
Screenshot: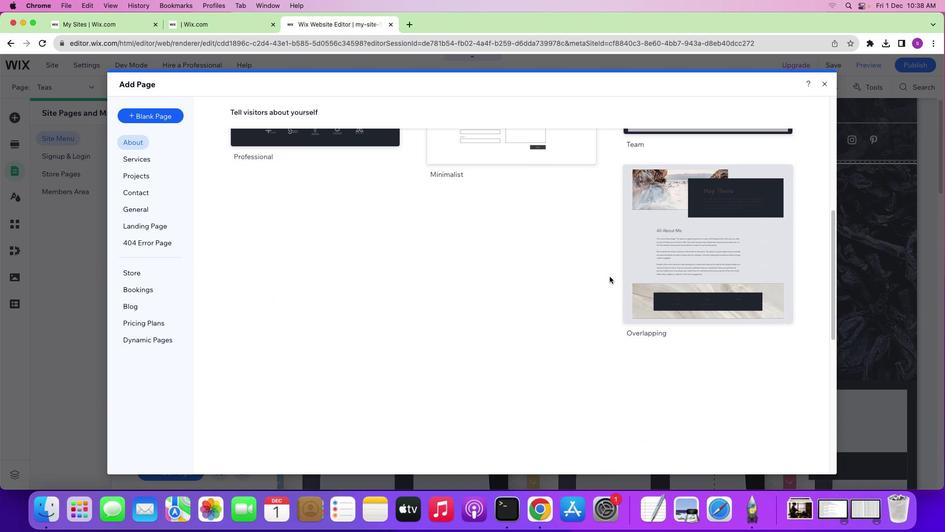 
Action: Mouse scrolled (609, 276) with delta (0, 0)
Screenshot: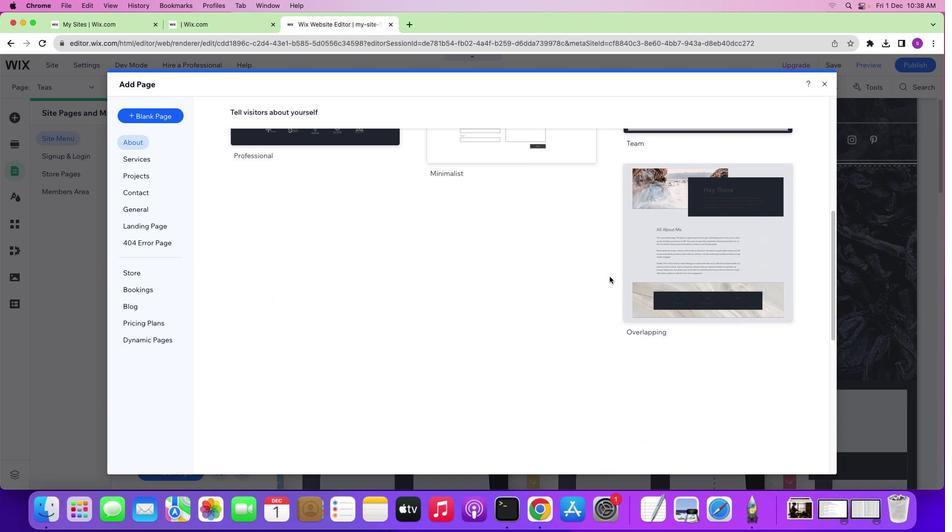 
Action: Mouse scrolled (609, 276) with delta (0, 0)
Screenshot: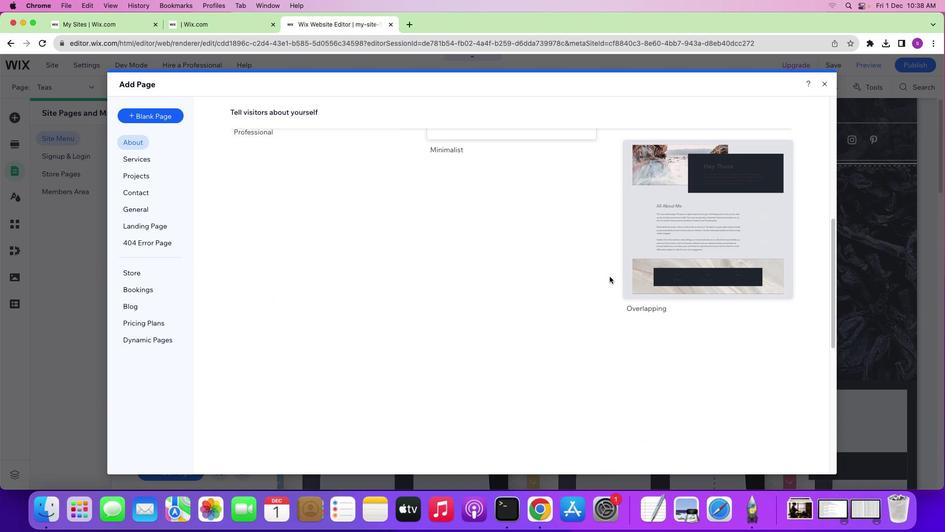 
Action: Mouse scrolled (609, 276) with delta (0, 0)
Screenshot: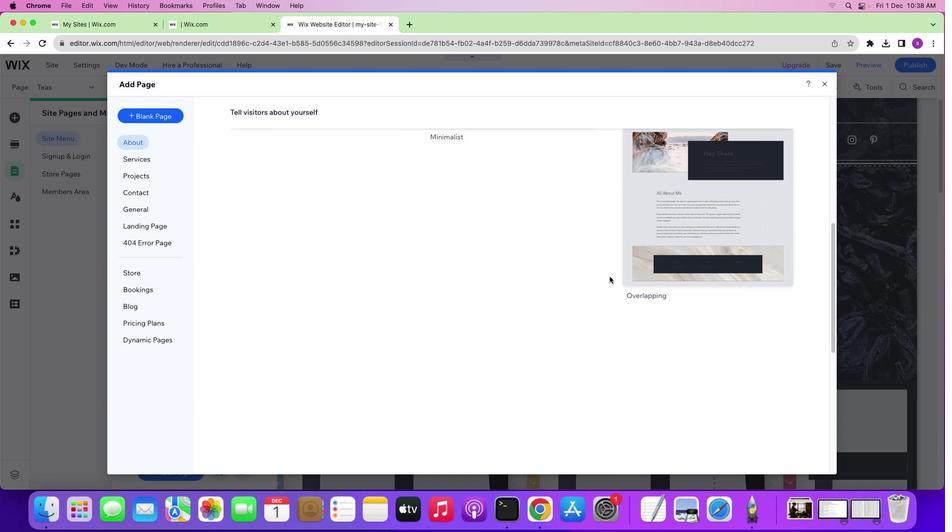 
Action: Mouse scrolled (609, 276) with delta (0, -1)
Screenshot: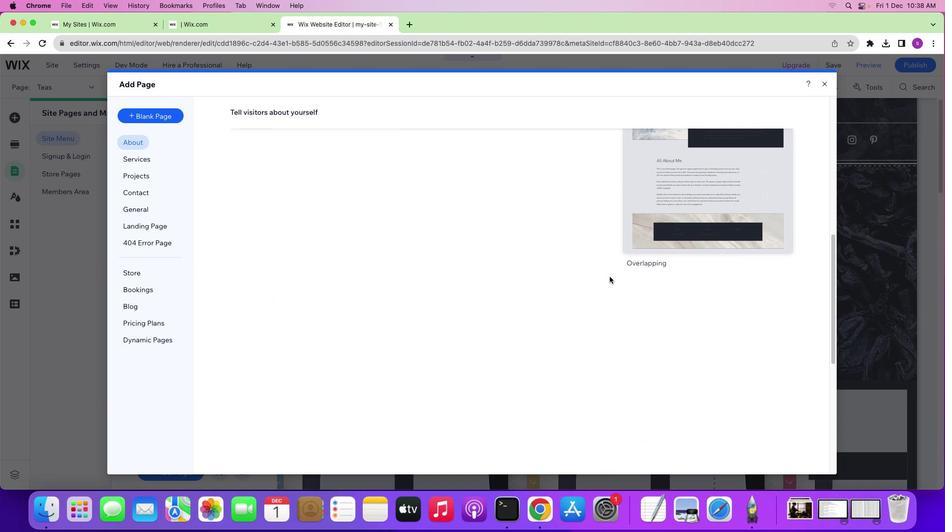 
Action: Mouse scrolled (609, 276) with delta (0, 0)
Screenshot: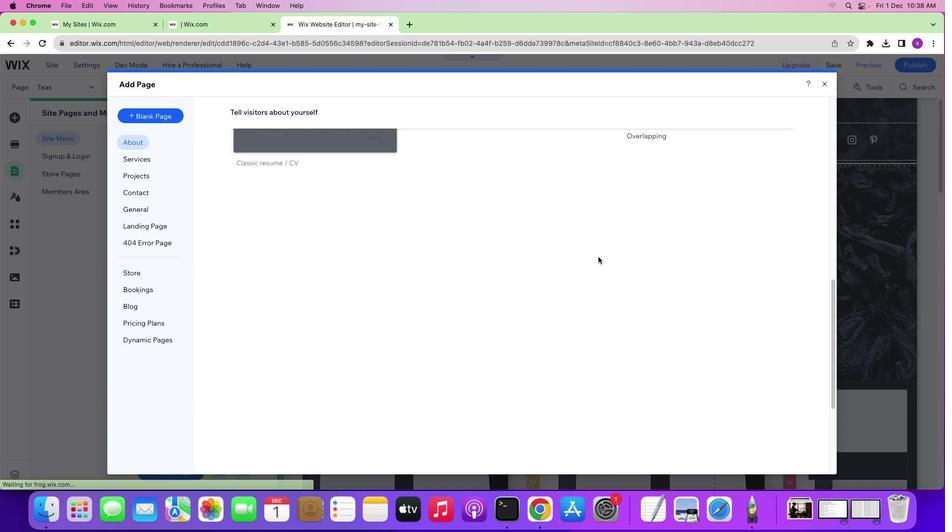 
Action: Mouse scrolled (609, 276) with delta (0, 0)
Screenshot: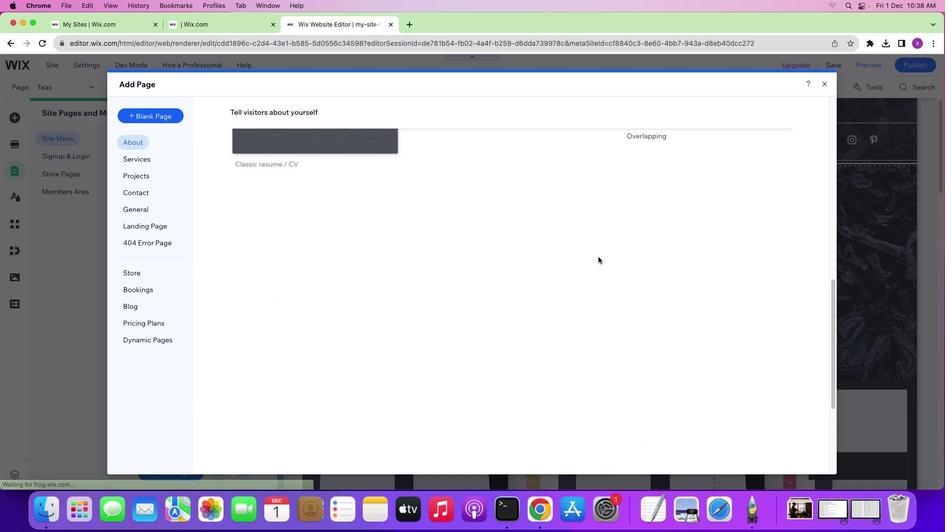 
Action: Mouse scrolled (609, 276) with delta (0, 0)
Screenshot: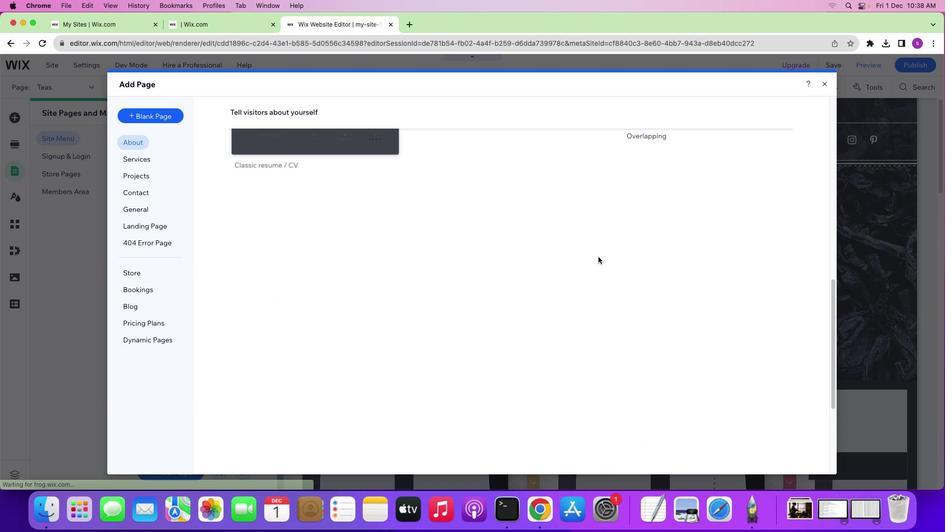
Action: Mouse scrolled (609, 276) with delta (0, -1)
Screenshot: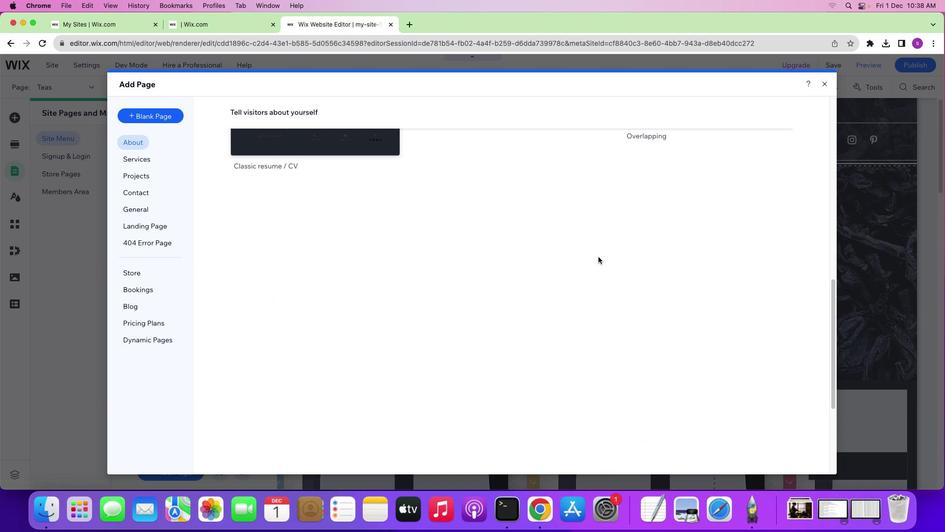 
Action: Mouse scrolled (609, 276) with delta (0, -1)
Screenshot: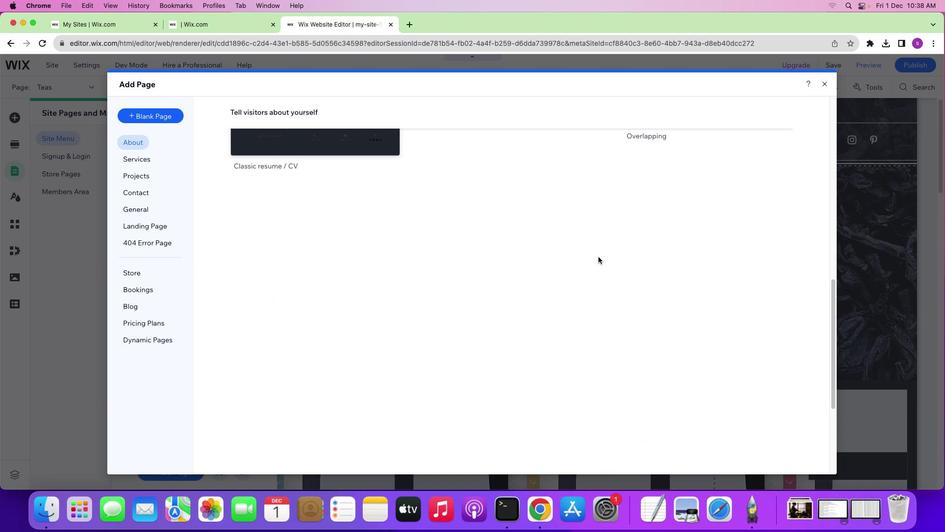
Action: Mouse moved to (615, 268)
Screenshot: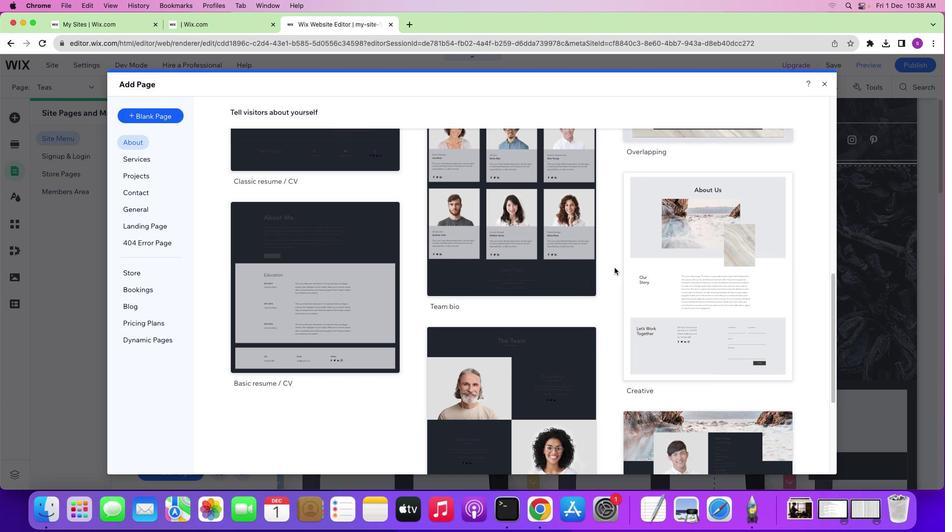
Action: Mouse scrolled (615, 268) with delta (0, 0)
Screenshot: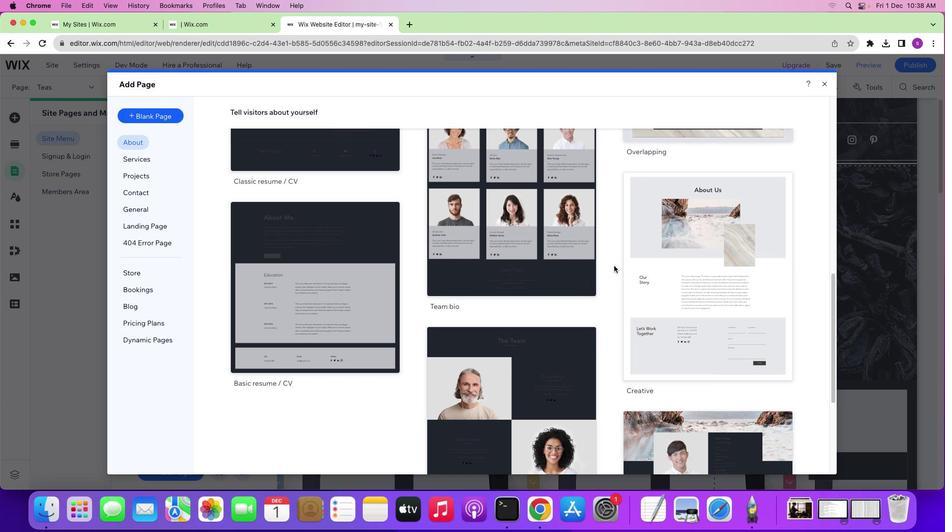 
Action: Mouse scrolled (615, 268) with delta (0, 0)
Screenshot: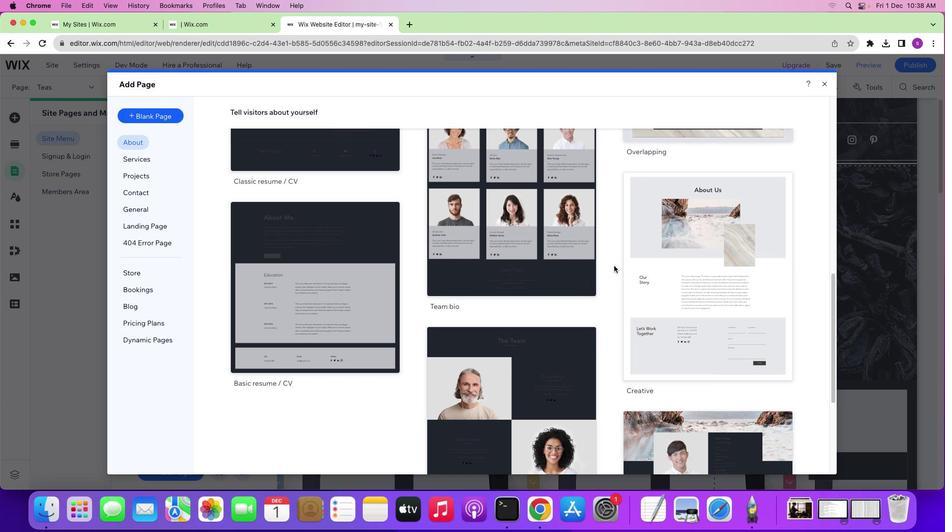 
Action: Mouse moved to (614, 266)
Screenshot: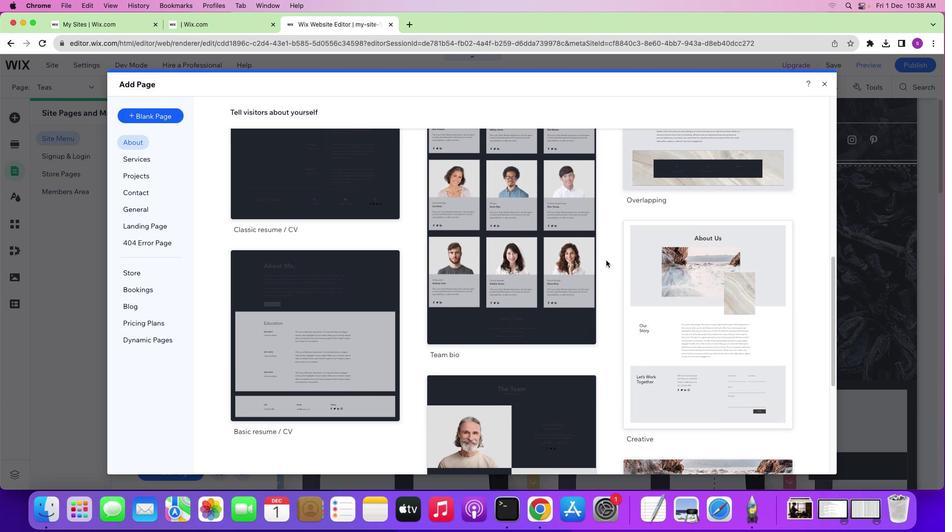 
Action: Mouse scrolled (614, 266) with delta (0, 0)
Screenshot: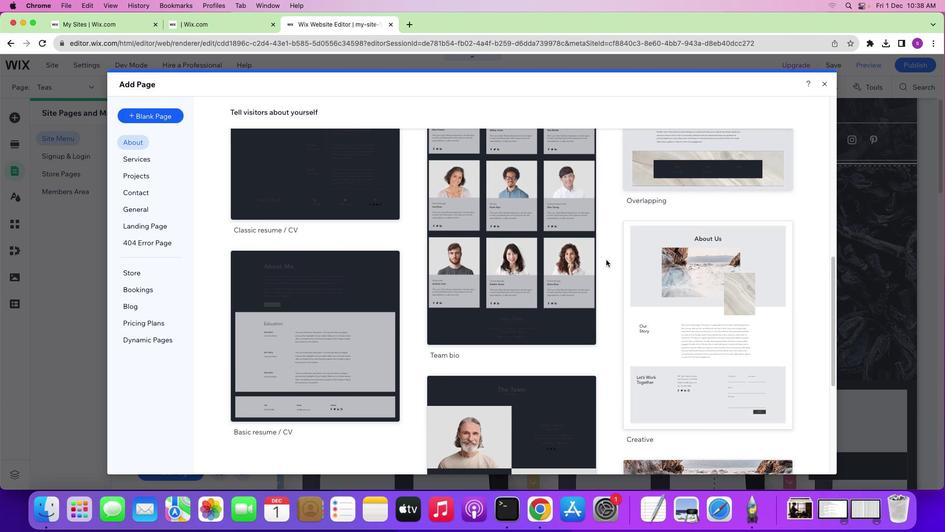 
Action: Mouse scrolled (614, 266) with delta (0, 0)
Screenshot: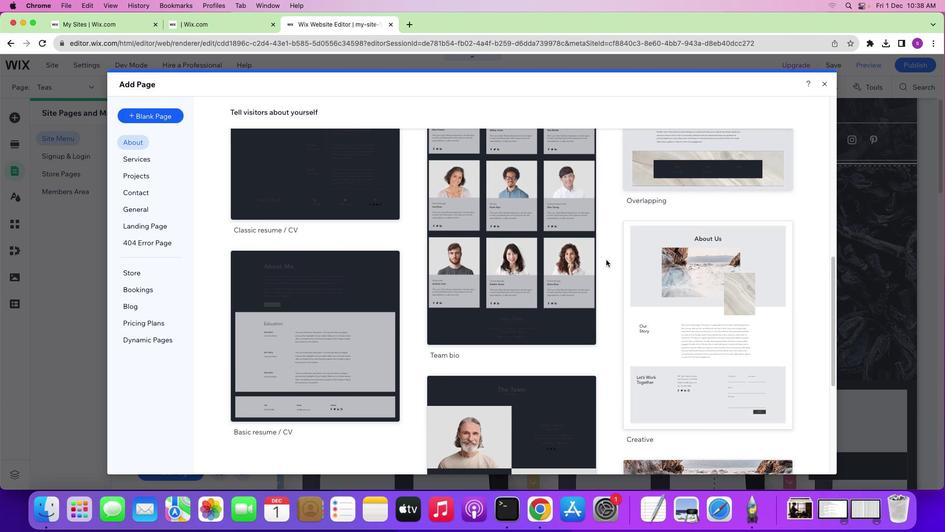 
Action: Mouse scrolled (614, 266) with delta (0, 0)
Screenshot: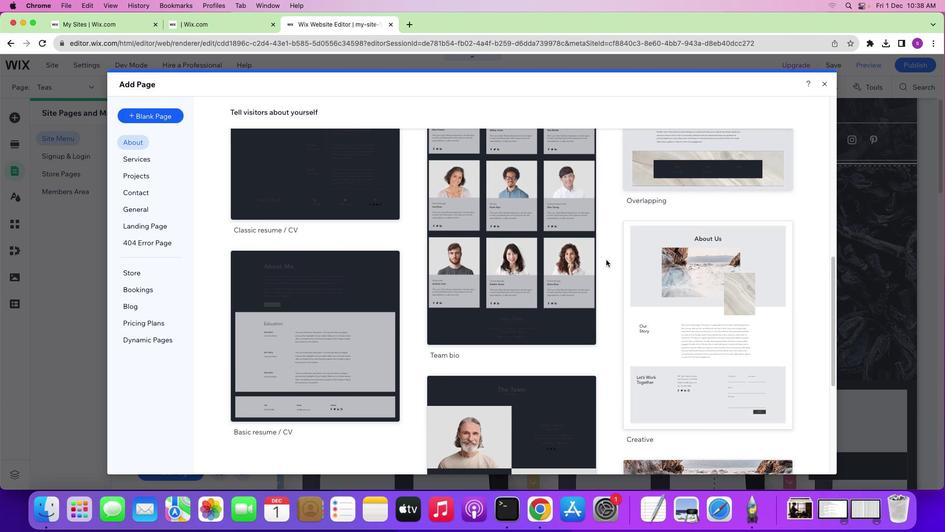 
Action: Mouse moved to (606, 260)
Screenshot: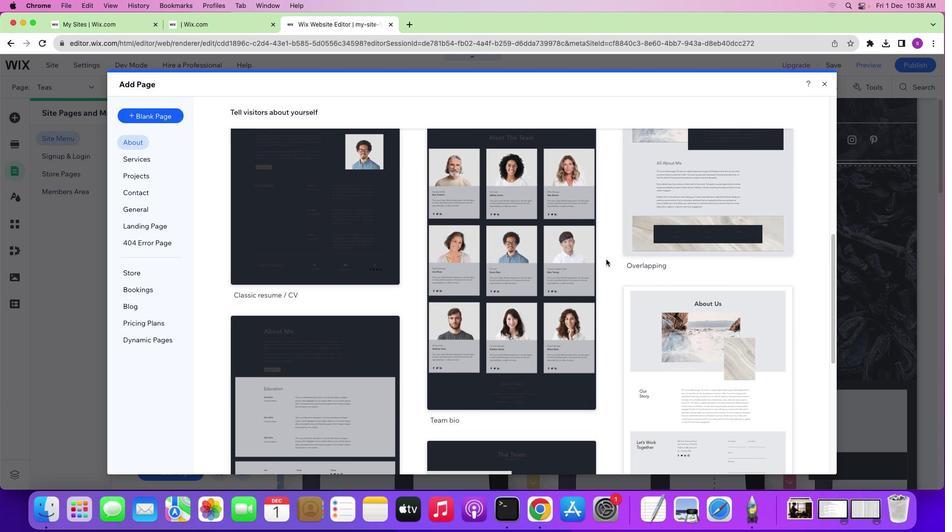 
Action: Mouse scrolled (606, 260) with delta (0, 0)
Screenshot: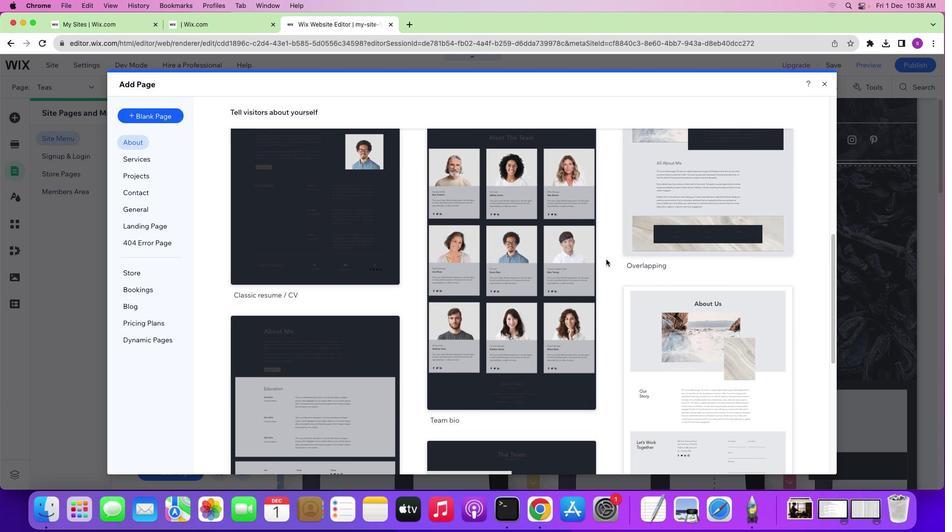 
Action: Mouse moved to (606, 259)
Screenshot: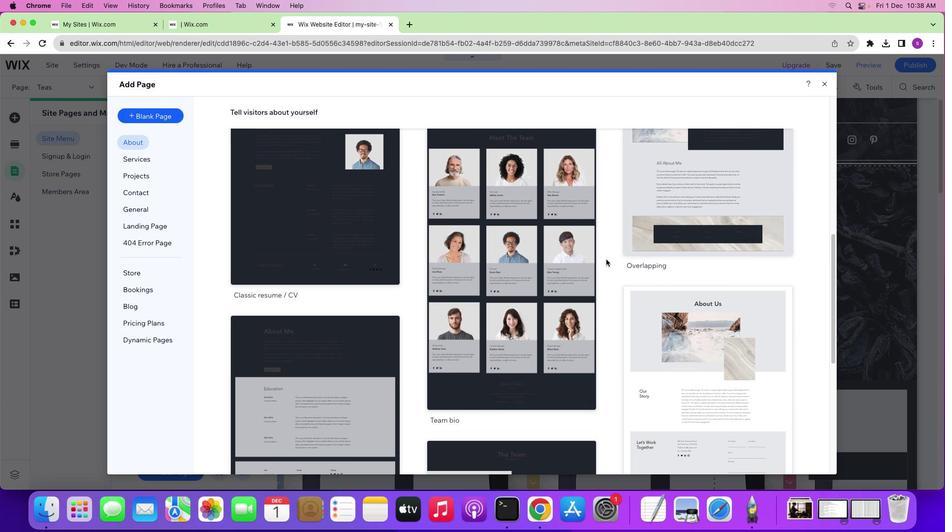 
Action: Mouse scrolled (606, 259) with delta (0, 0)
Screenshot: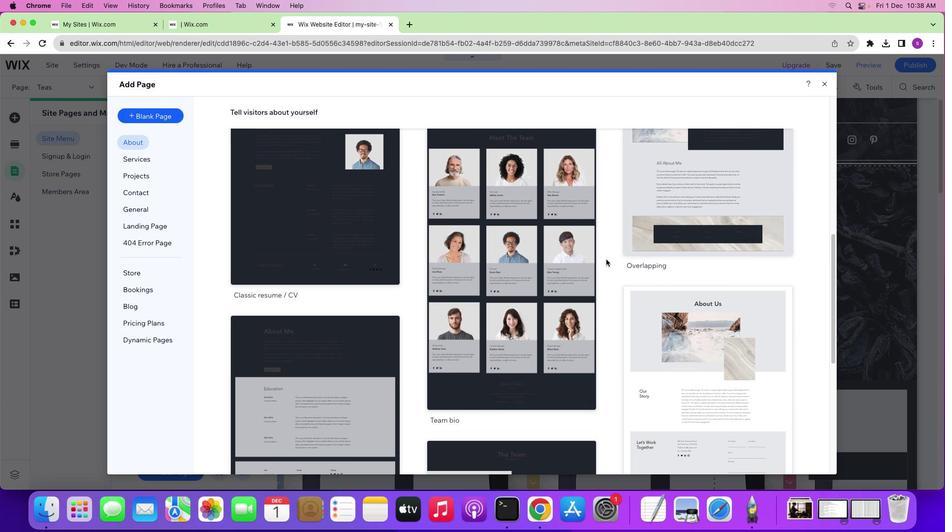 
Action: Mouse scrolled (606, 259) with delta (0, 0)
Screenshot: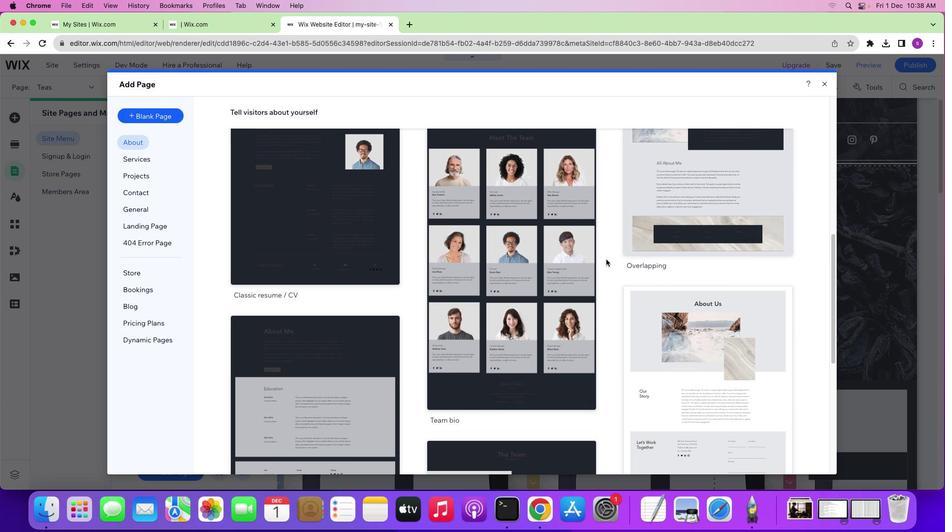 
Action: Mouse moved to (606, 259)
Screenshot: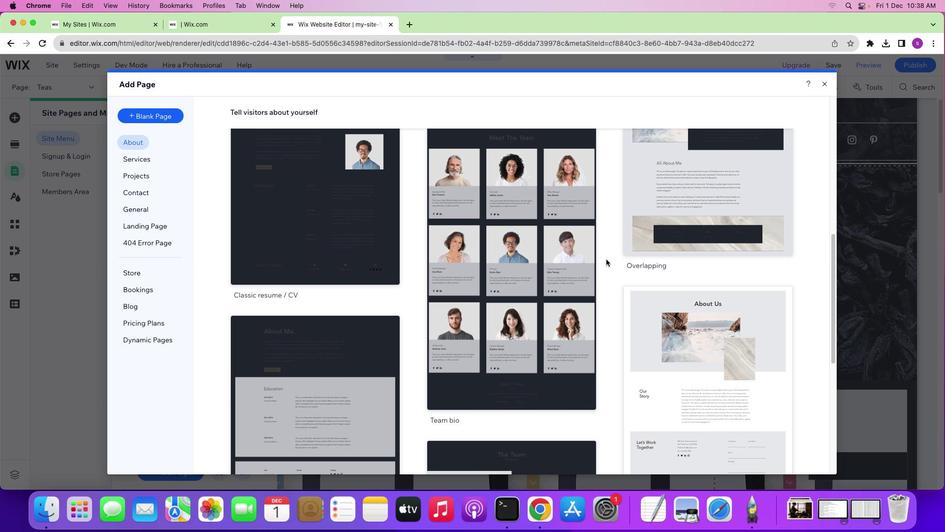 
Action: Mouse scrolled (606, 259) with delta (0, 0)
Screenshot: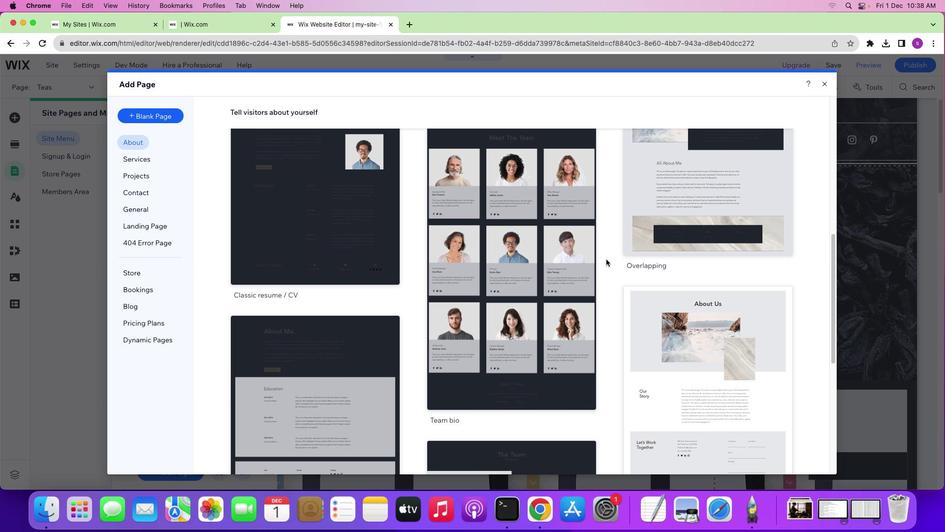 
Action: Mouse moved to (513, 251)
Screenshot: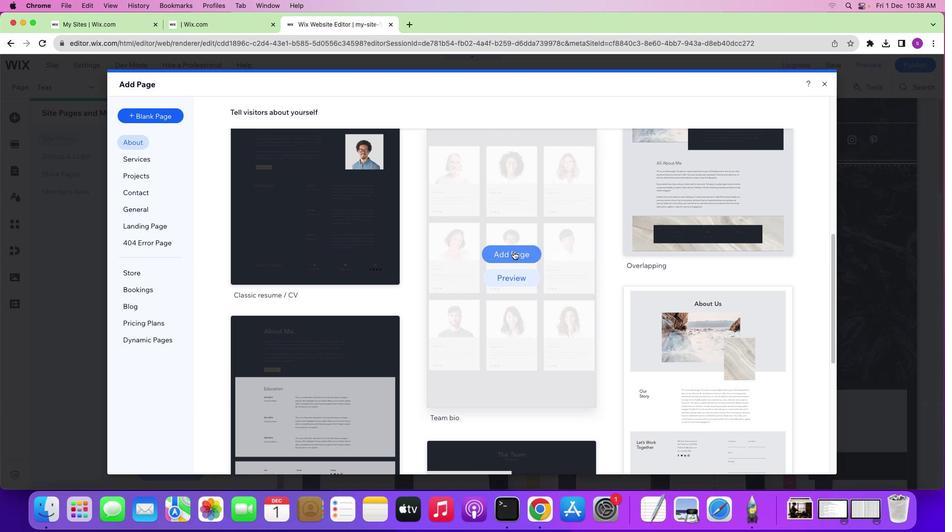 
Action: Mouse pressed left at (513, 251)
Screenshot: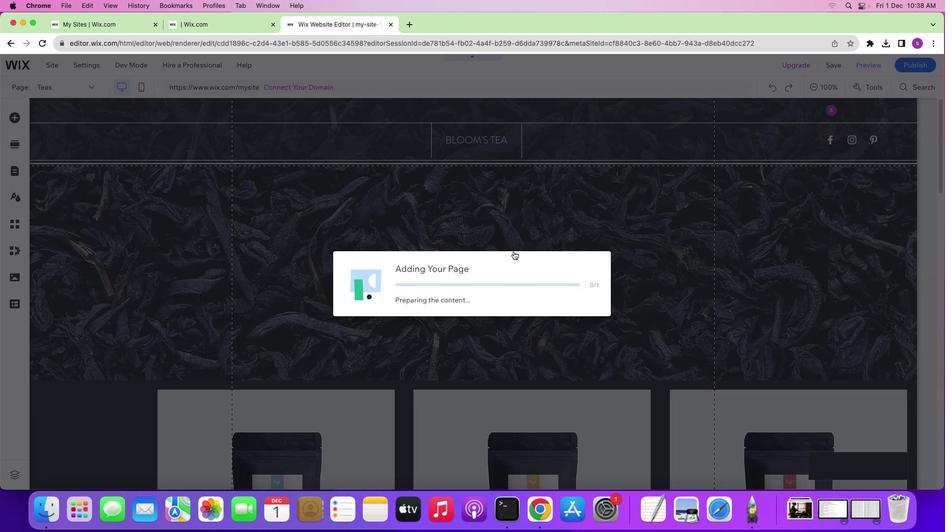 
Action: Mouse moved to (250, 257)
Screenshot: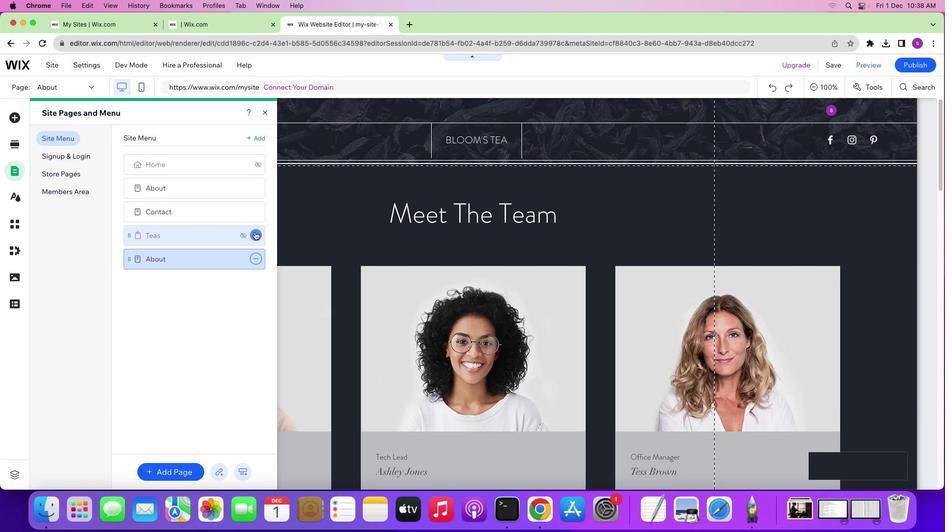 
Action: Mouse pressed left at (250, 257)
Screenshot: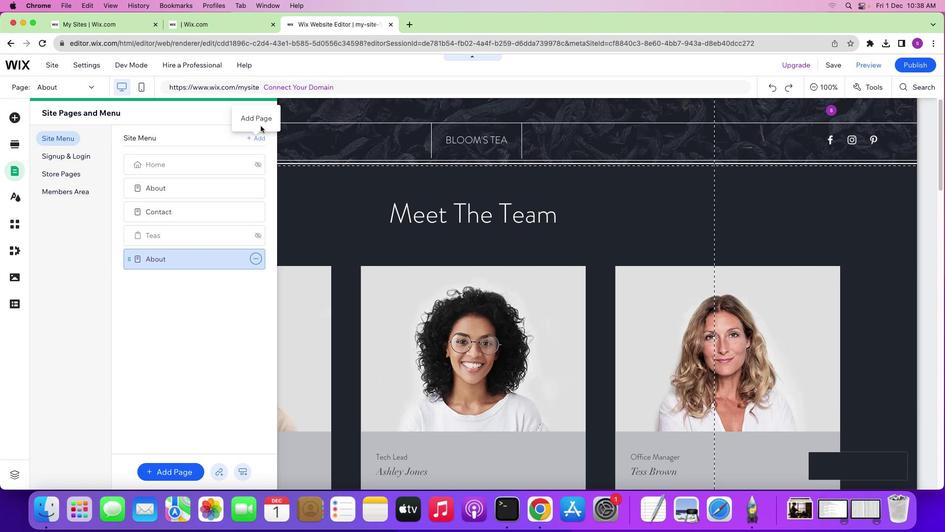 
Action: Mouse moved to (265, 110)
Screenshot: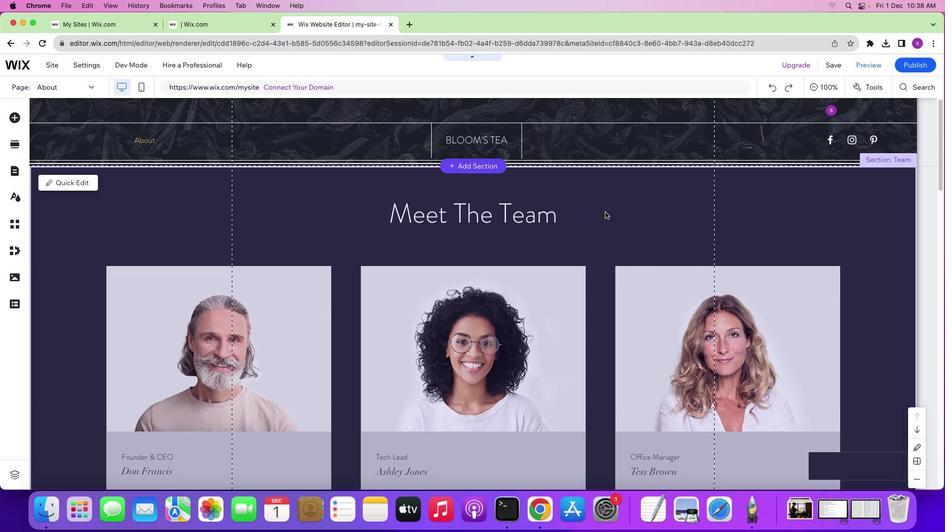 
Action: Mouse pressed left at (265, 110)
Screenshot: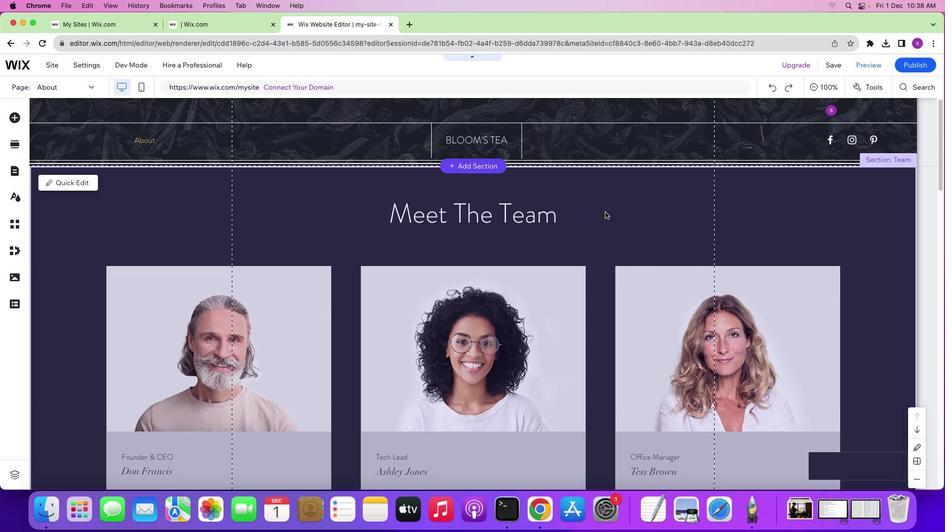 
Action: Mouse moved to (342, 270)
Screenshot: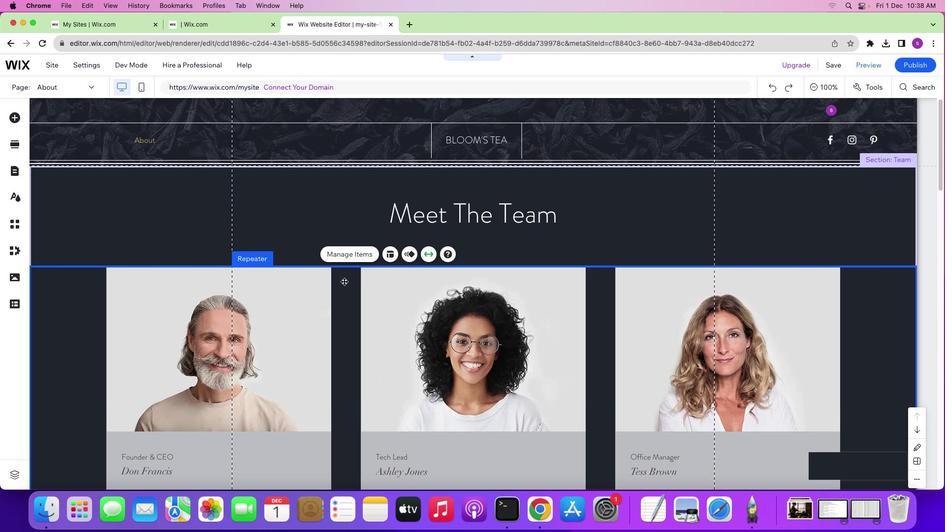 
Action: Mouse pressed left at (342, 270)
Screenshot: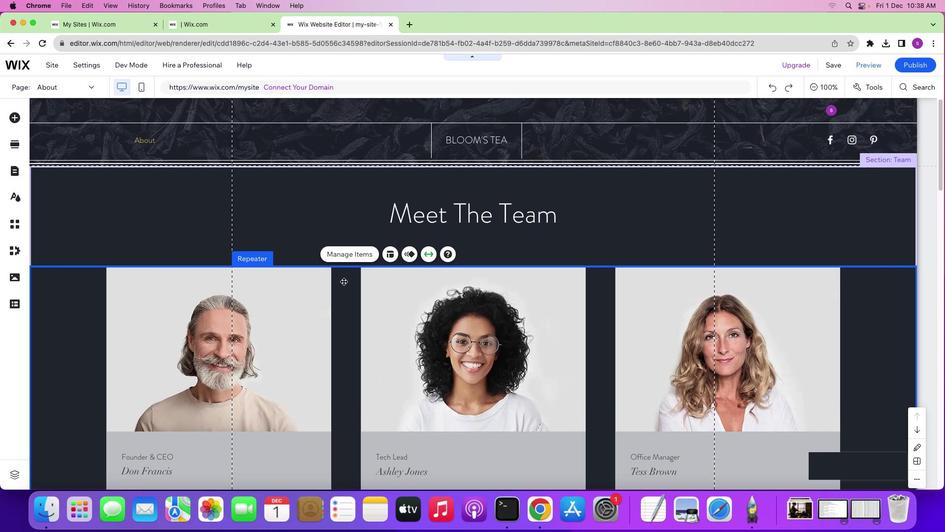 
Action: Mouse moved to (344, 280)
Screenshot: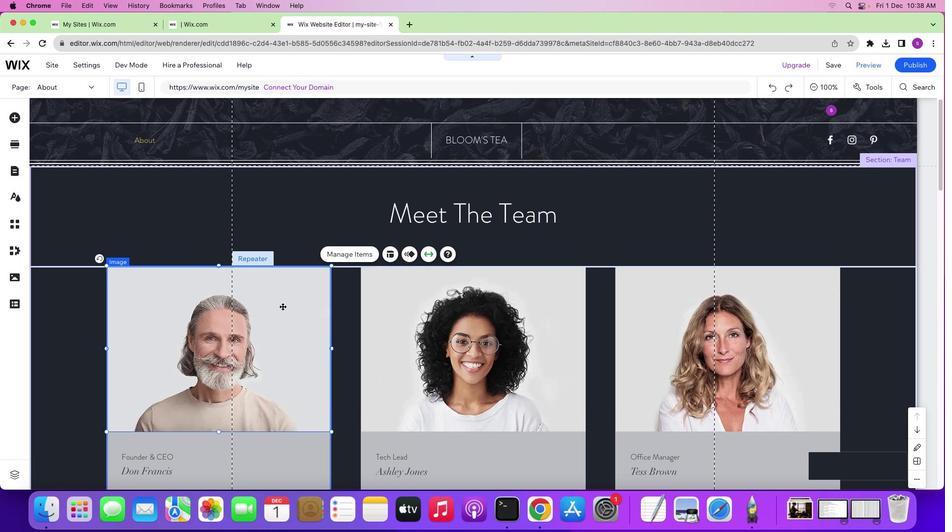 
Action: Mouse pressed left at (344, 280)
Screenshot: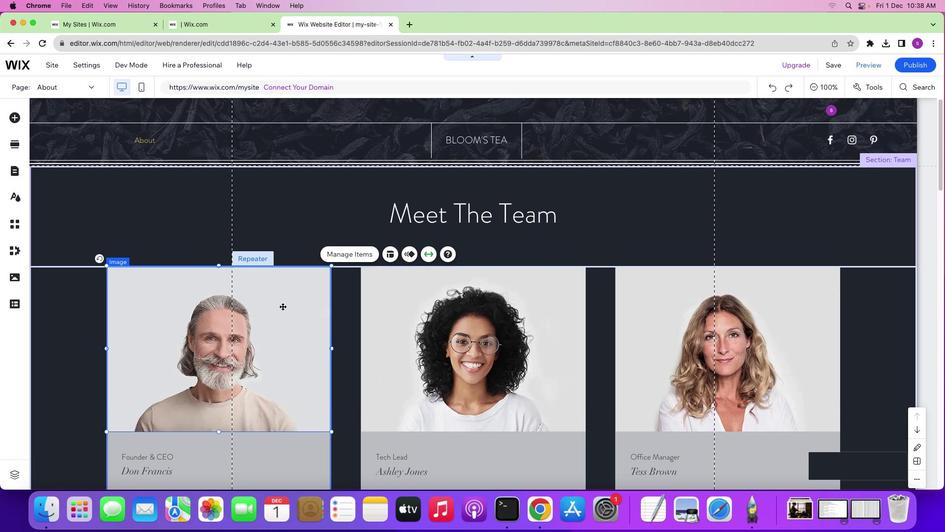 
Action: Mouse moved to (282, 305)
Screenshot: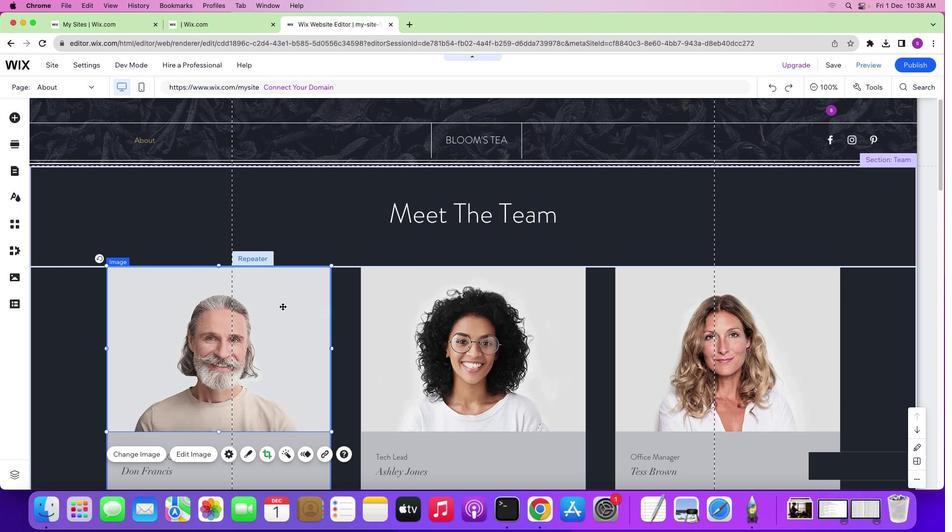 
Action: Mouse pressed left at (282, 305)
Screenshot: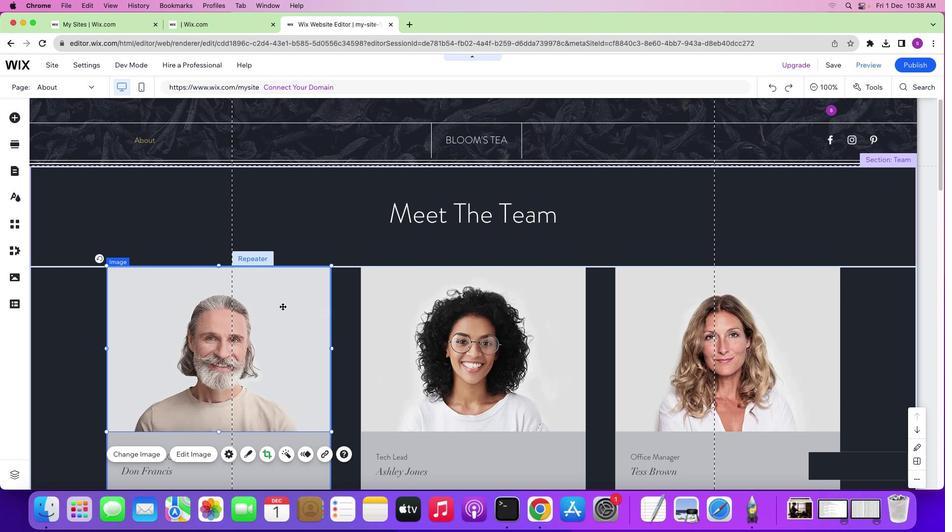 
Action: Mouse moved to (236, 345)
Screenshot: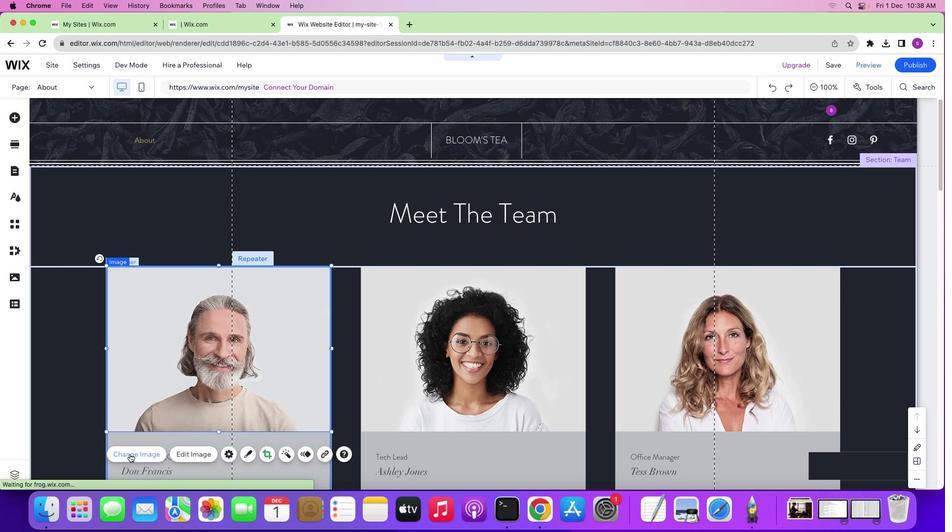 
Action: Mouse pressed left at (236, 345)
Screenshot: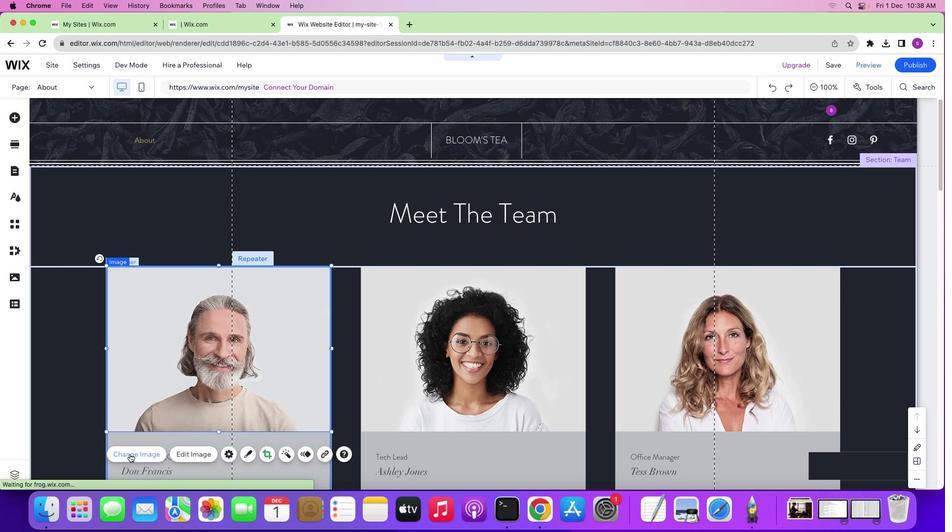 
Action: Mouse moved to (129, 454)
Screenshot: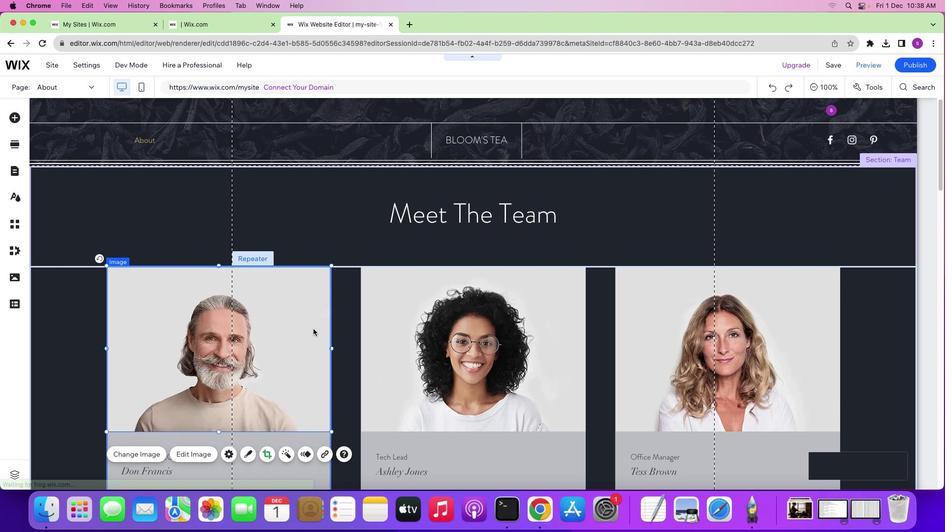 
Action: Mouse pressed left at (129, 454)
Screenshot: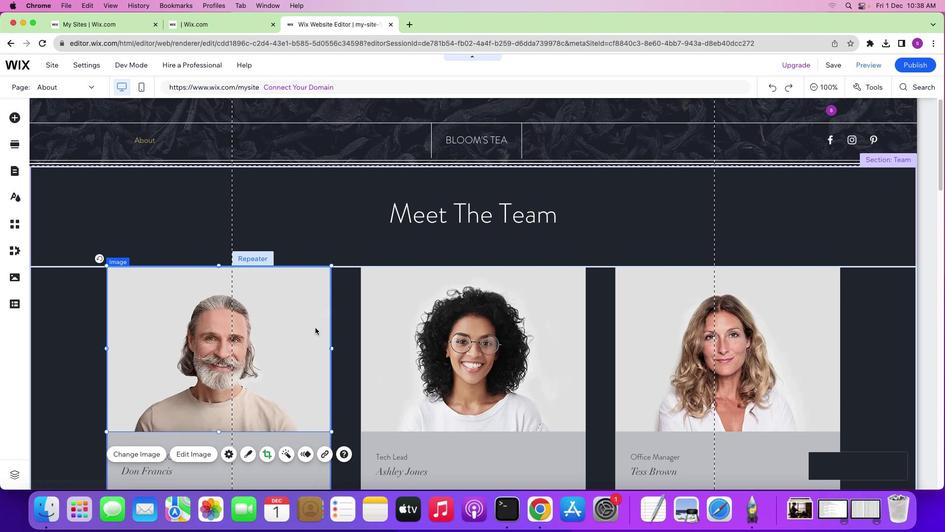 
Action: Mouse moved to (143, 132)
Screenshot: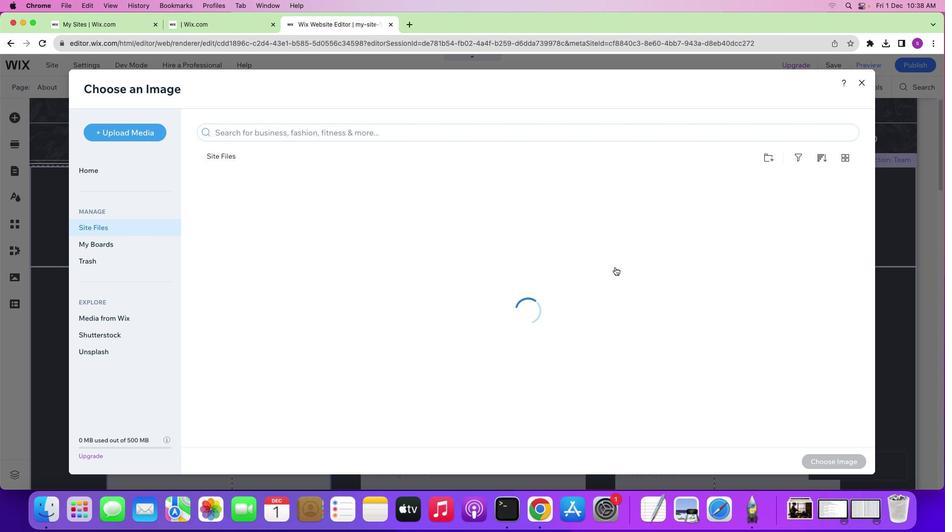 
Action: Mouse pressed left at (143, 132)
Screenshot: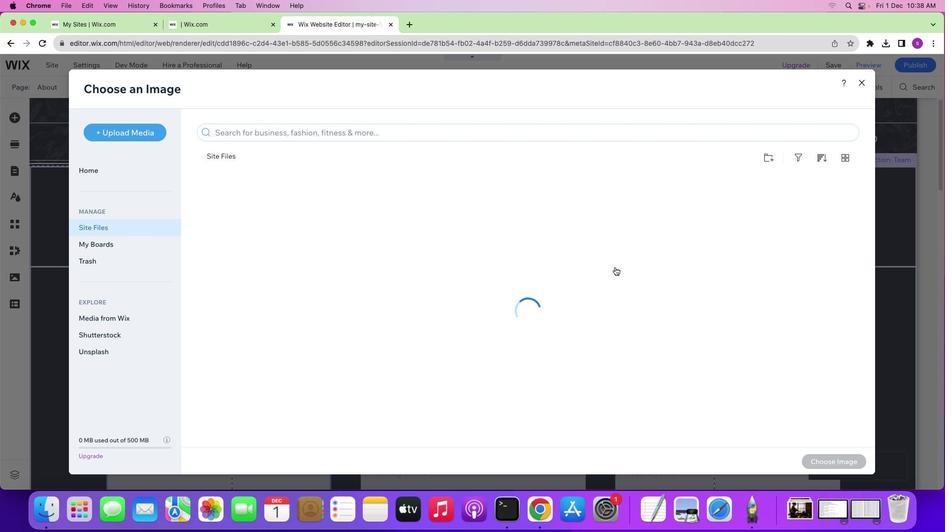 
Action: Mouse moved to (487, 293)
Screenshot: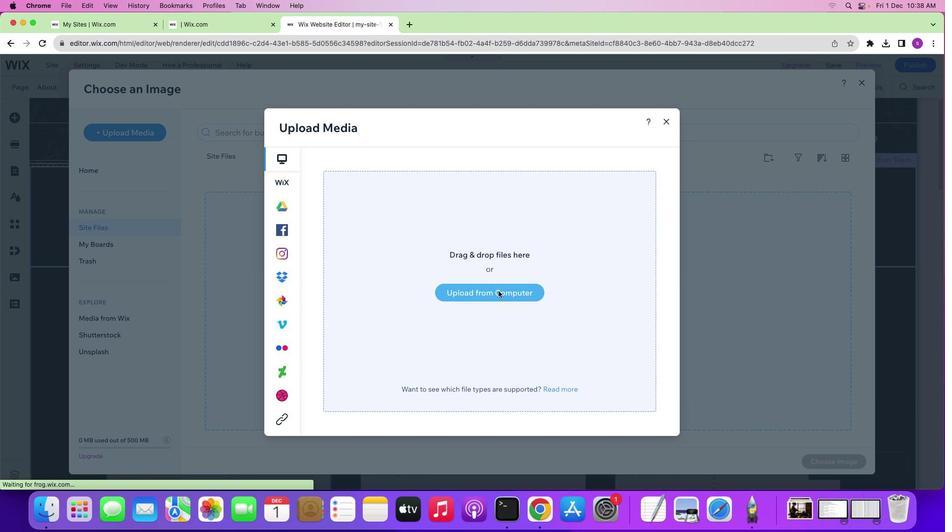 
Action: Mouse pressed left at (487, 293)
Screenshot: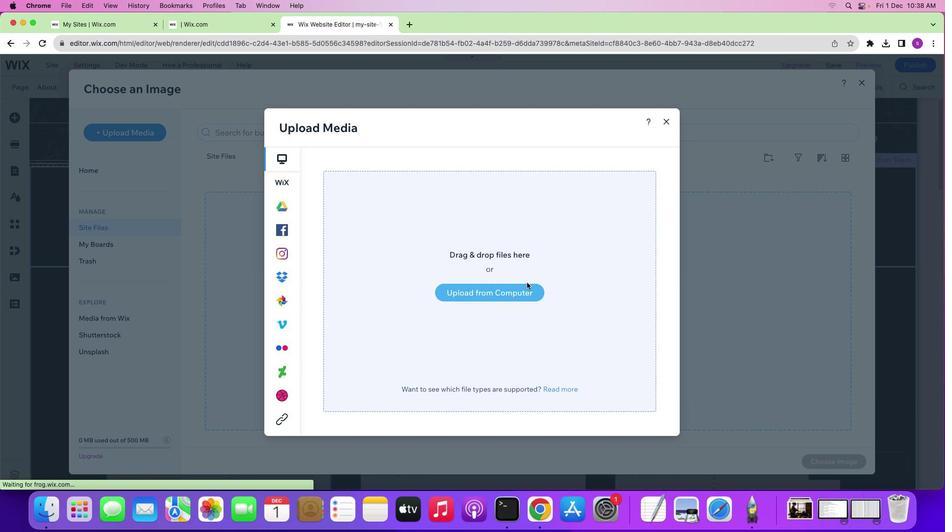 
Action: Mouse moved to (404, 224)
Screenshot: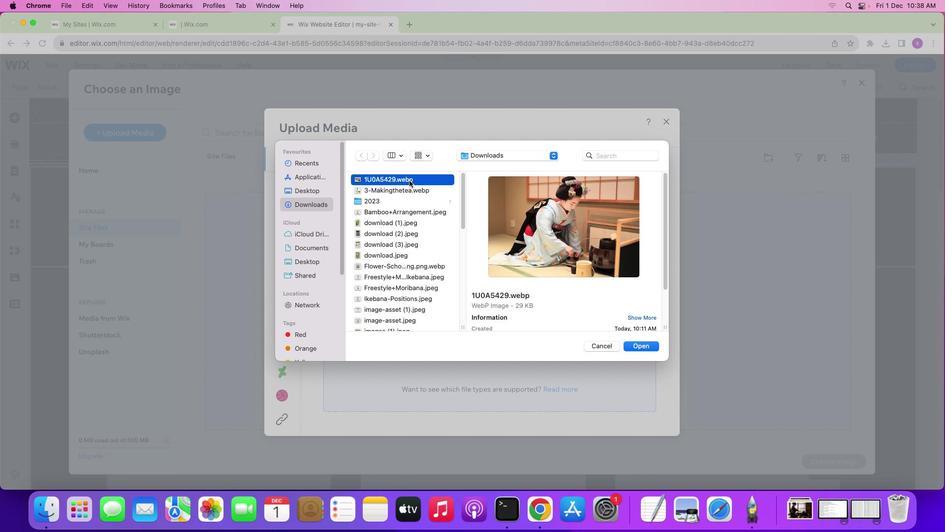 
Action: Mouse scrolled (404, 224) with delta (0, 0)
Screenshot: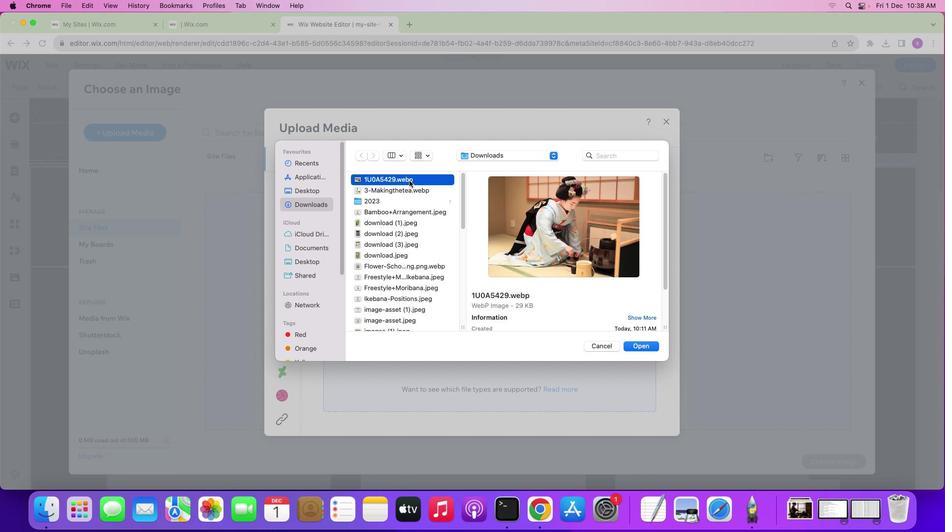
Action: Mouse scrolled (404, 224) with delta (0, 0)
Screenshot: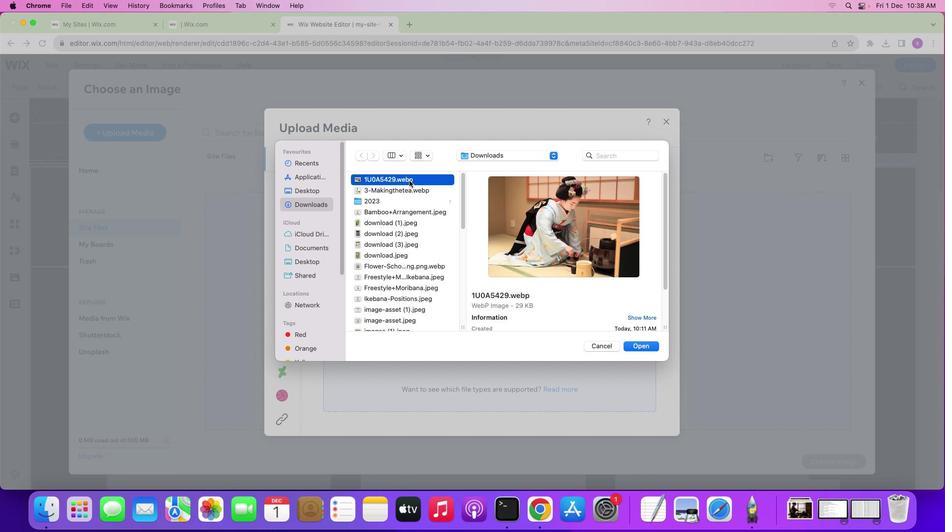 
Action: Mouse scrolled (404, 224) with delta (0, 1)
Screenshot: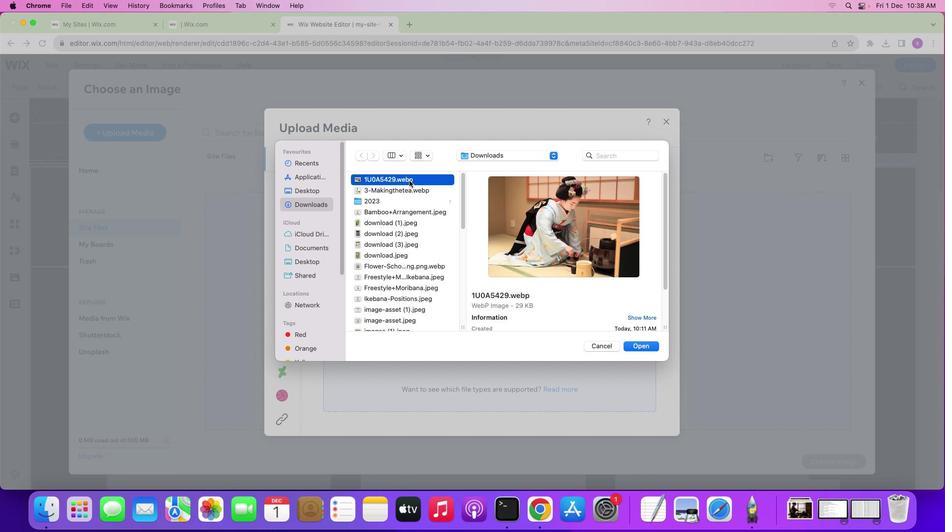 
Action: Mouse scrolled (404, 224) with delta (0, 2)
Screenshot: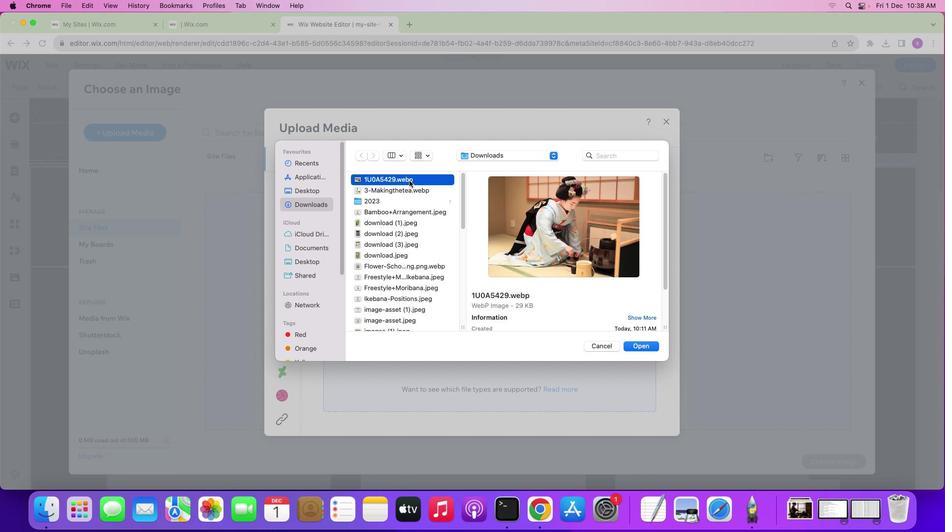 
Action: Mouse scrolled (404, 224) with delta (0, 2)
Screenshot: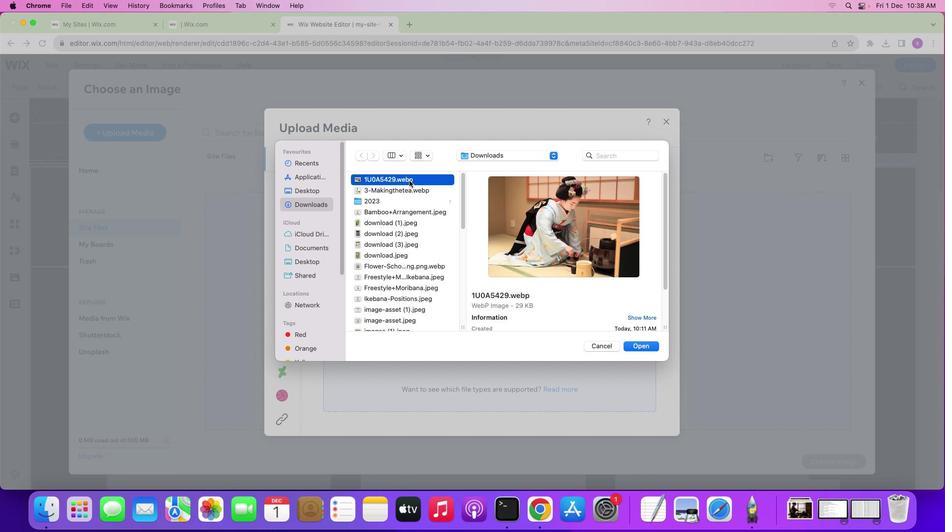 
Action: Mouse moved to (409, 180)
Screenshot: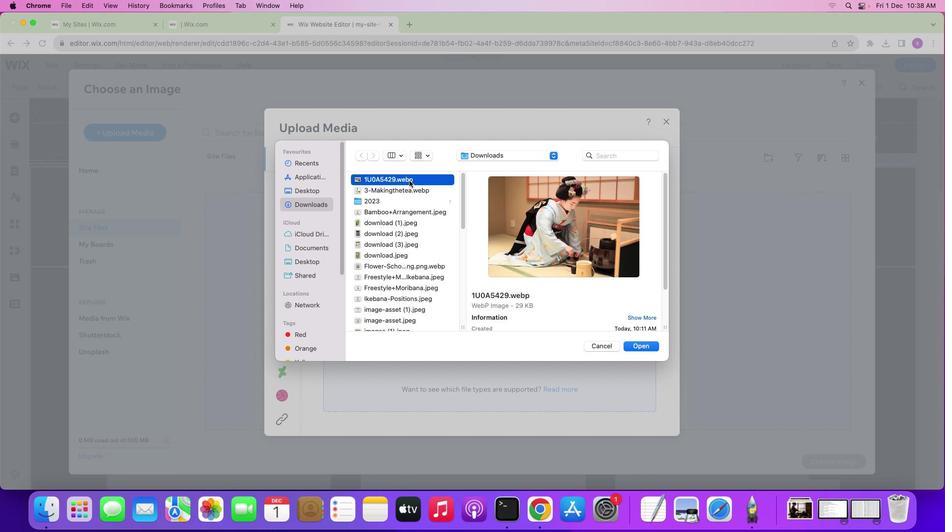 
Action: Mouse pressed left at (409, 180)
Screenshot: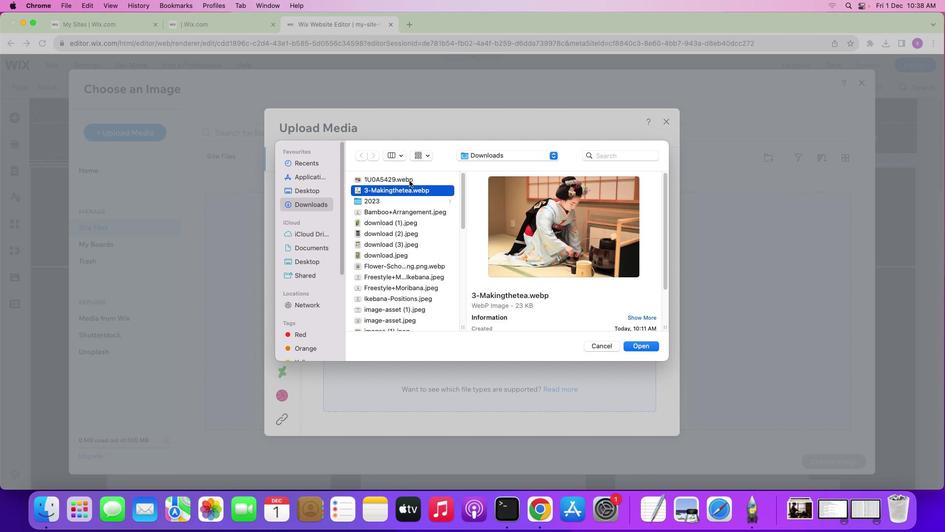 
Action: Key pressed Key.downKey.downKey.downKey.downKey.downKey.upKey.shiftKey.downKey.upKey.upKey.upKey.upKey.upKey.upKey.upKey.shiftKey.downKey.downKey.downKey.downKey.downKey.downKey.downKey.downKey.downKey.downKey.downKey.downKey.downKey.downKey.downKey.downKey.downKey.downKey.downKey.downKey.downKey.downKey.downKey.downKey.downKey.downKey.downKey.downKey.downKey.downKey.downKey.downKey.downKey.downKey.downKey.downKey.downKey.downKey.downKey.down
Screenshot: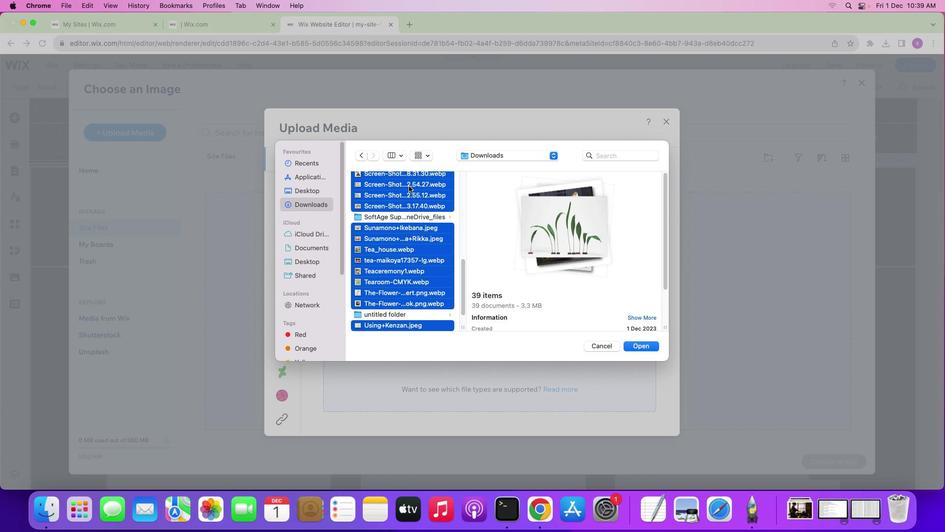 
Action: Mouse moved to (409, 186)
Screenshot: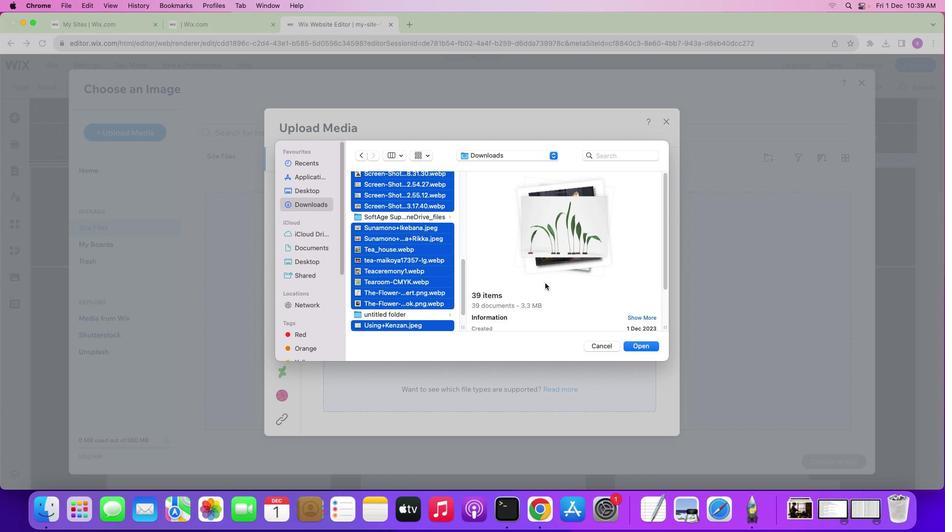 
Action: Key pressed Key.downKey.downKey.down
Screenshot: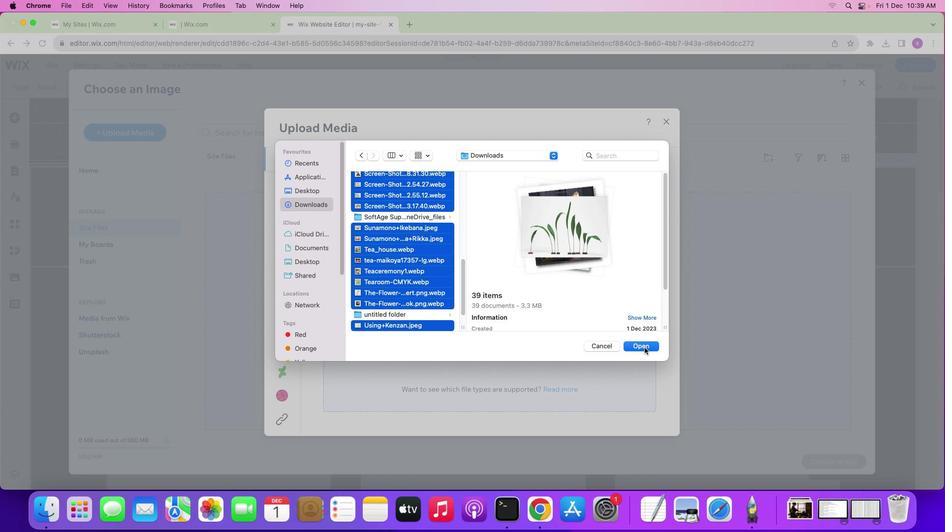 
Action: Mouse moved to (644, 347)
Screenshot: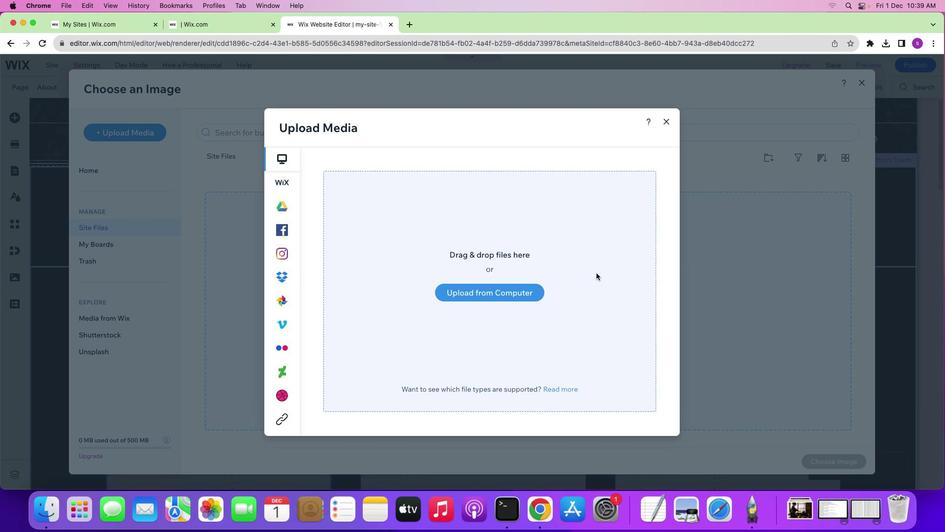 
Action: Mouse pressed left at (644, 347)
Screenshot: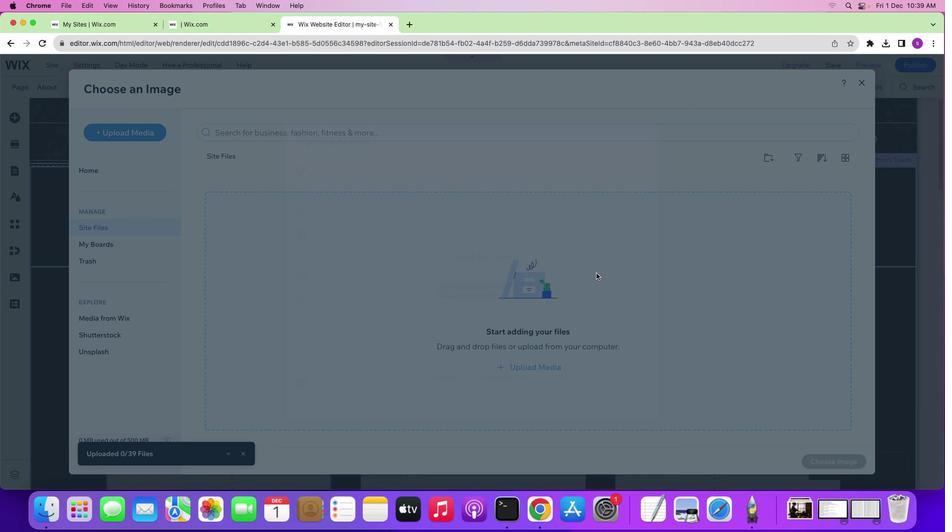 
Action: Mouse moved to (187, 401)
Screenshot: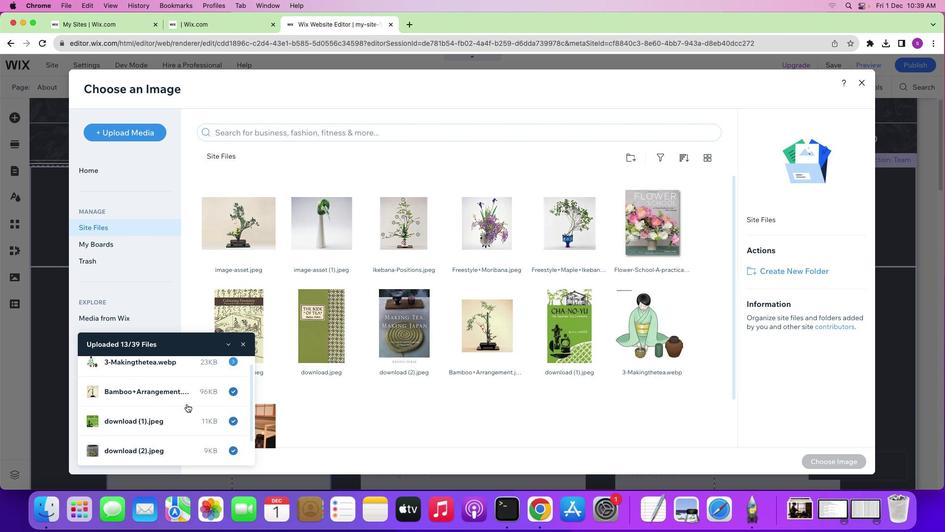 
Action: Mouse scrolled (187, 401) with delta (0, 0)
Screenshot: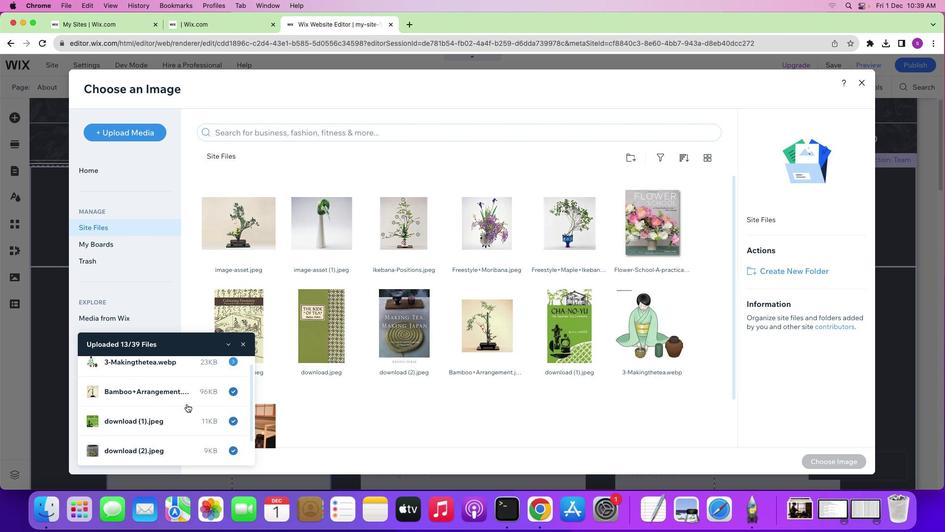 
Action: Mouse moved to (187, 401)
Screenshot: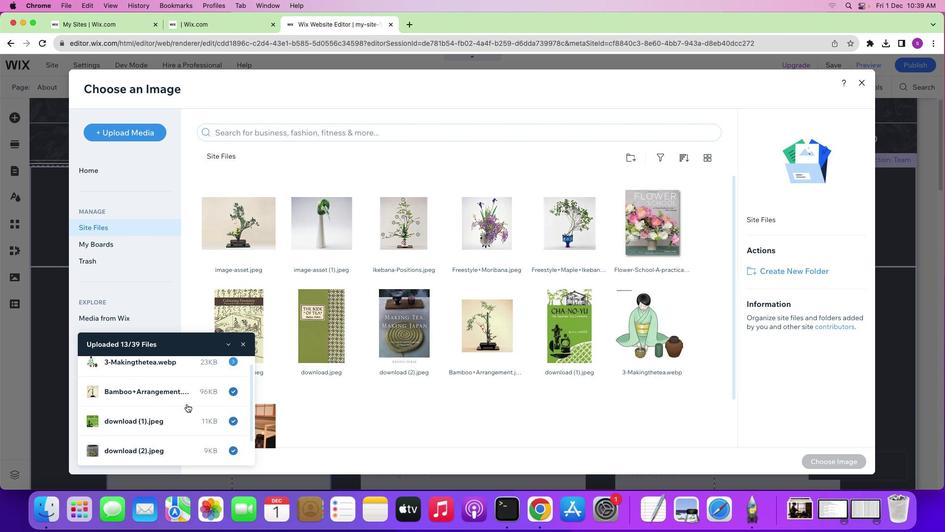 
Action: Mouse scrolled (187, 401) with delta (0, 0)
Screenshot: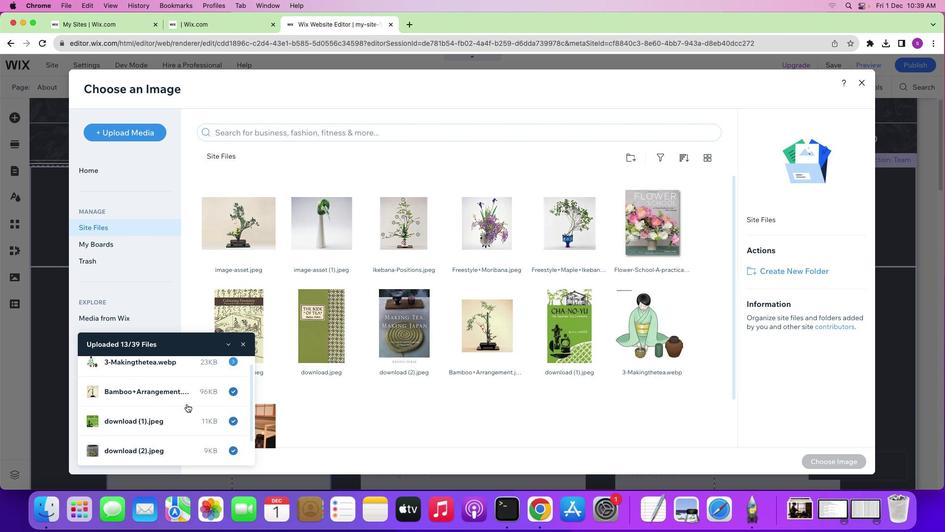
Action: Mouse scrolled (187, 401) with delta (0, -1)
Screenshot: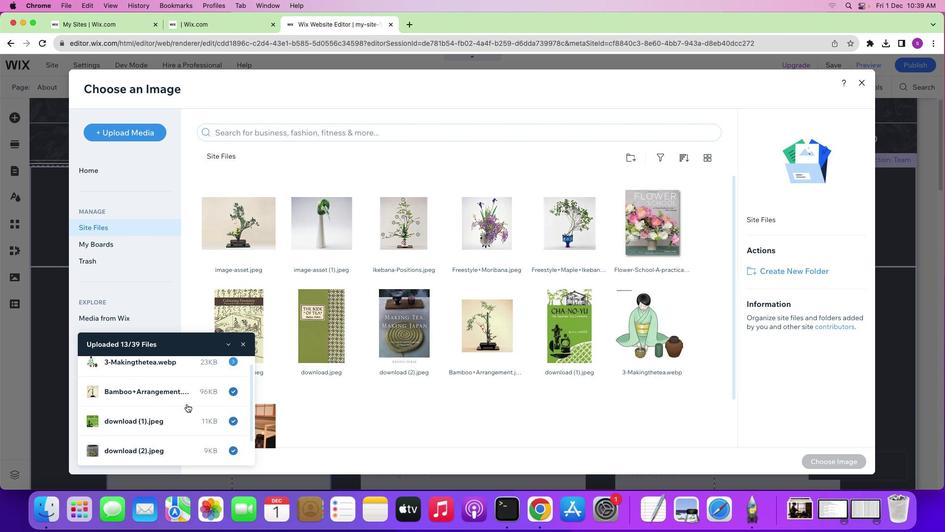 
Action: Mouse scrolled (187, 401) with delta (0, -1)
Screenshot: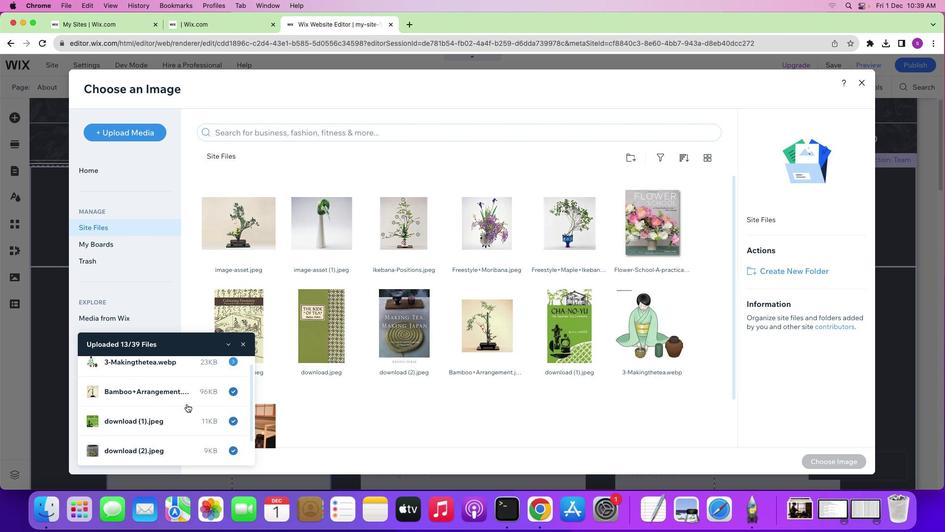 
Action: Mouse moved to (187, 401)
Screenshot: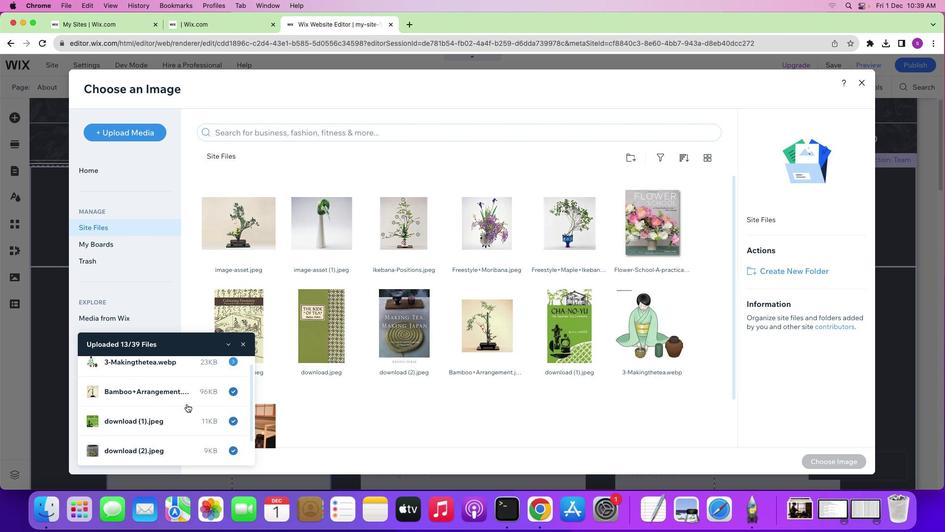 
Action: Mouse scrolled (187, 401) with delta (0, -1)
Screenshot: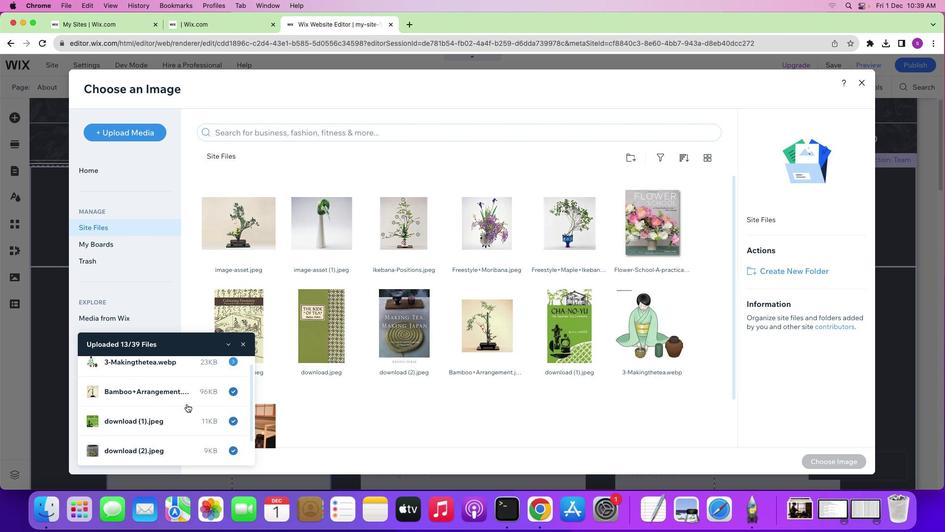 
Action: Mouse scrolled (187, 401) with delta (0, 0)
Screenshot: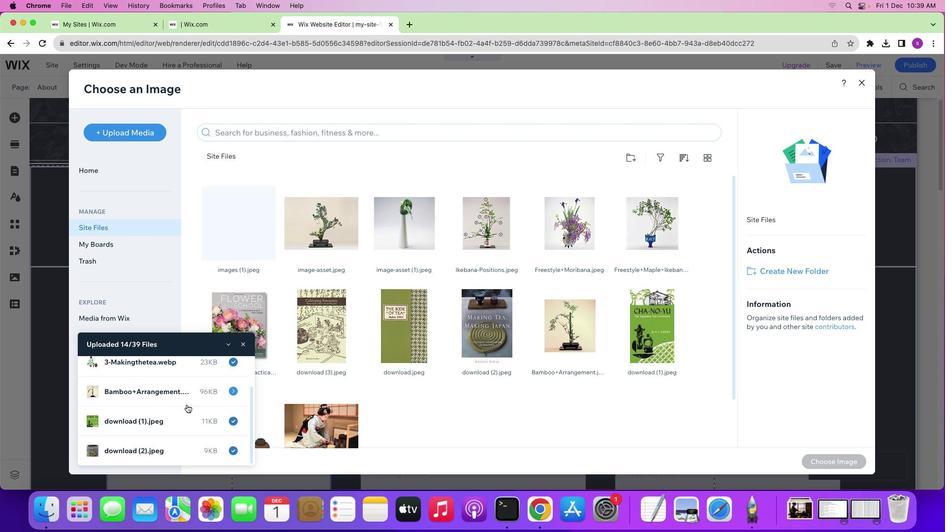 
Action: Mouse scrolled (187, 401) with delta (0, 0)
Screenshot: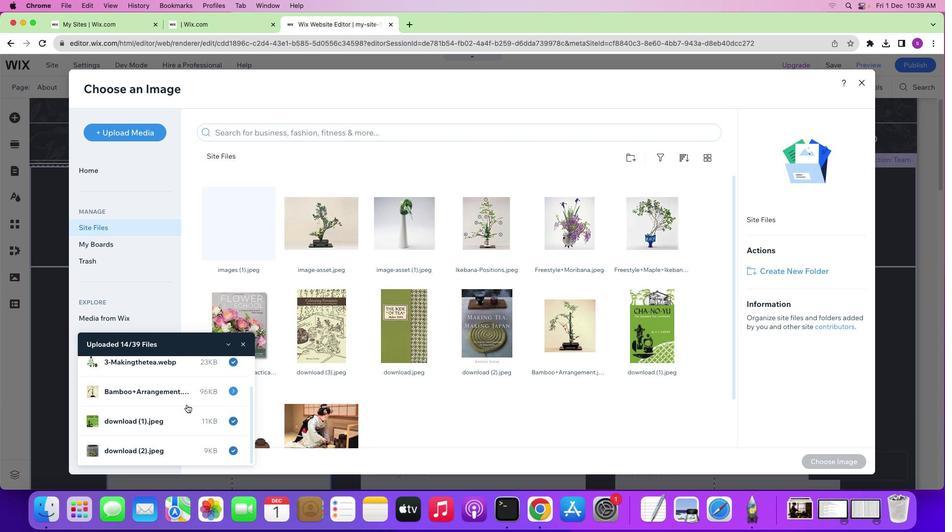 
Action: Mouse scrolled (187, 401) with delta (0, 0)
Screenshot: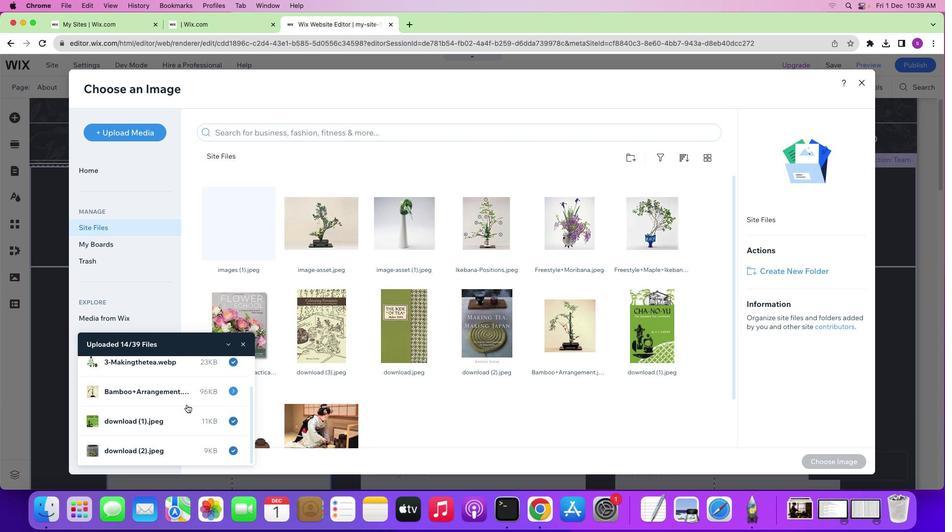 
Action: Mouse scrolled (187, 401) with delta (0, -1)
Screenshot: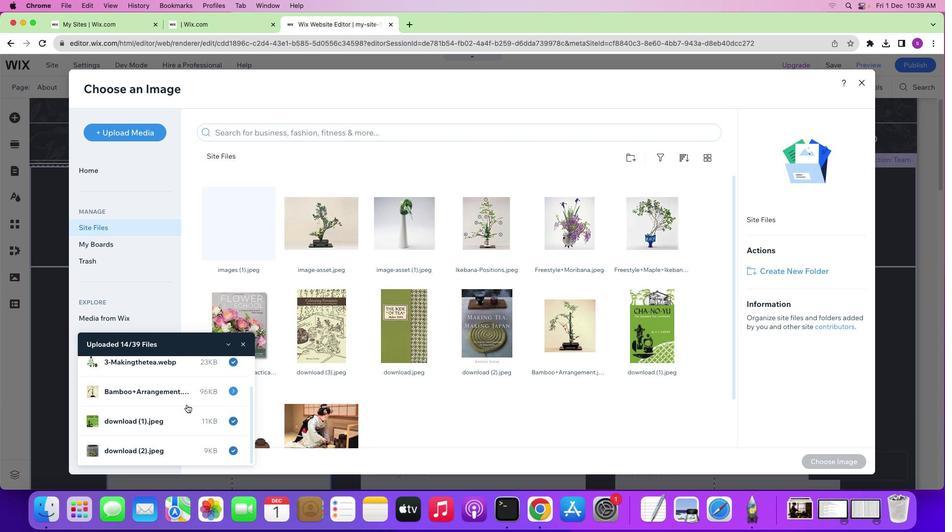 
Action: Mouse moved to (187, 404)
Screenshot: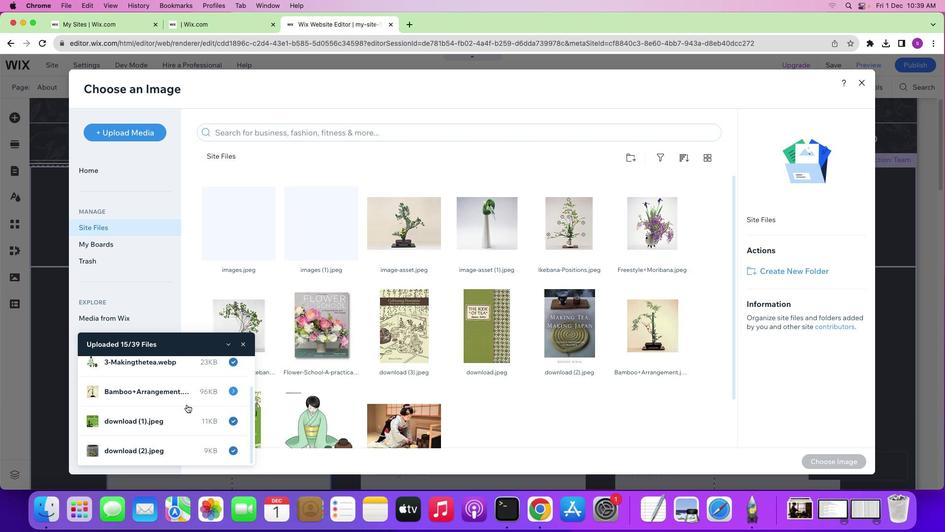 
Action: Mouse scrolled (187, 404) with delta (0, 0)
Screenshot: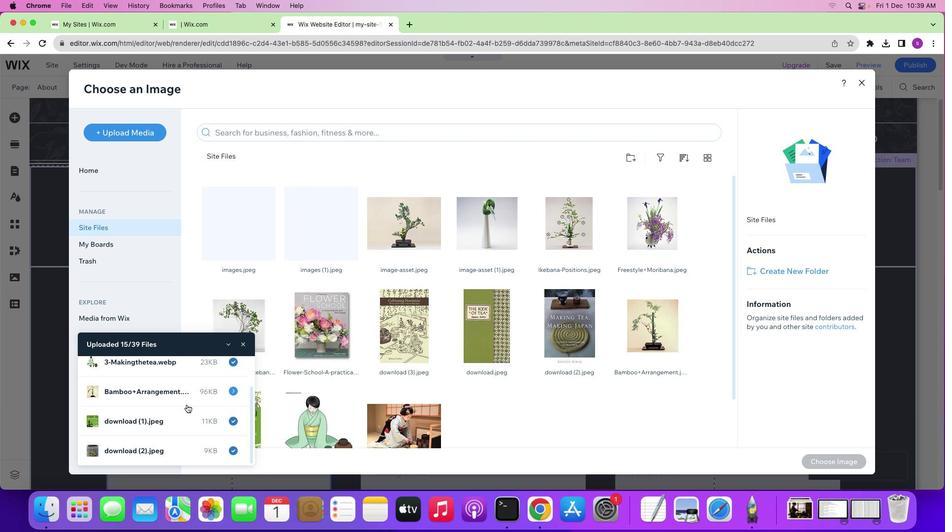 
Action: Mouse scrolled (187, 404) with delta (0, 0)
Screenshot: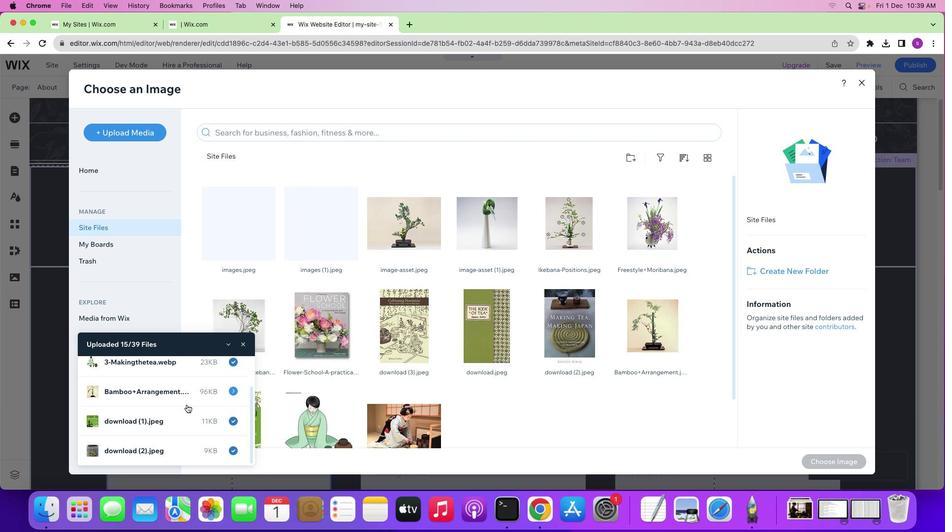 
Action: Mouse scrolled (187, 404) with delta (0, 1)
Screenshot: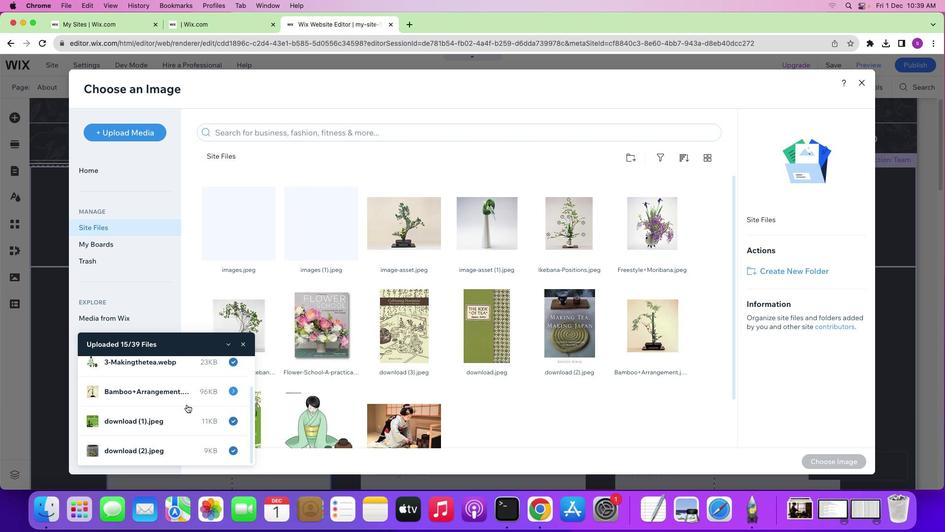 
Action: Mouse scrolled (187, 404) with delta (0, -1)
Screenshot: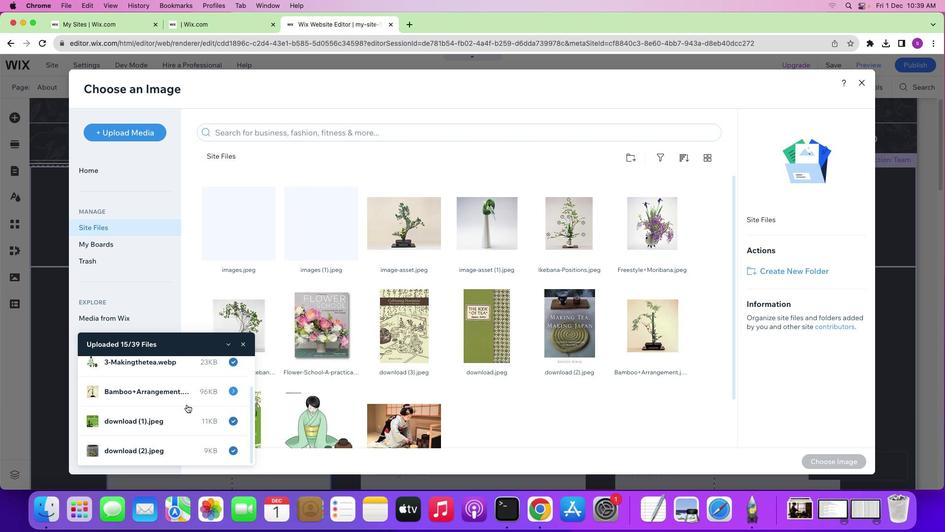 
Action: Mouse scrolled (187, 404) with delta (0, 0)
Screenshot: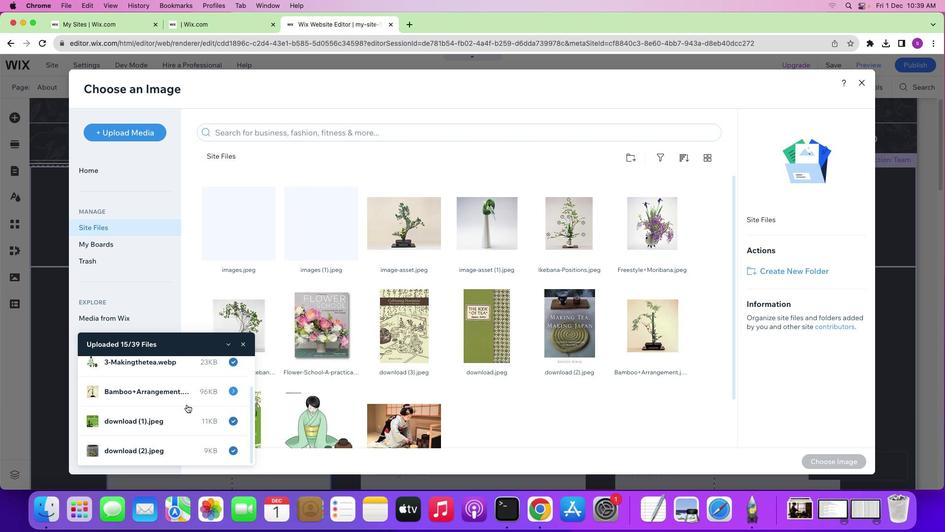 
Action: Mouse scrolled (187, 404) with delta (0, 0)
Screenshot: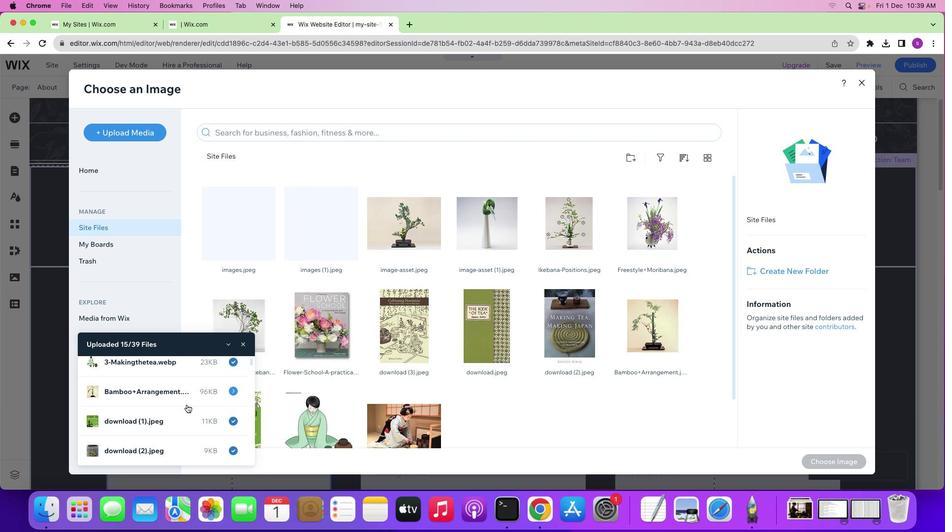
Action: Mouse scrolled (187, 404) with delta (0, 0)
Screenshot: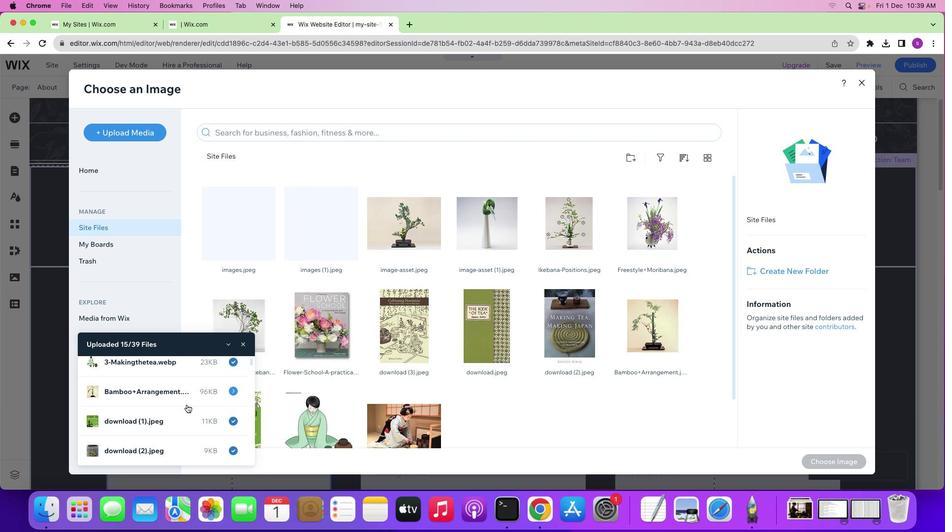
Action: Mouse scrolled (187, 404) with delta (0, -1)
Screenshot: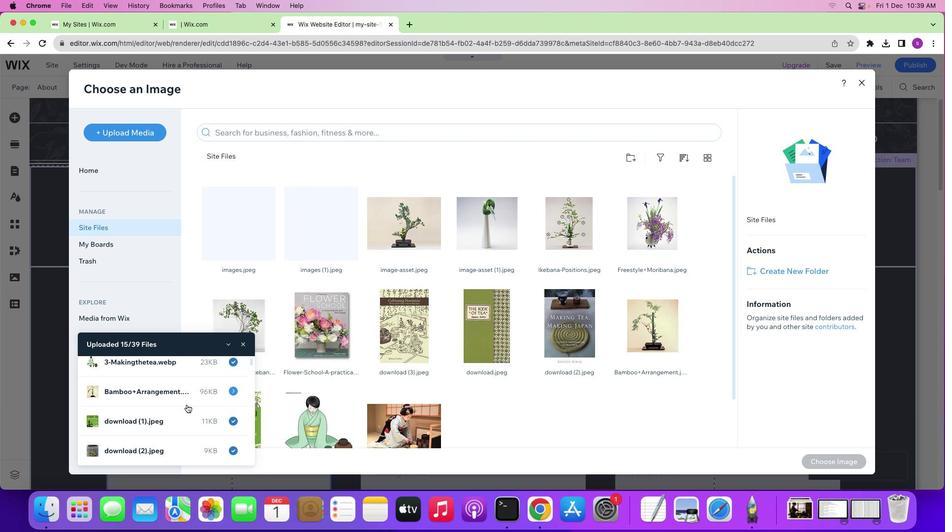 
Action: Mouse scrolled (187, 404) with delta (0, -2)
Screenshot: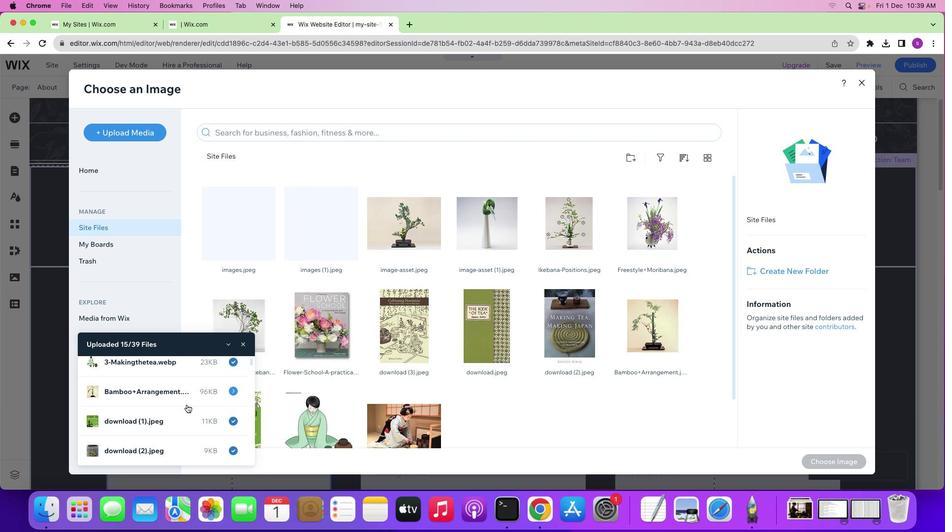 
Action: Mouse scrolled (187, 404) with delta (0, -2)
Screenshot: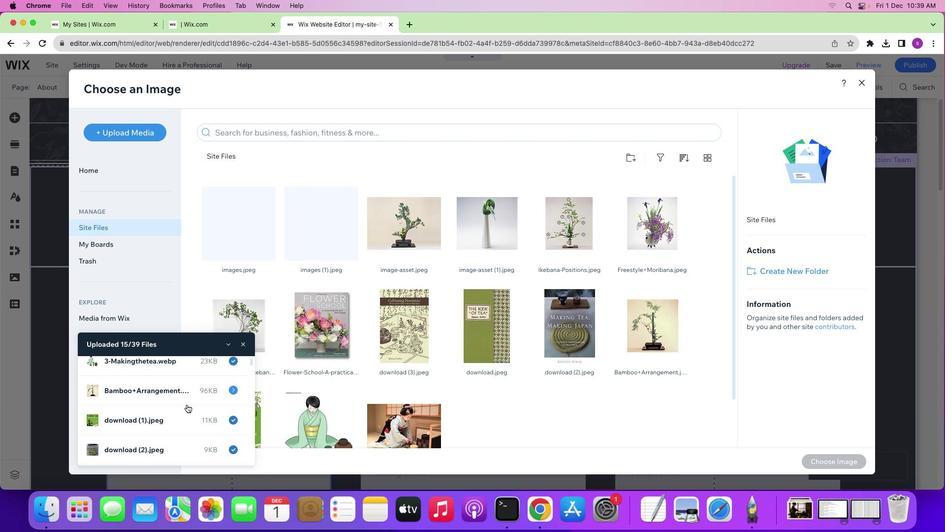 
Action: Mouse moved to (186, 404)
Screenshot: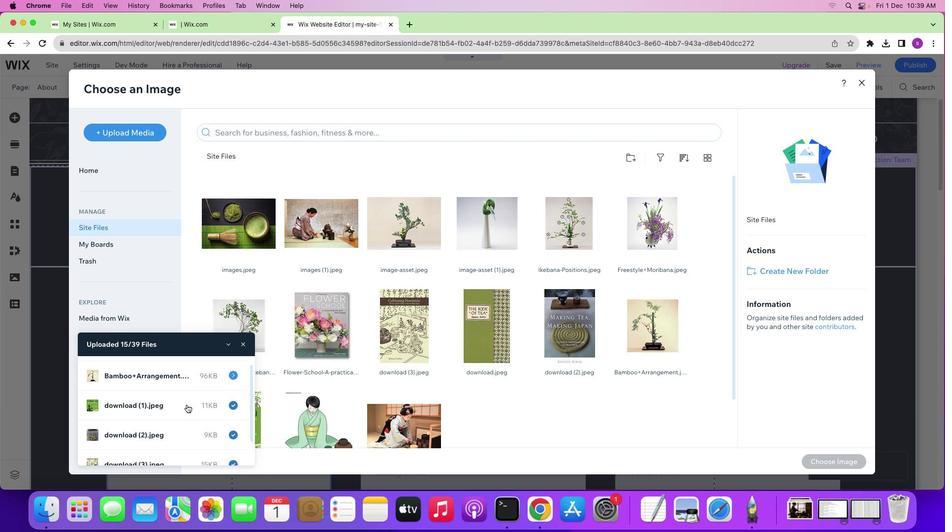 
Action: Mouse scrolled (186, 404) with delta (0, 0)
Screenshot: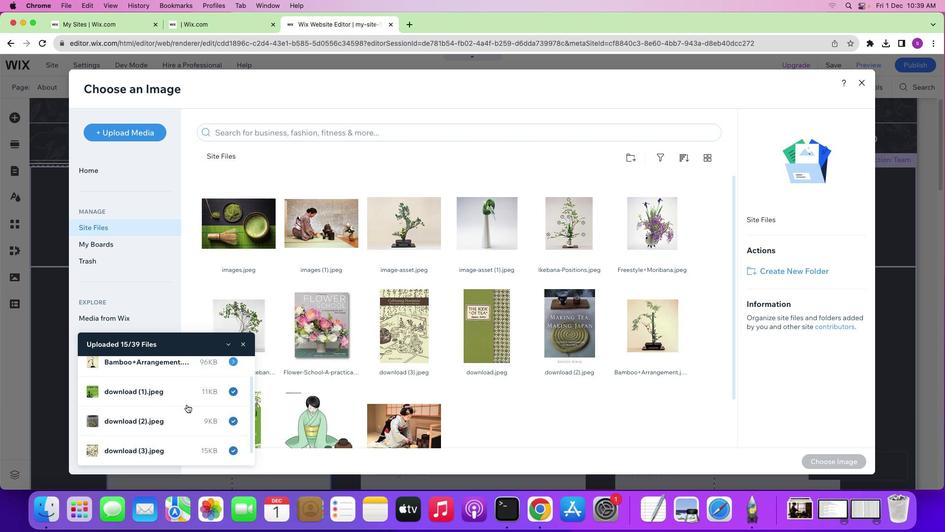 
Action: Mouse scrolled (186, 404) with delta (0, 0)
Screenshot: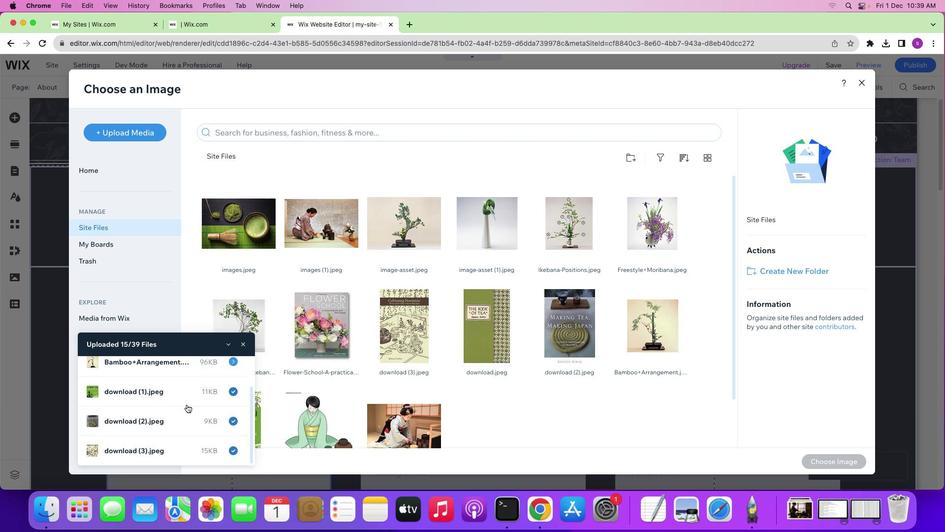 
Action: Mouse scrolled (186, 404) with delta (0, -1)
Screenshot: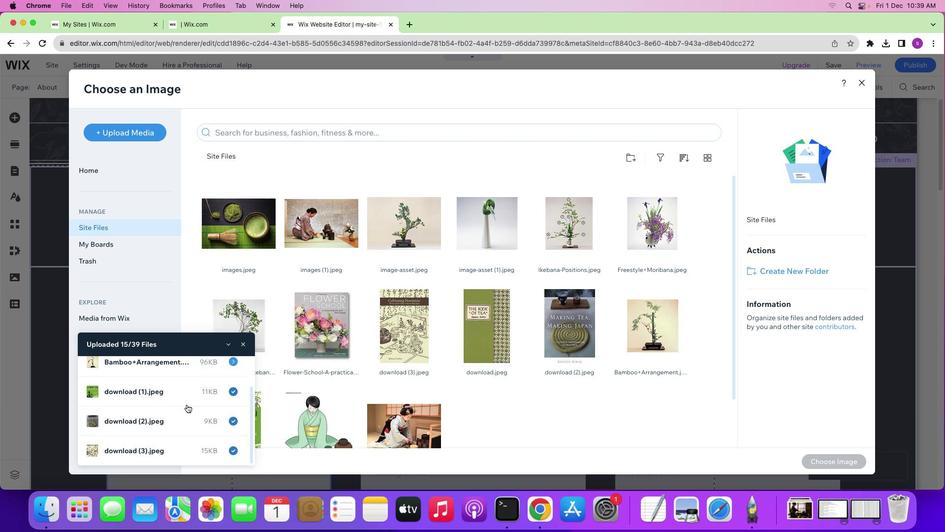 
Action: Mouse scrolled (186, 404) with delta (0, -2)
Screenshot: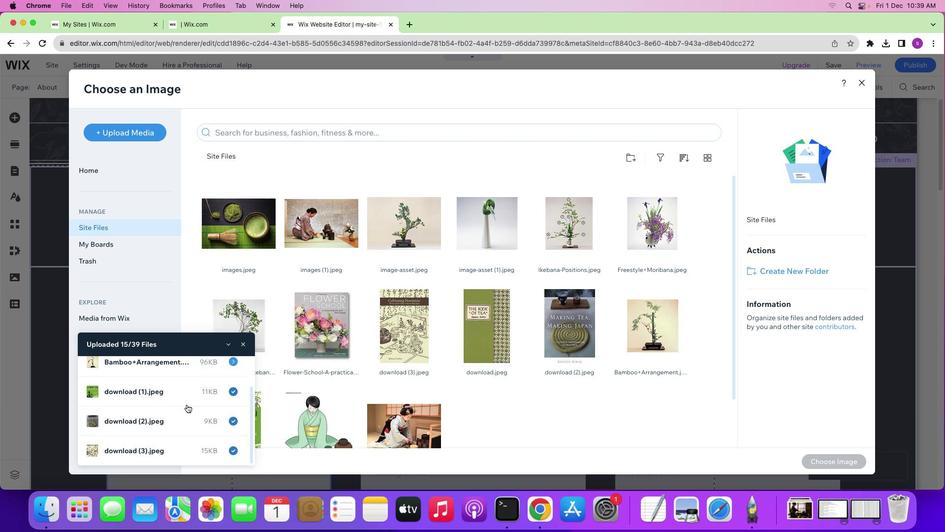
Action: Mouse scrolled (186, 404) with delta (0, -2)
Screenshot: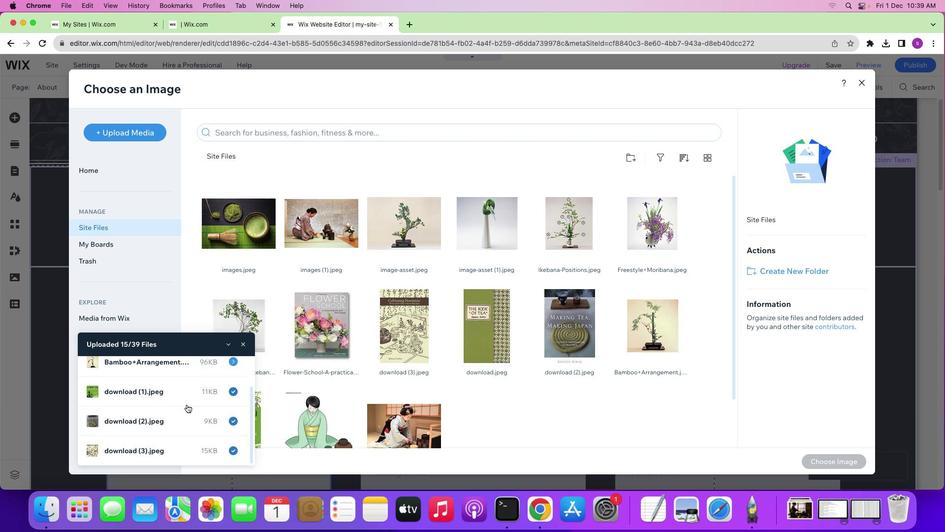 
Action: Mouse scrolled (186, 404) with delta (0, 0)
Screenshot: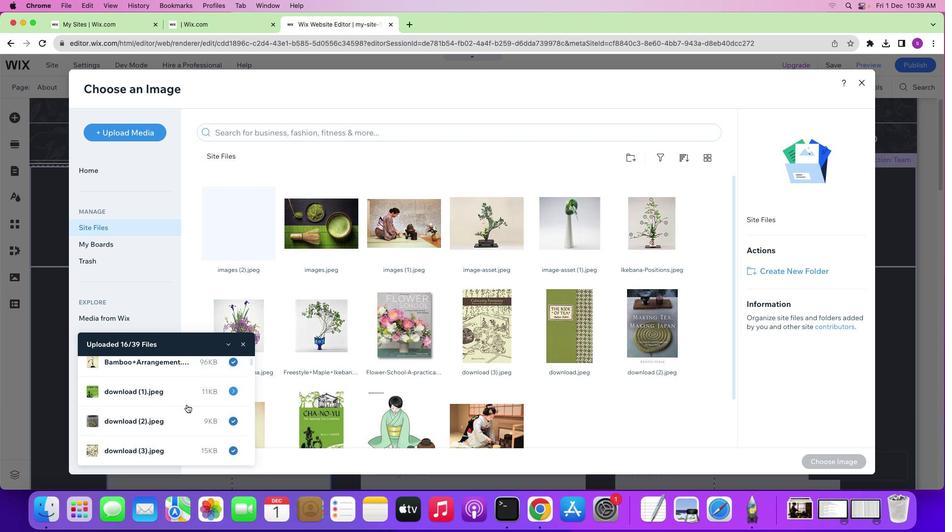 
Action: Mouse scrolled (186, 404) with delta (0, 0)
Screenshot: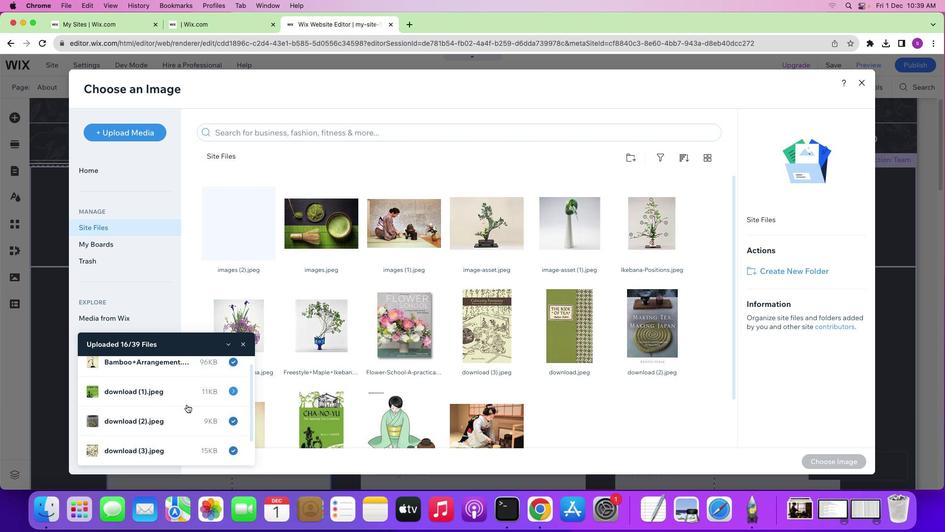 
Action: Mouse scrolled (186, 404) with delta (0, 1)
Screenshot: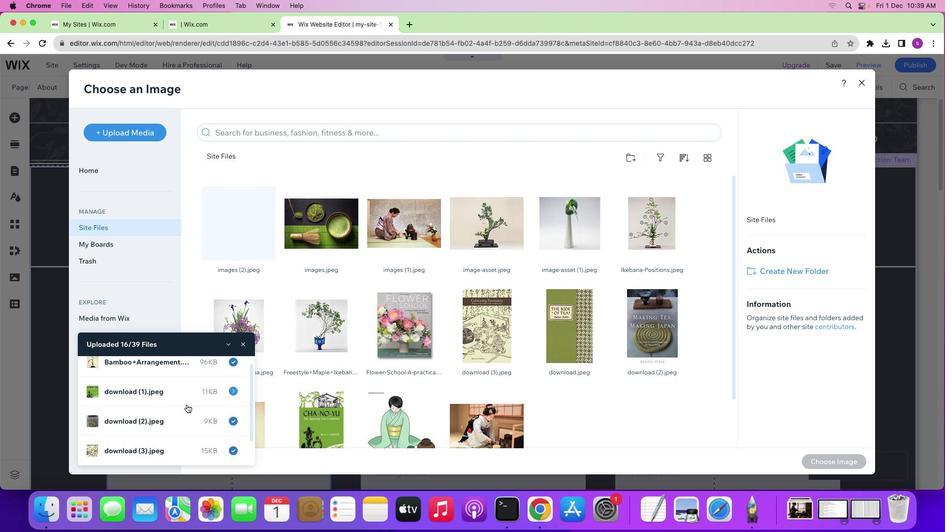 
Action: Mouse scrolled (186, 404) with delta (0, -1)
Screenshot: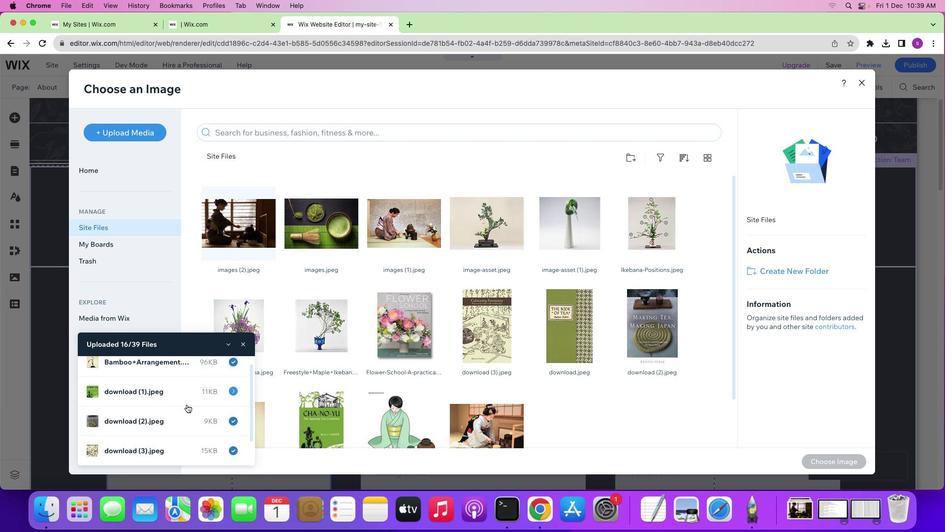 
Action: Mouse scrolled (186, 404) with delta (0, 0)
Screenshot: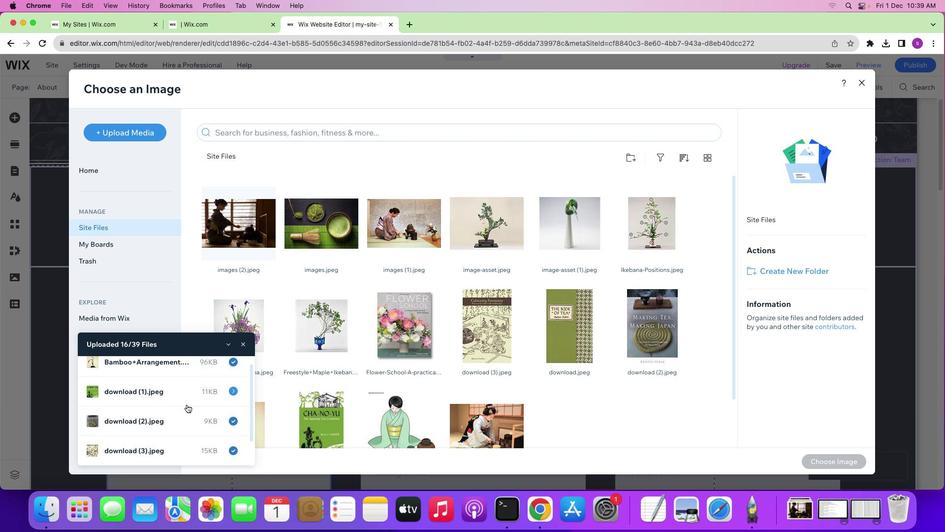 
Action: Mouse scrolled (186, 404) with delta (0, 0)
Screenshot: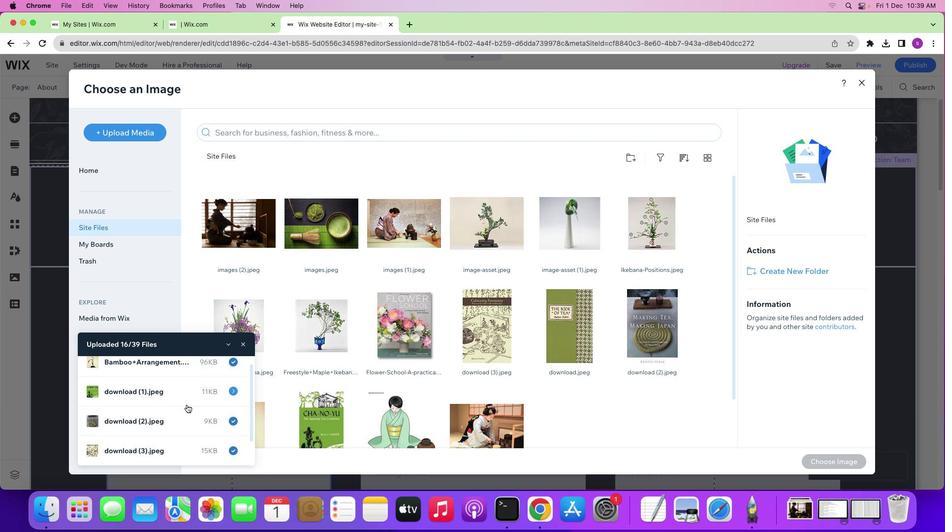 
Action: Mouse scrolled (186, 404) with delta (0, 0)
Screenshot: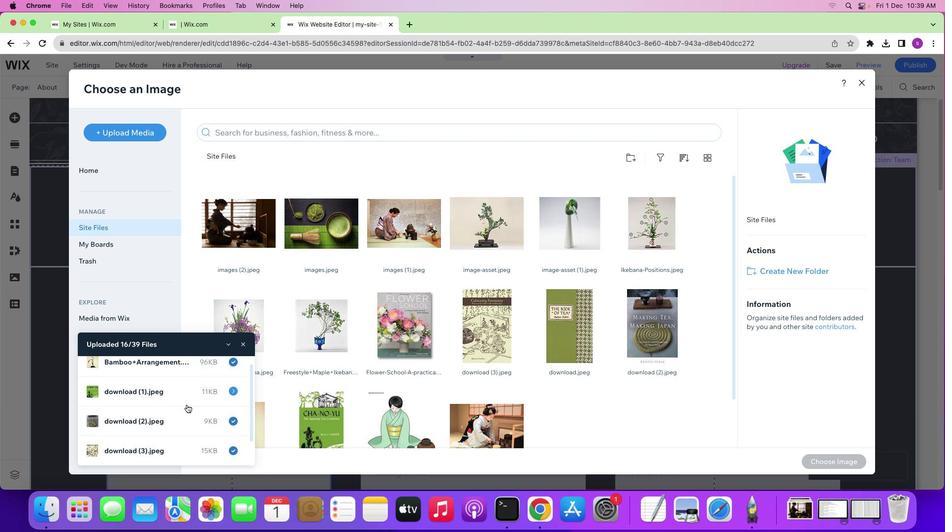 
Action: Mouse scrolled (186, 404) with delta (0, -1)
Screenshot: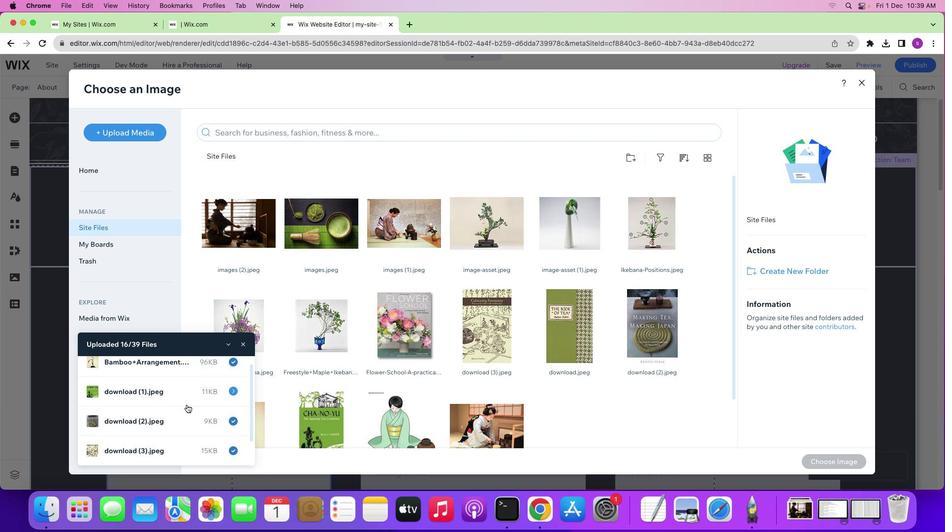 
Action: Mouse scrolled (186, 404) with delta (0, -2)
Screenshot: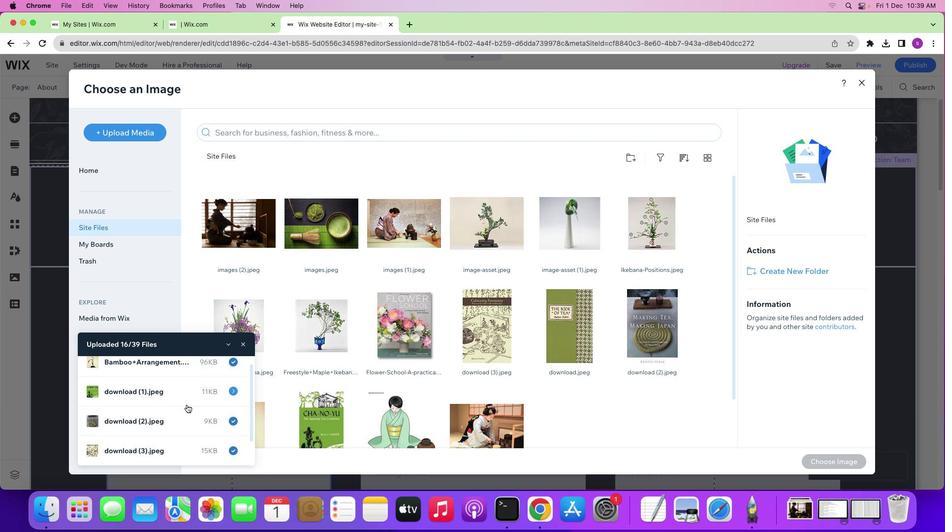 
Action: Mouse scrolled (186, 404) with delta (0, -2)
Screenshot: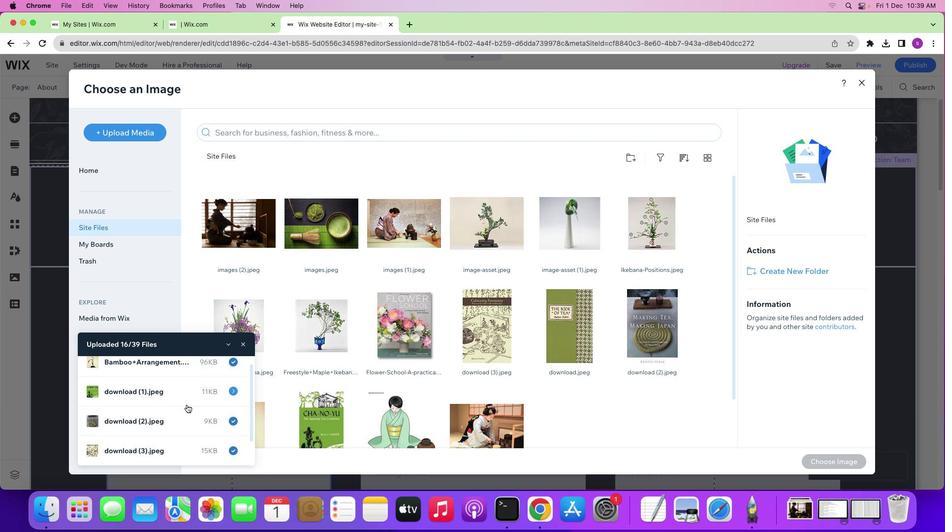 
Action: Mouse scrolled (186, 404) with delta (0, 0)
Screenshot: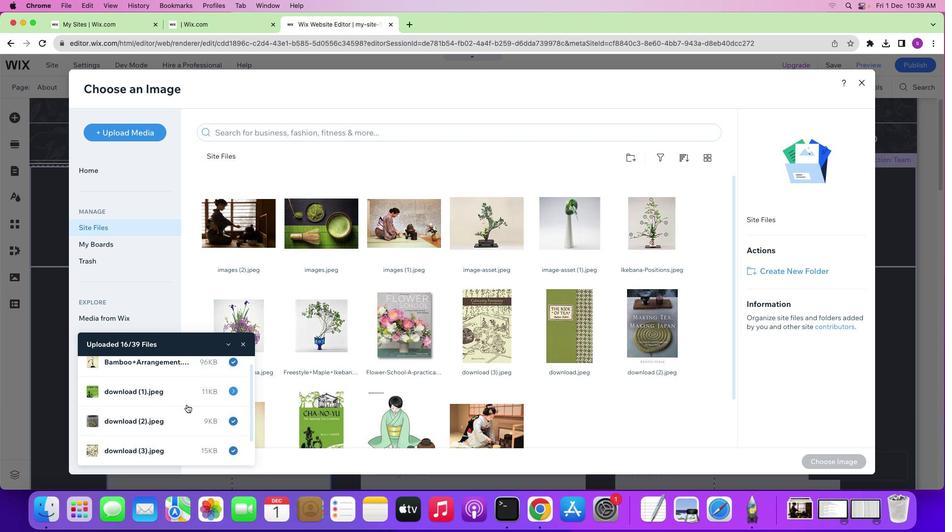 
Action: Mouse scrolled (186, 404) with delta (0, 0)
Screenshot: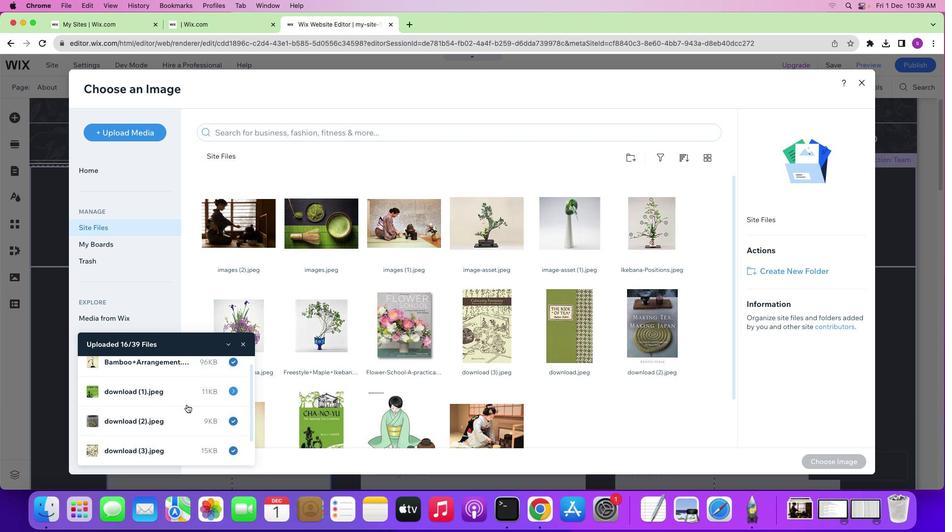 
Action: Mouse scrolled (186, 404) with delta (0, 0)
Screenshot: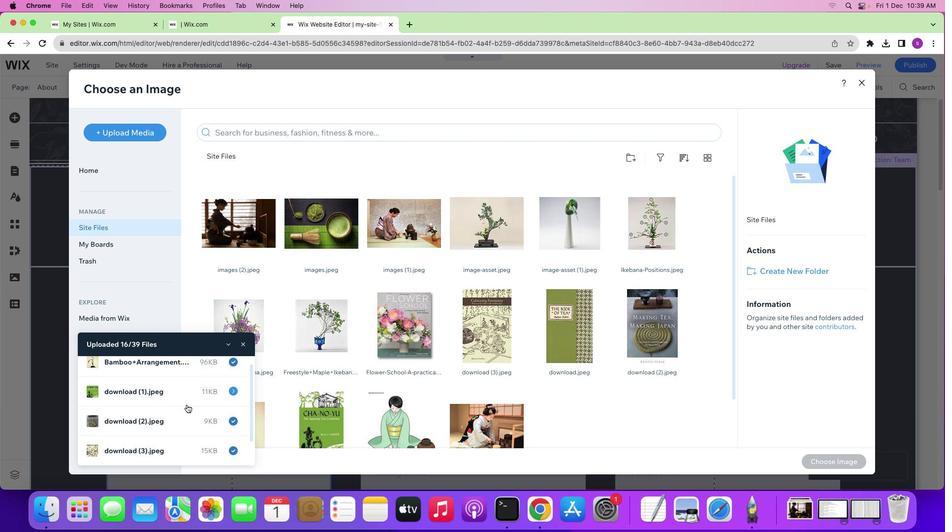 
Action: Mouse scrolled (186, 404) with delta (0, -1)
Screenshot: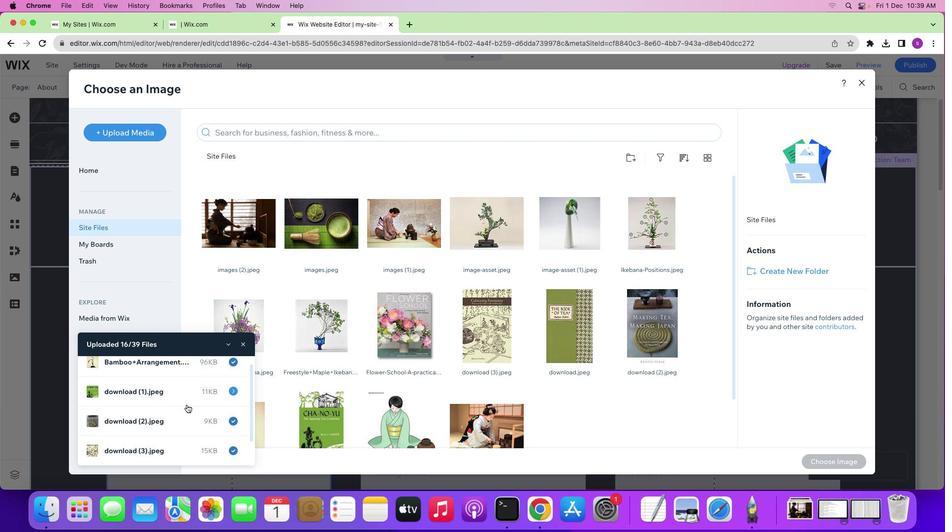 
Action: Mouse scrolled (186, 404) with delta (0, -2)
Screenshot: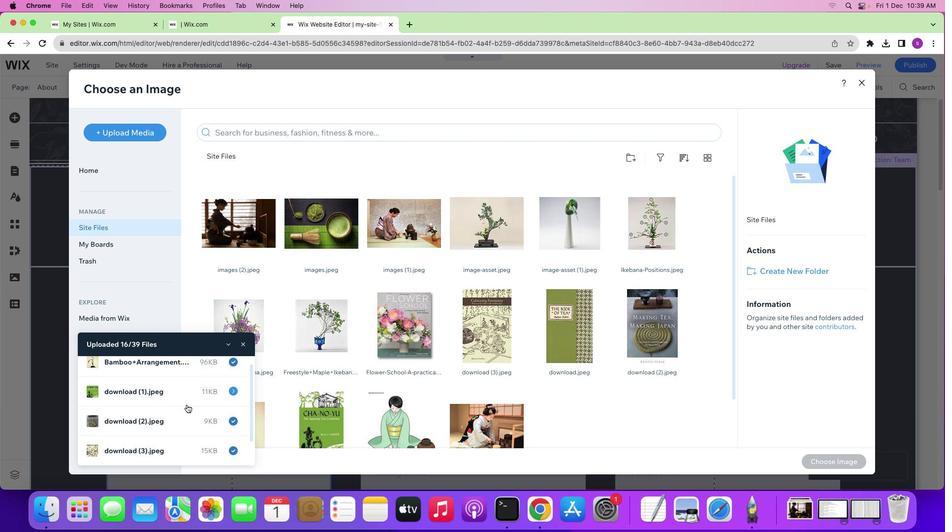 
Action: Mouse scrolled (186, 404) with delta (0, -2)
Screenshot: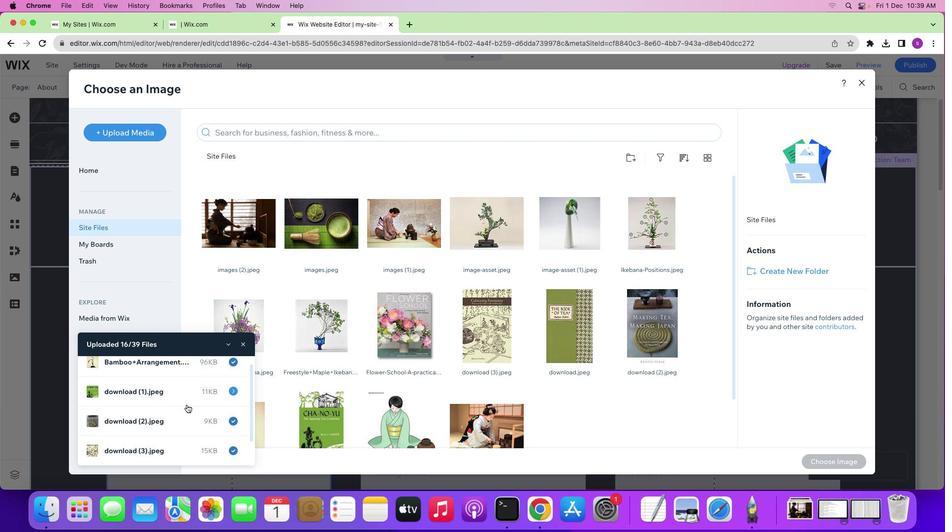 
Action: Mouse moved to (207, 405)
Screenshot: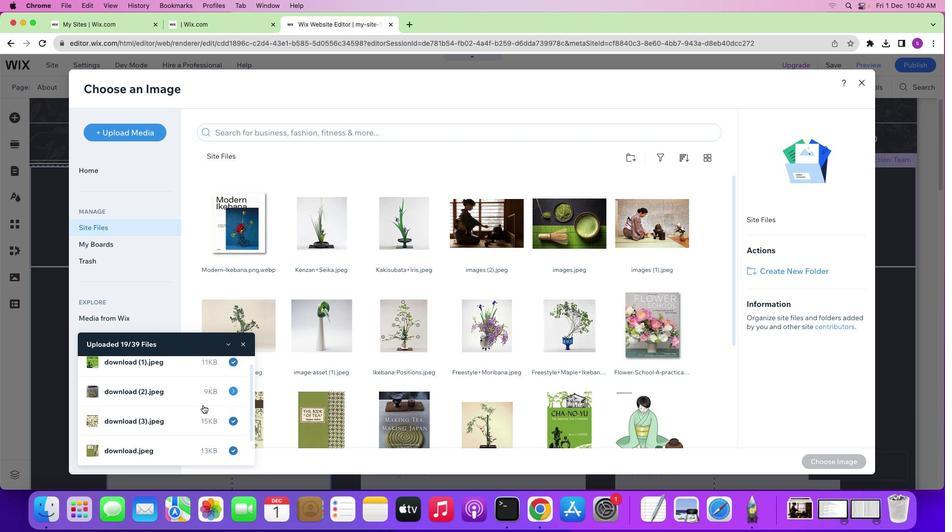 
Action: Mouse scrolled (207, 405) with delta (0, 0)
Screenshot: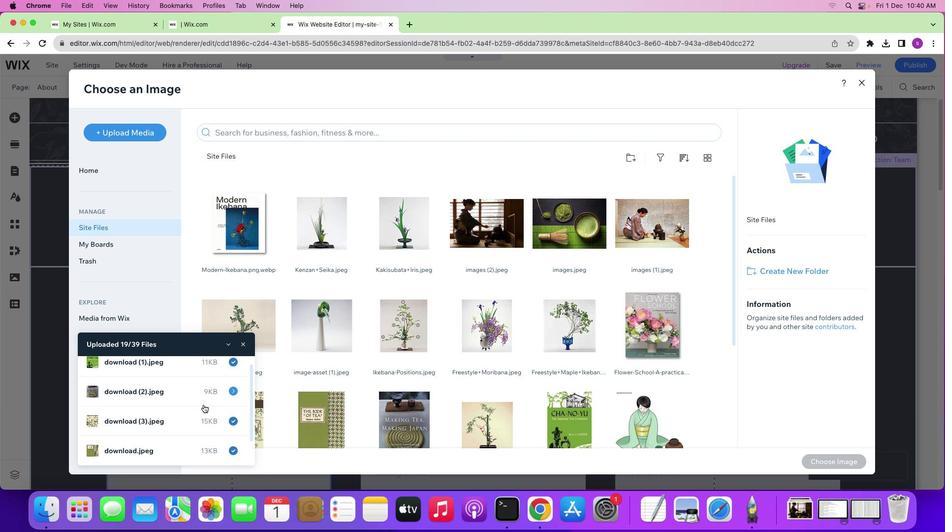 
Action: Mouse scrolled (207, 405) with delta (0, 0)
Screenshot: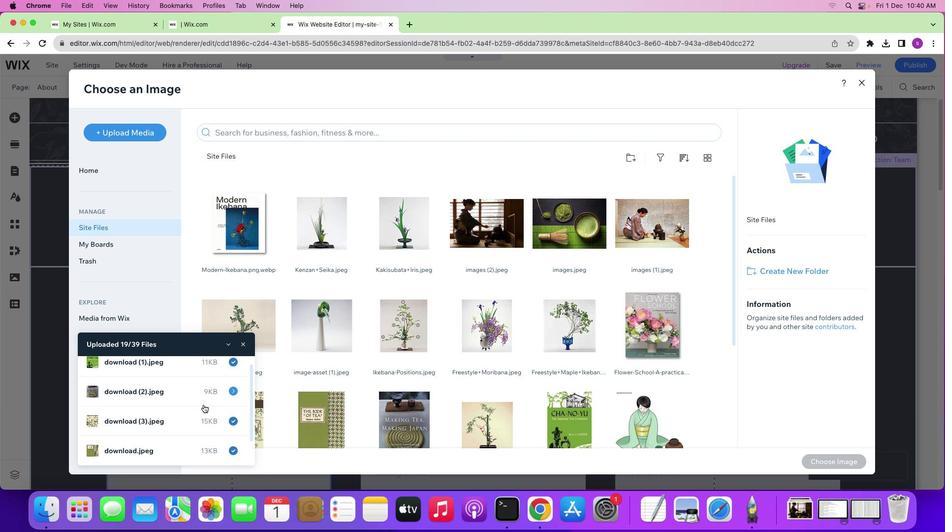 
Action: Mouse scrolled (207, 405) with delta (0, -1)
Screenshot: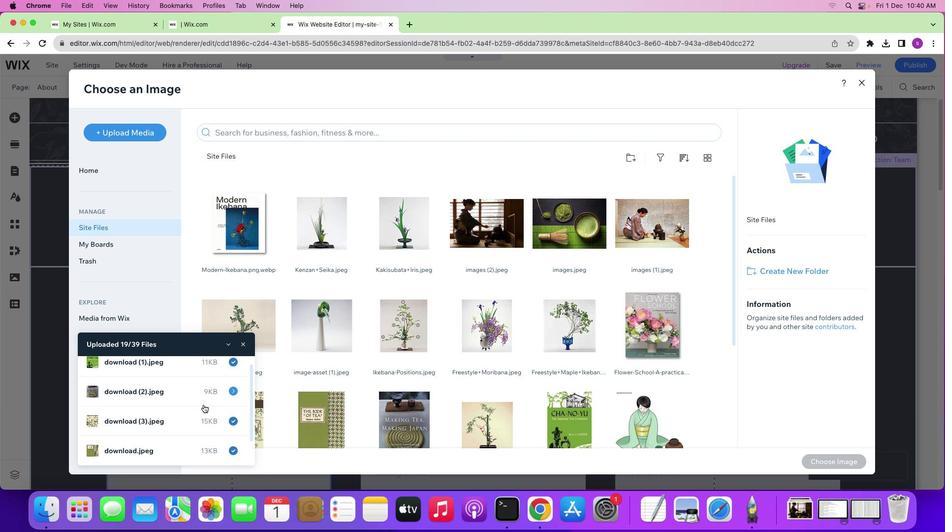 
Action: Mouse scrolled (207, 405) with delta (0, -2)
Screenshot: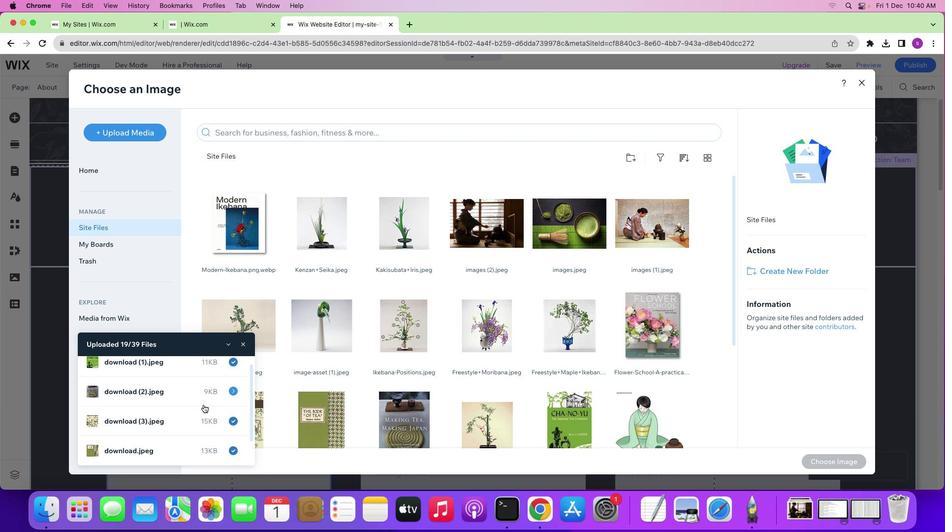 
Action: Mouse scrolled (207, 405) with delta (0, -2)
Screenshot: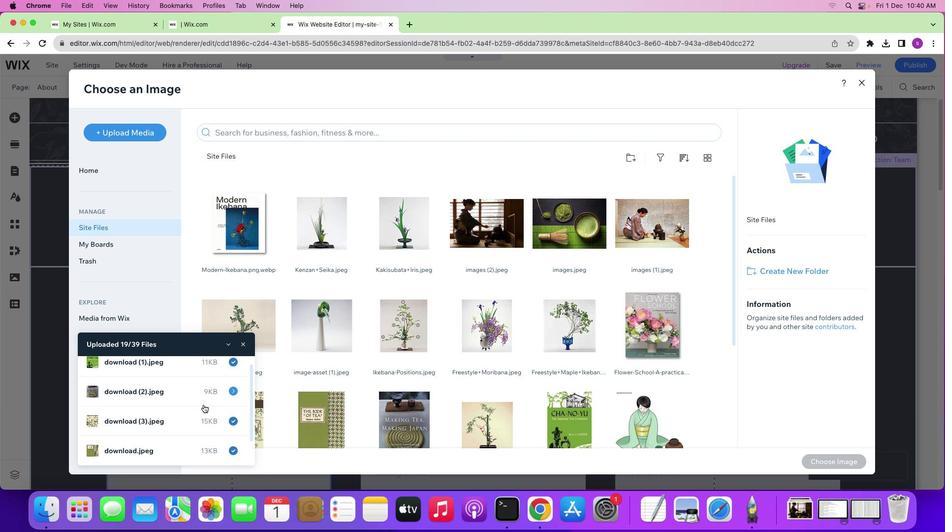 
Action: Mouse scrolled (207, 405) with delta (0, -2)
Screenshot: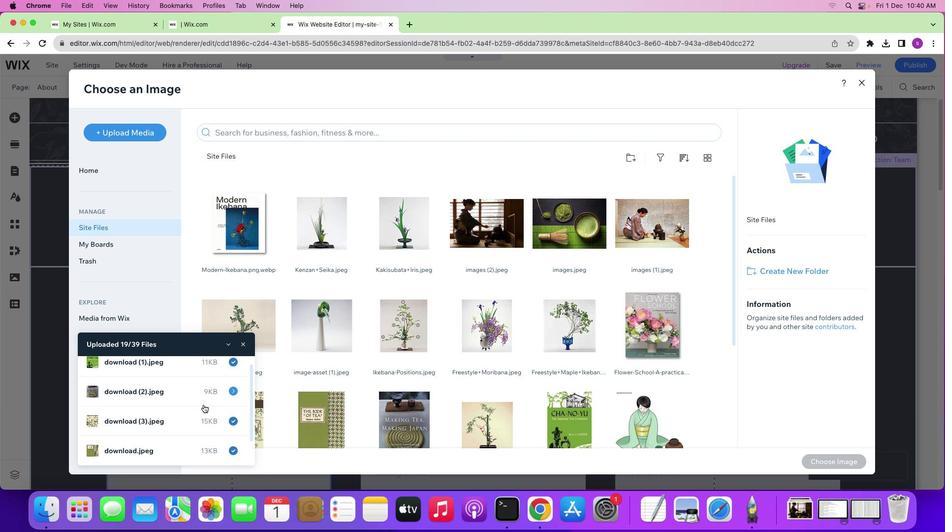 
Action: Mouse moved to (203, 404)
Screenshot: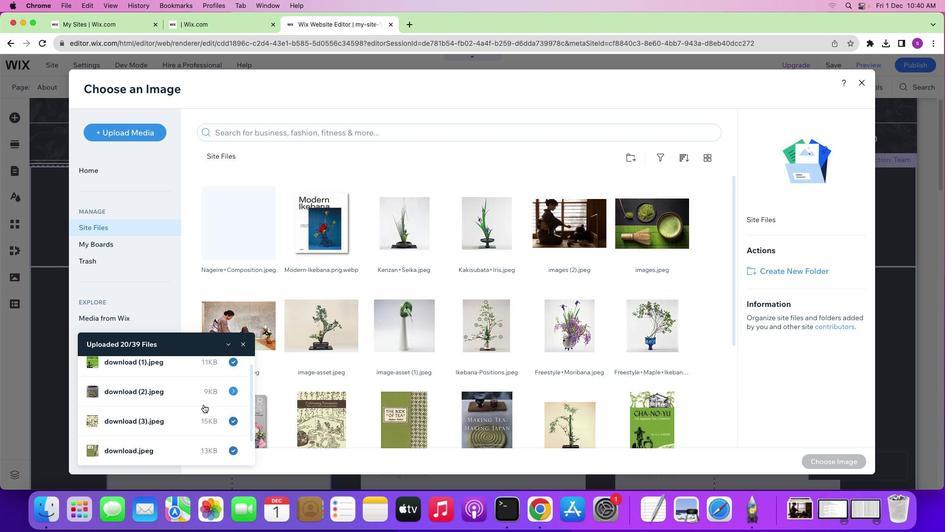 
Action: Mouse scrolled (203, 404) with delta (0, 0)
Screenshot: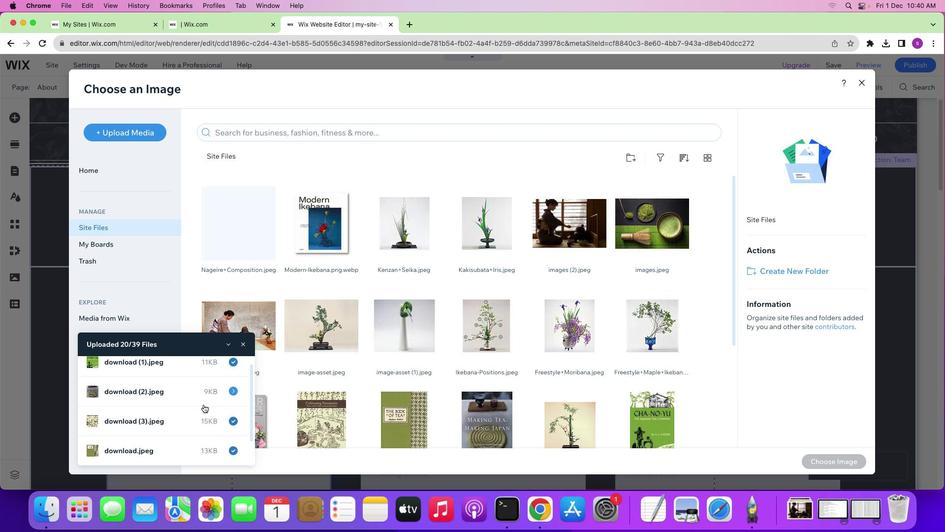 
Action: Mouse scrolled (203, 404) with delta (0, 0)
